 Task: Look for space in Green Bay, United States from 8th August, 2023 to 15th August, 2023 for 9 adults in price range Rs.10000 to Rs.14000. Place can be shared room with 5 bedrooms having 9 beds and 5 bathrooms. Property type can be house, flat, guest house. Amenities needed are: wifi, TV, free parkinig on premises, gym, breakfast. Booking option can be shelf check-in. Required host language is English.
Action: Mouse moved to (487, 104)
Screenshot: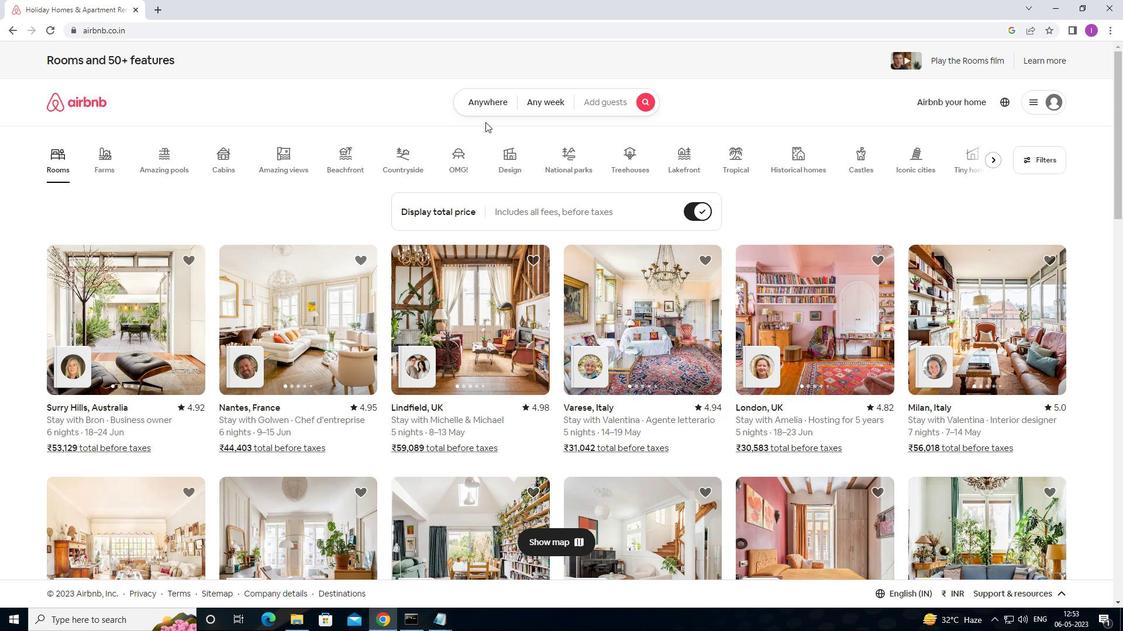 
Action: Mouse pressed left at (487, 104)
Screenshot: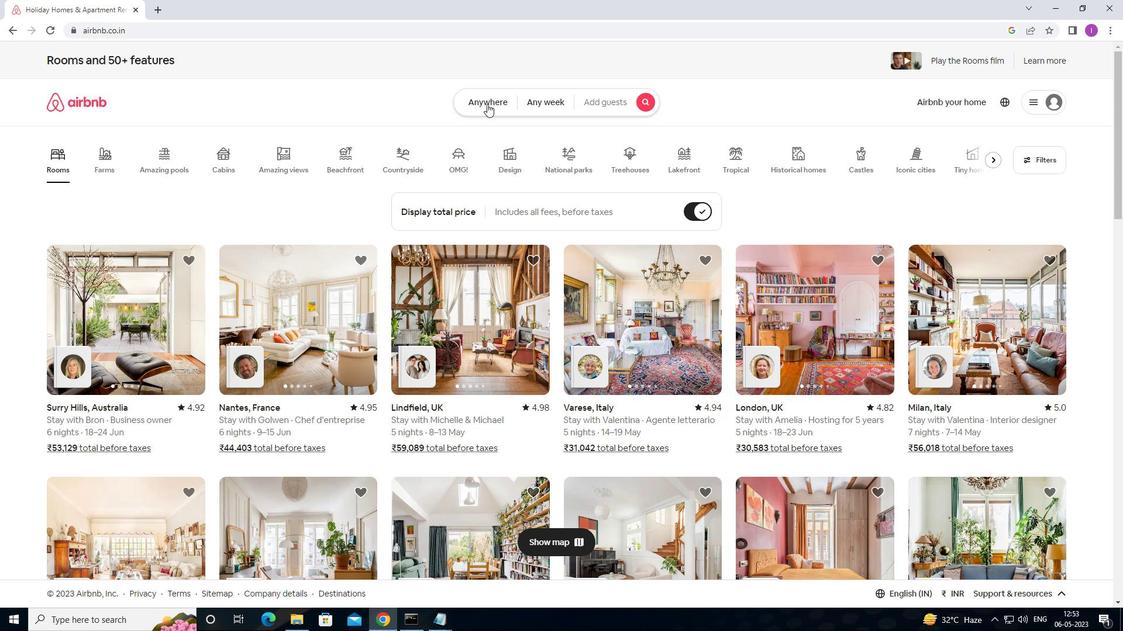 
Action: Mouse moved to (412, 153)
Screenshot: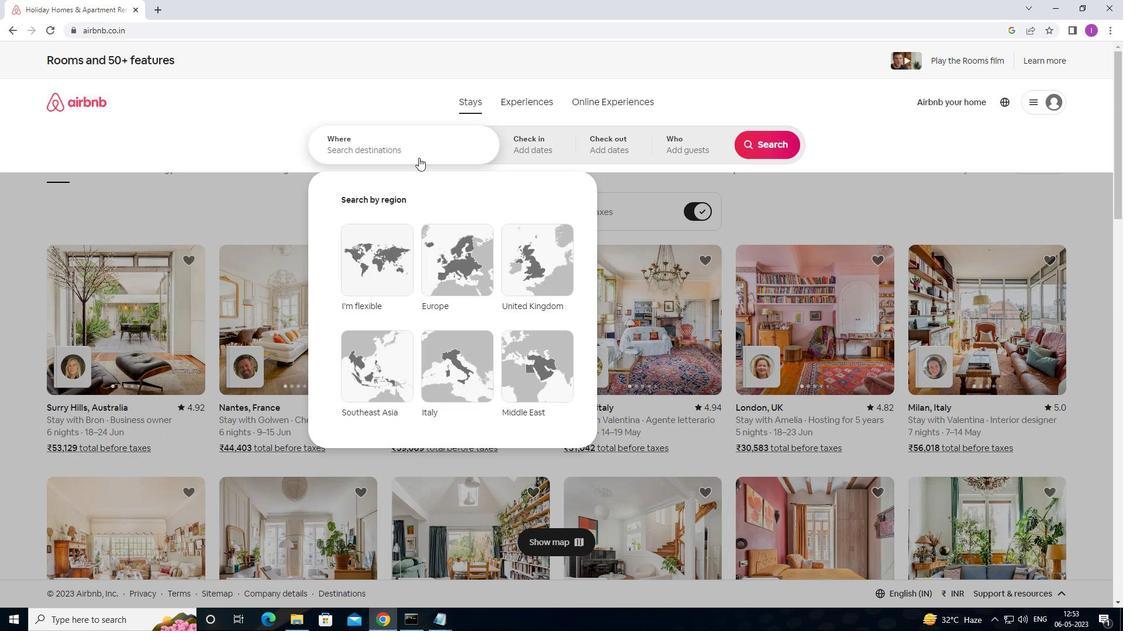 
Action: Mouse pressed left at (412, 153)
Screenshot: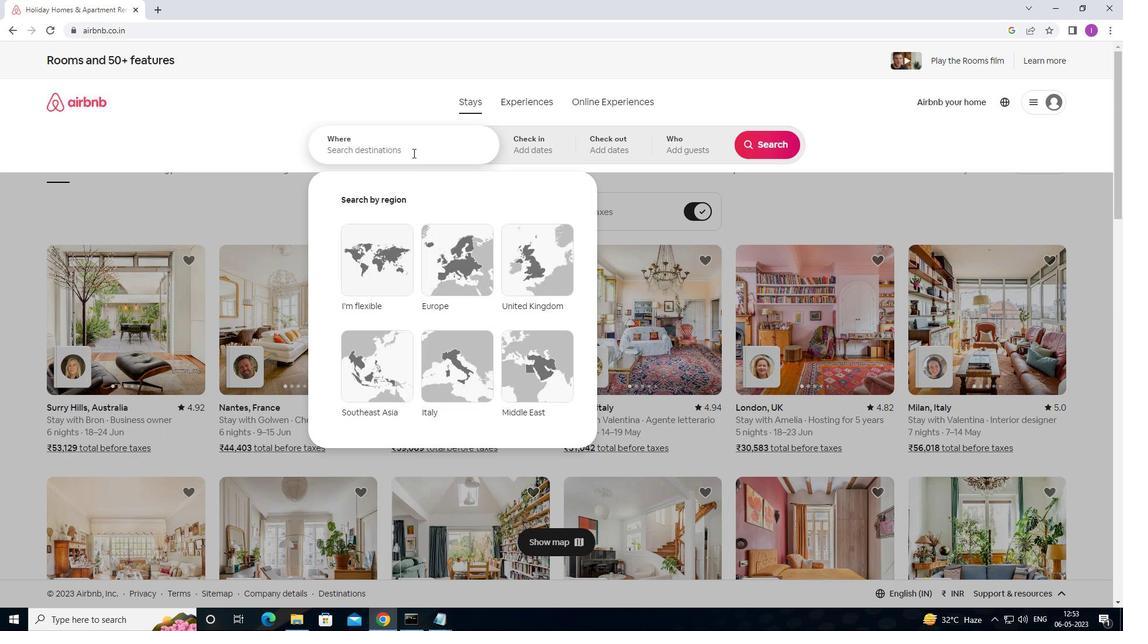 
Action: Key pressed <Key.shift><Key.shift><Key.shift><Key.shift><Key.shift><Key.shift><Key.shift><Key.shift><Key.shift><Key.shift><Key.shift><Key.shift><Key.shift>GREEN<Key.space><Key.shift>BAY,<Key.shift>UNITED<Key.space><Key.shift>STATES
Screenshot: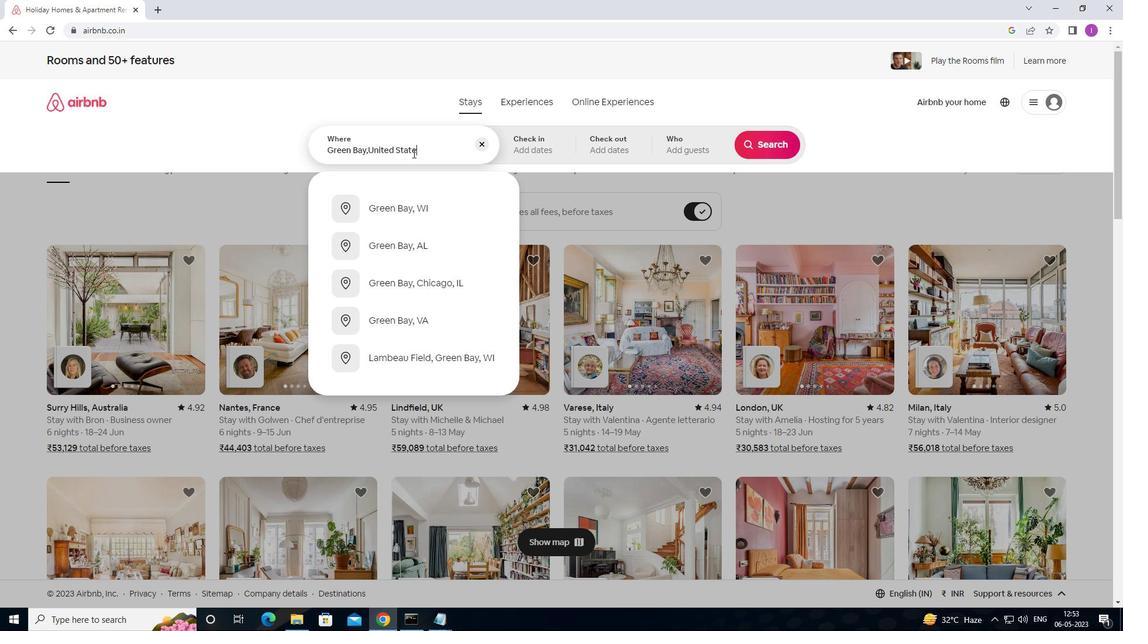 
Action: Mouse moved to (537, 141)
Screenshot: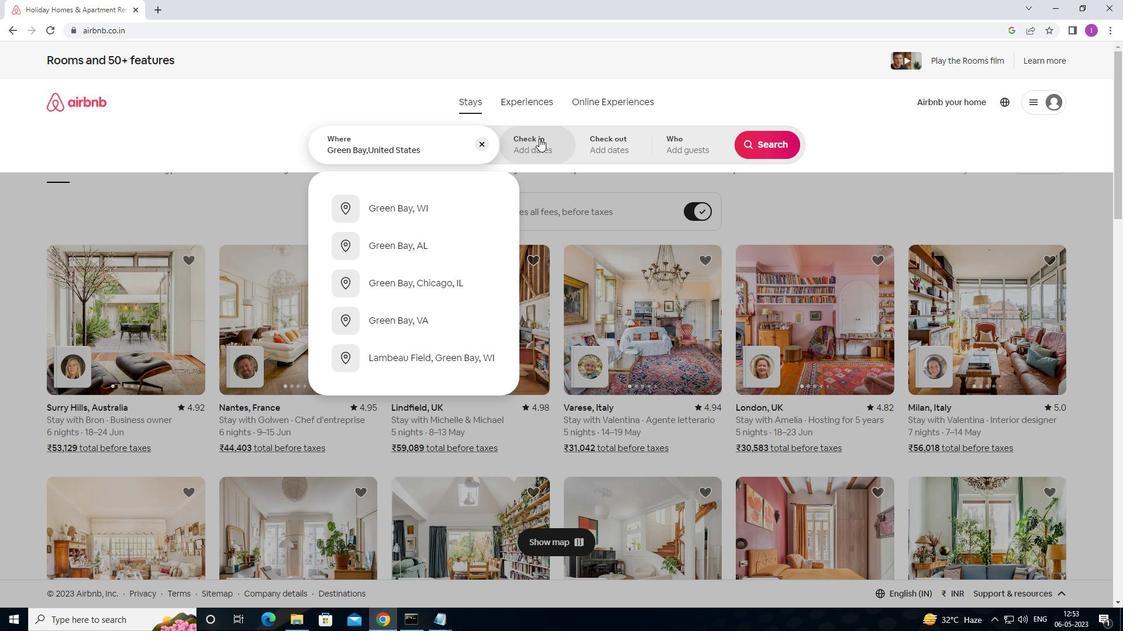
Action: Mouse pressed left at (537, 141)
Screenshot: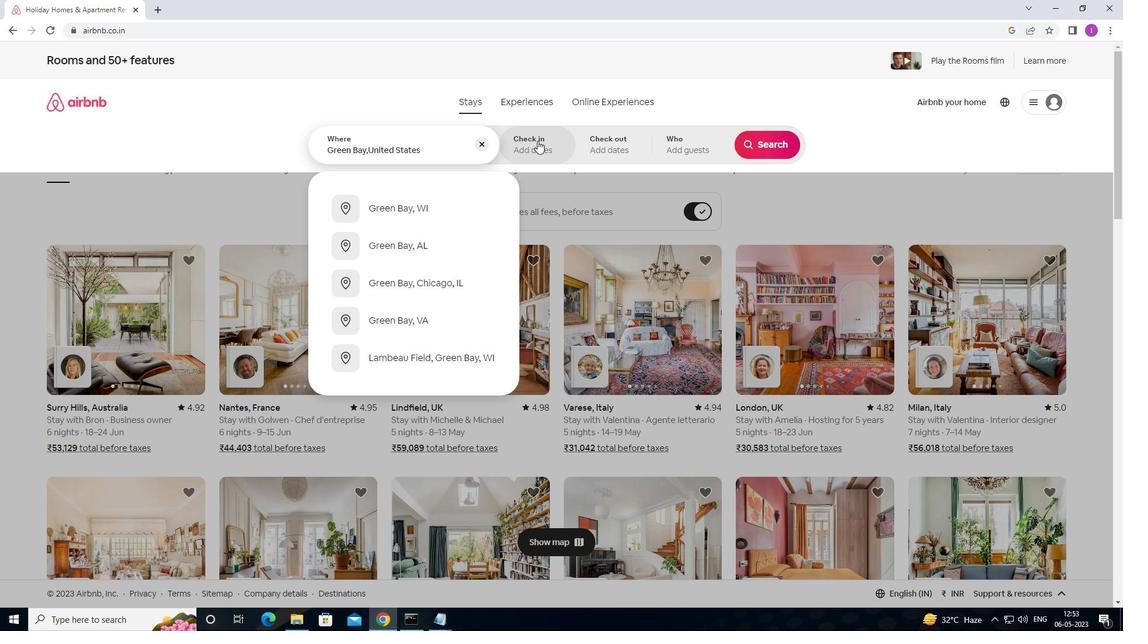 
Action: Mouse moved to (764, 238)
Screenshot: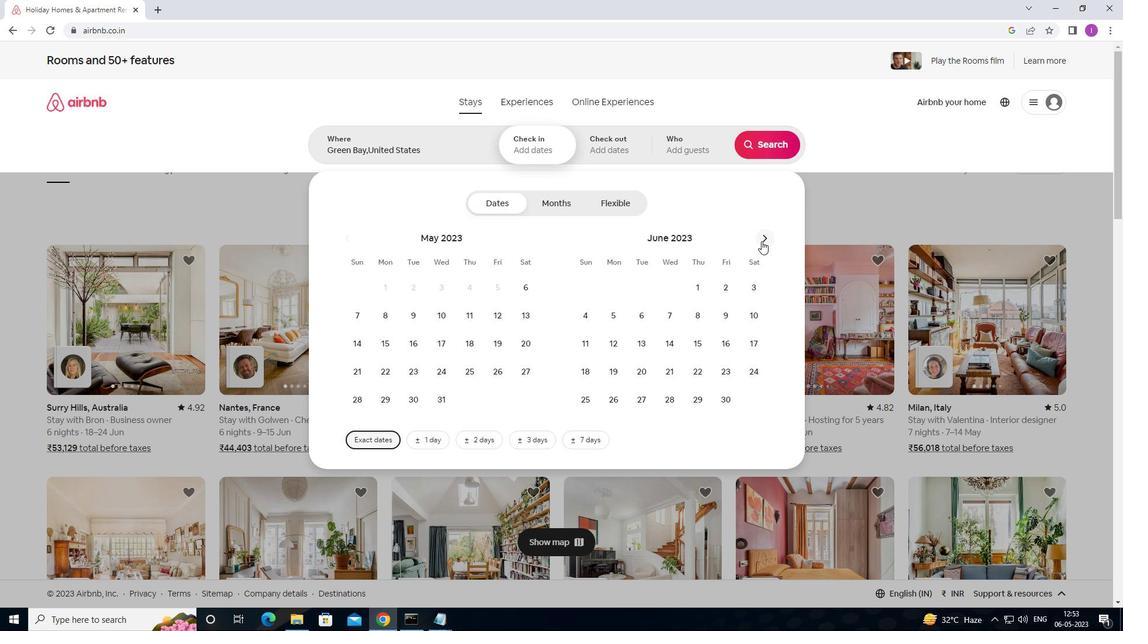 
Action: Mouse pressed left at (764, 238)
Screenshot: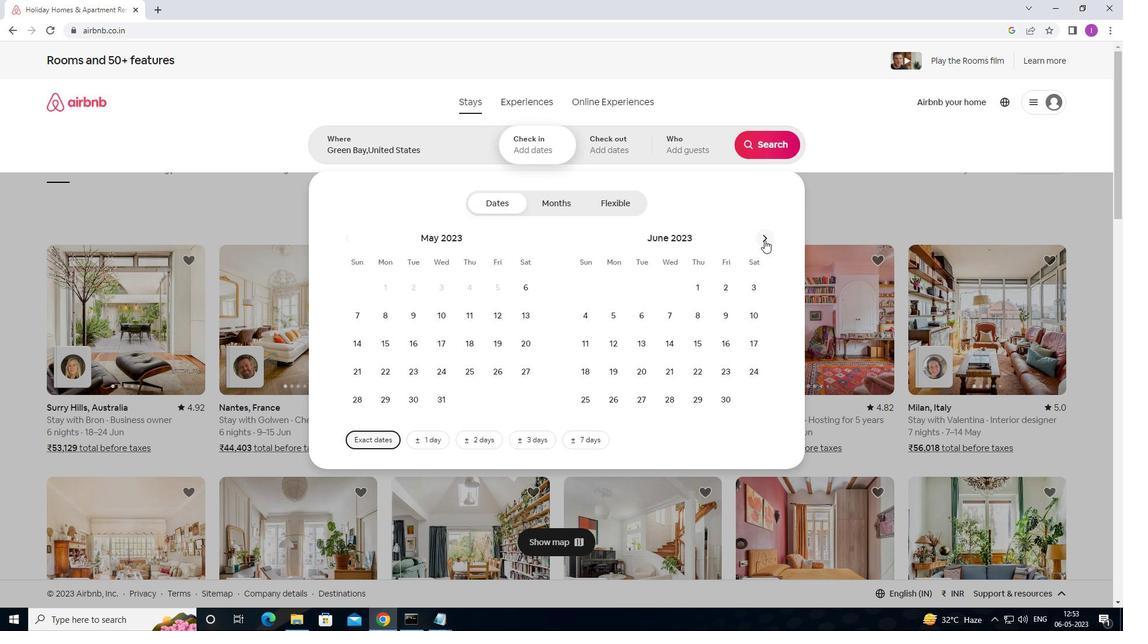 
Action: Mouse pressed left at (764, 238)
Screenshot: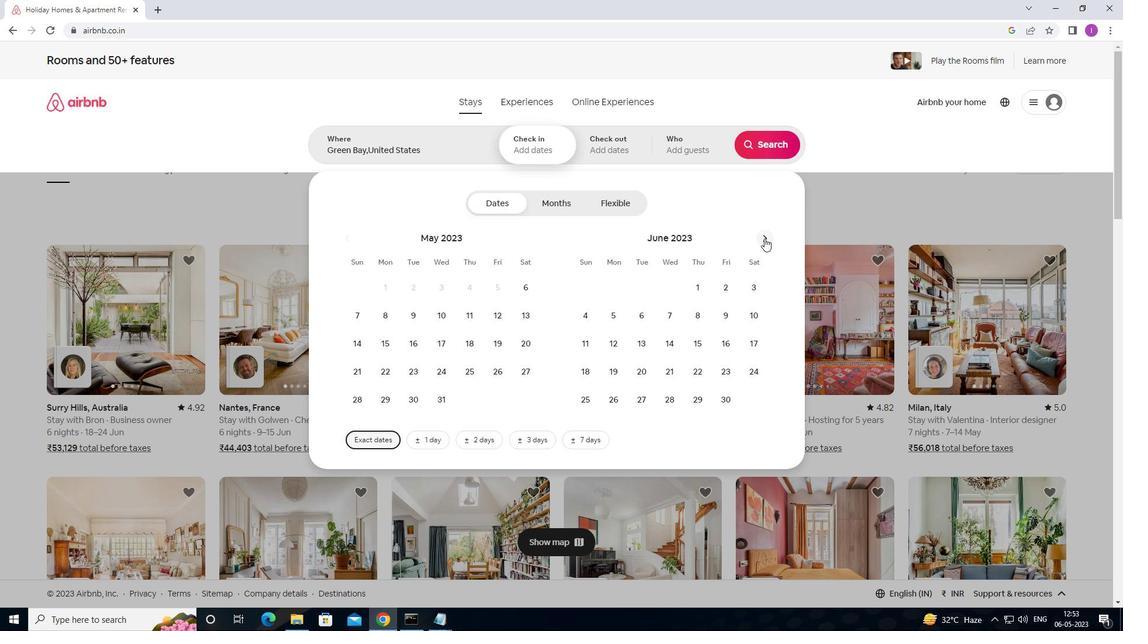 
Action: Mouse moved to (765, 238)
Screenshot: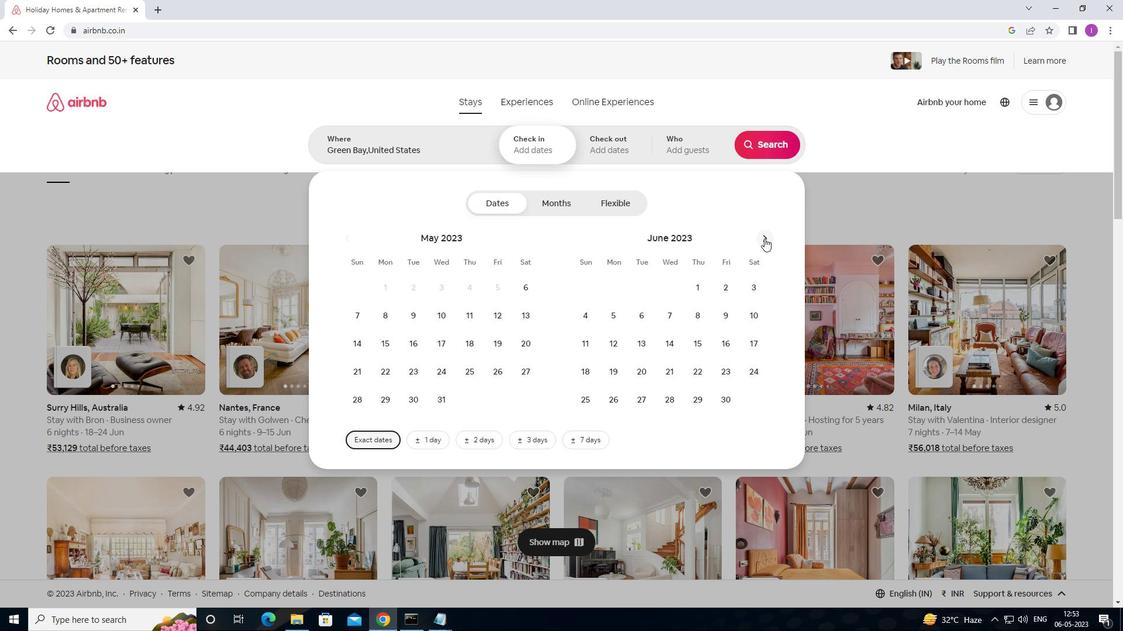 
Action: Mouse pressed left at (765, 238)
Screenshot: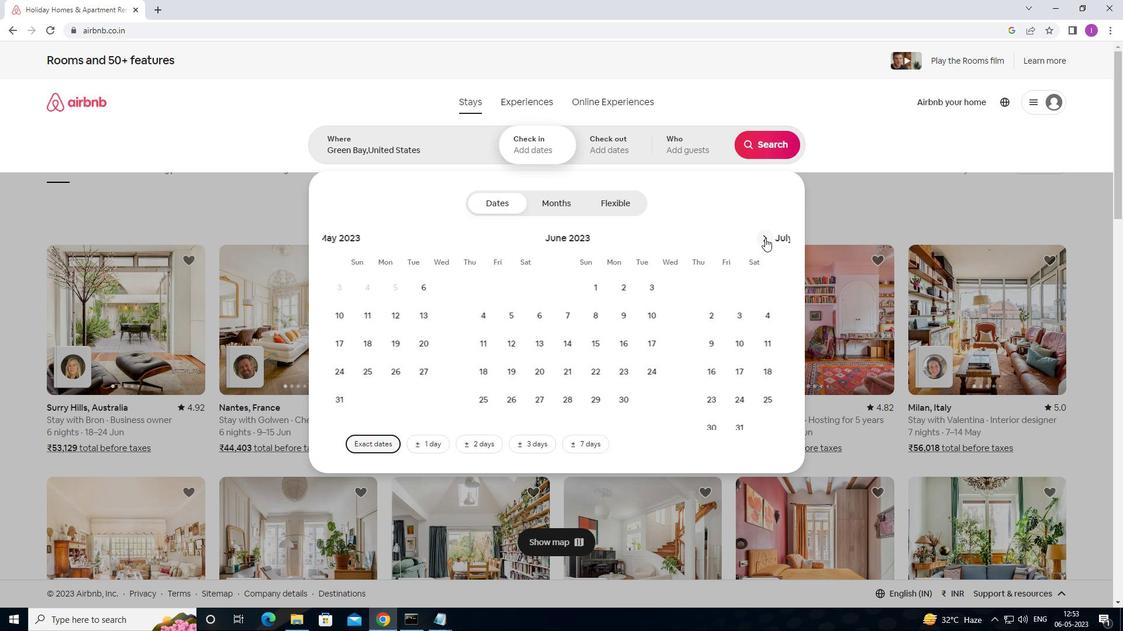 
Action: Mouse moved to (643, 315)
Screenshot: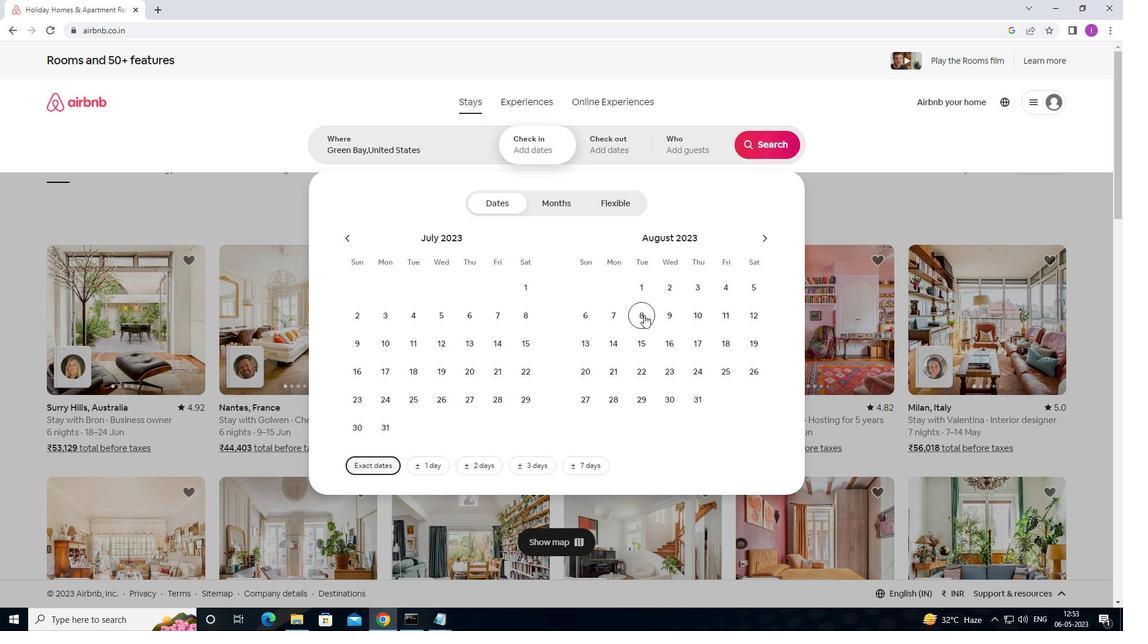 
Action: Mouse pressed left at (643, 315)
Screenshot: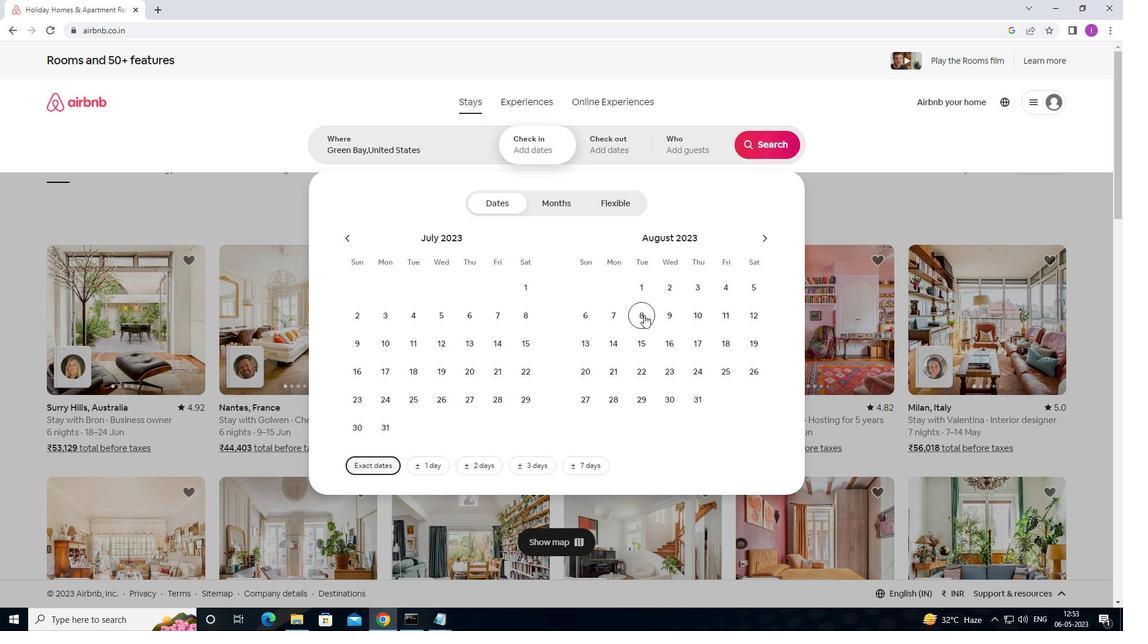 
Action: Mouse moved to (647, 343)
Screenshot: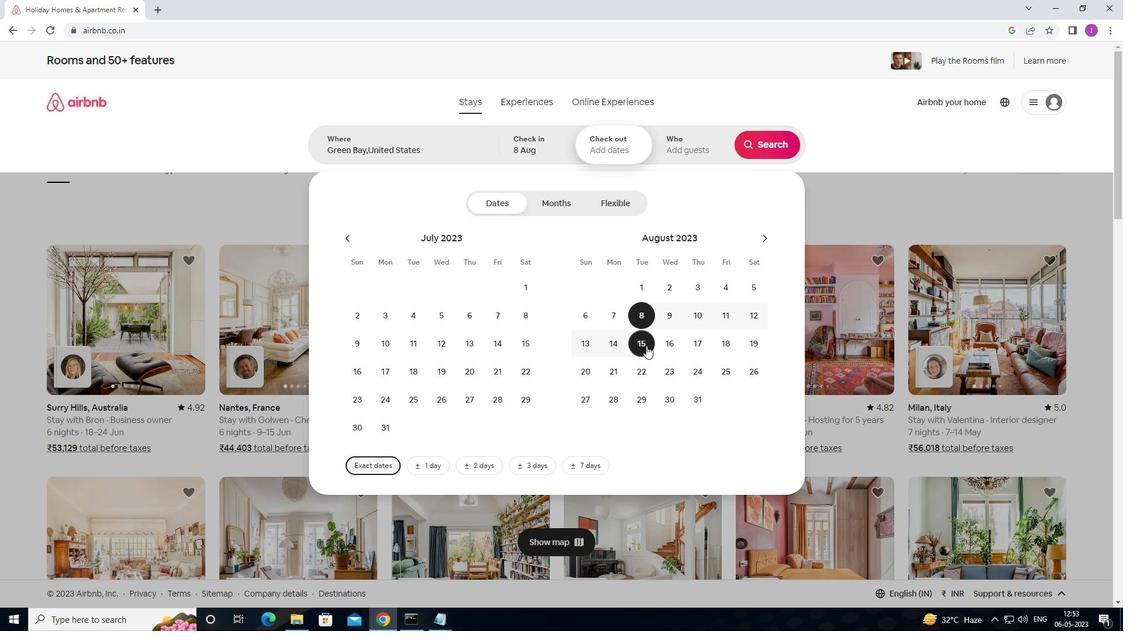 
Action: Mouse pressed left at (647, 343)
Screenshot: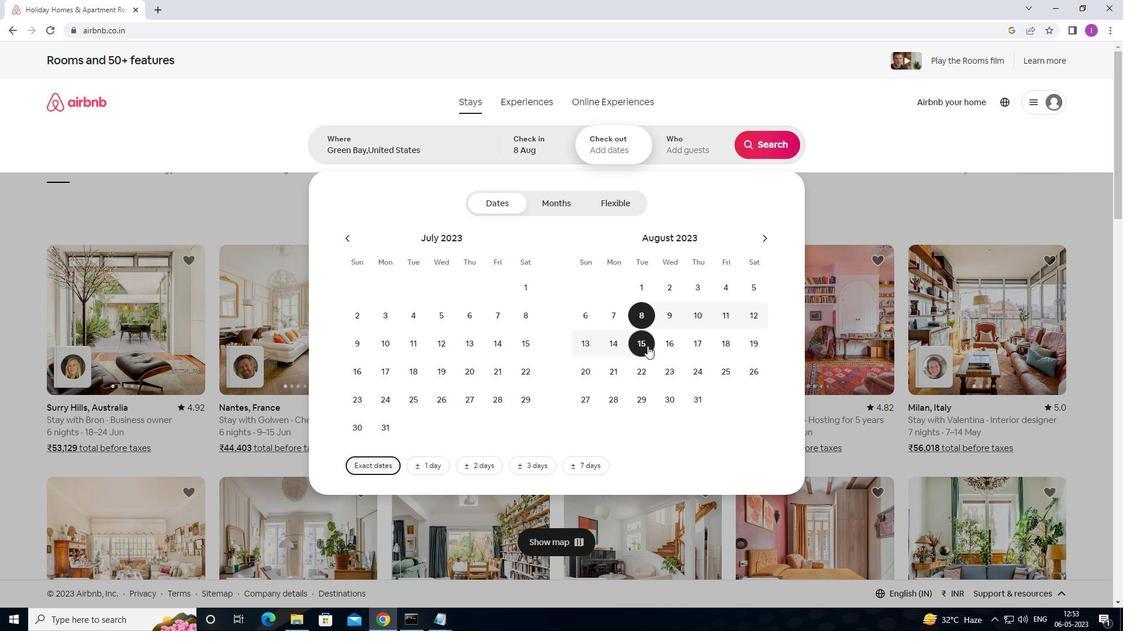 
Action: Mouse moved to (691, 139)
Screenshot: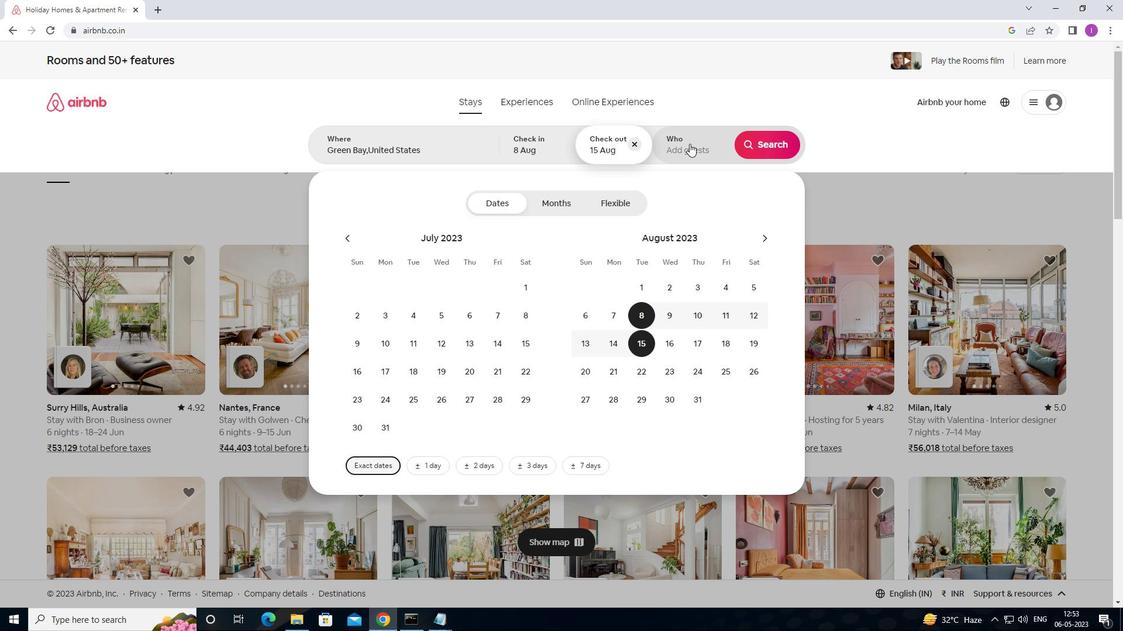 
Action: Mouse pressed left at (691, 139)
Screenshot: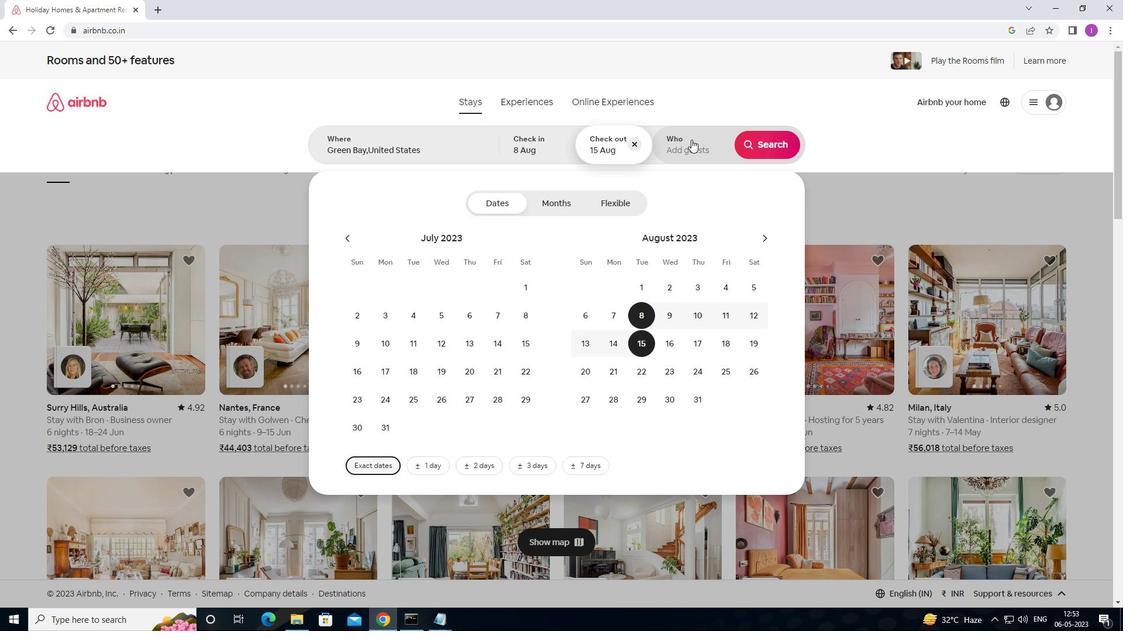 
Action: Mouse moved to (772, 205)
Screenshot: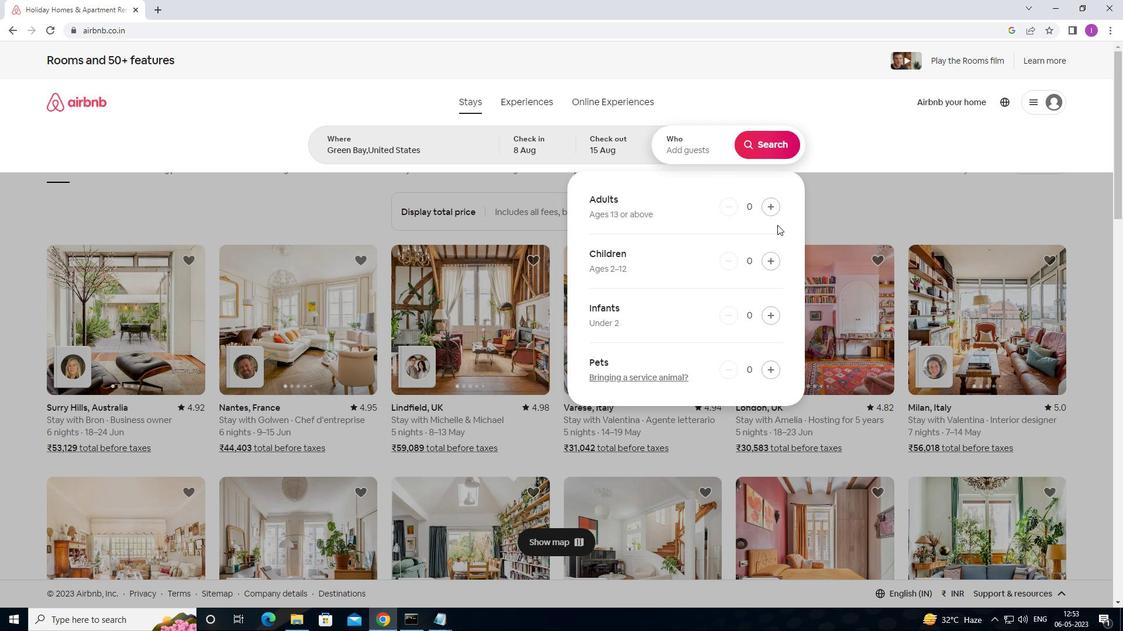 
Action: Mouse pressed left at (772, 205)
Screenshot: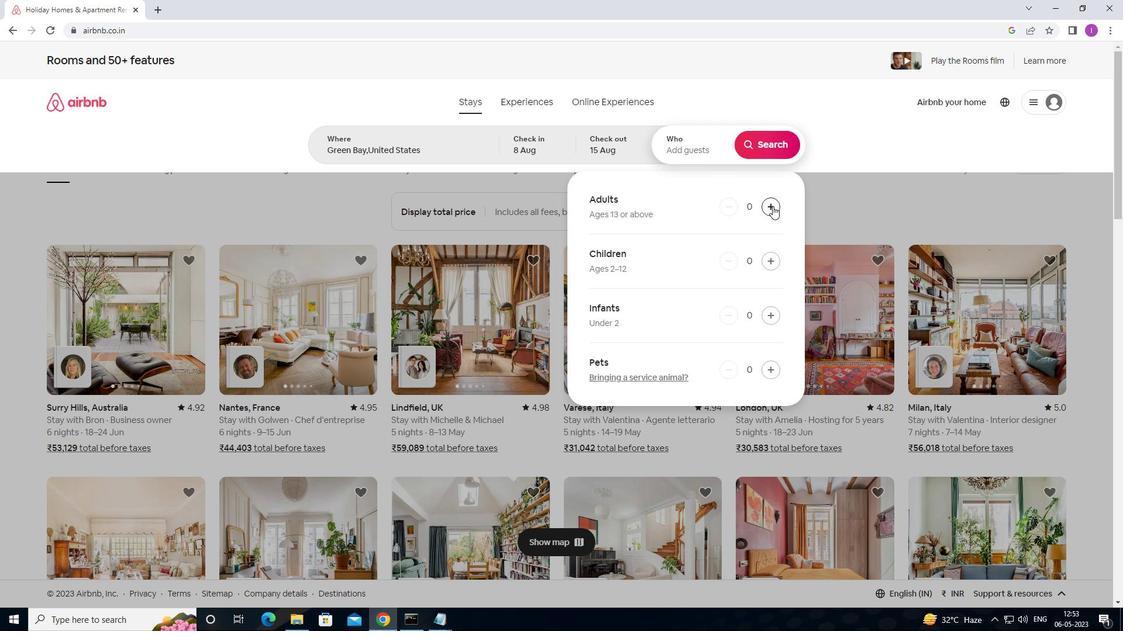 
Action: Mouse pressed left at (772, 205)
Screenshot: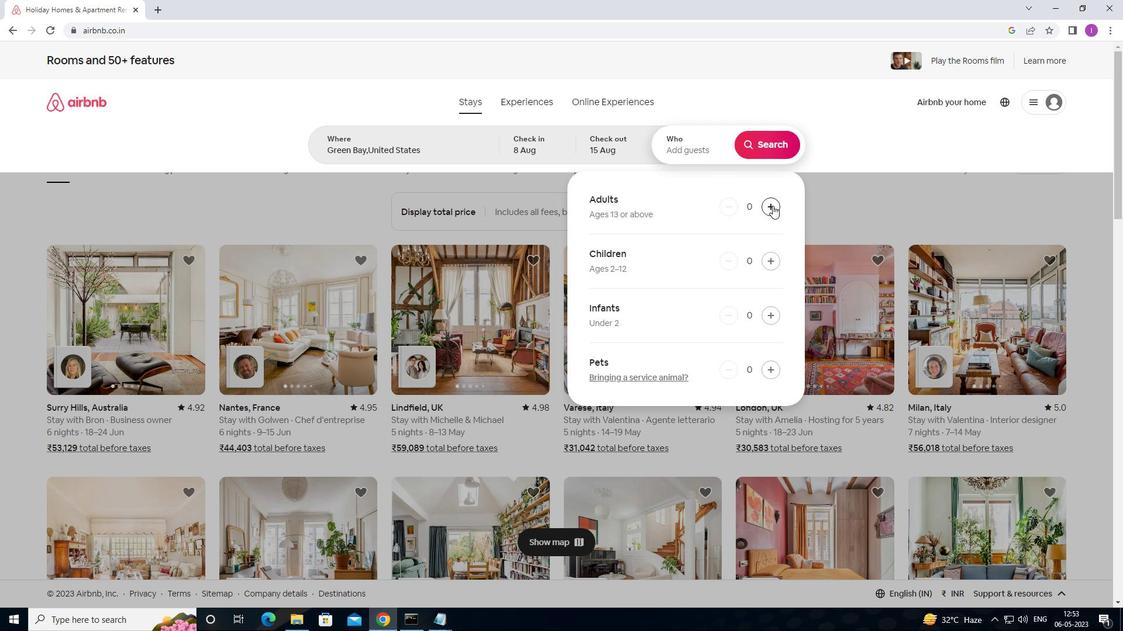 
Action: Mouse pressed left at (772, 205)
Screenshot: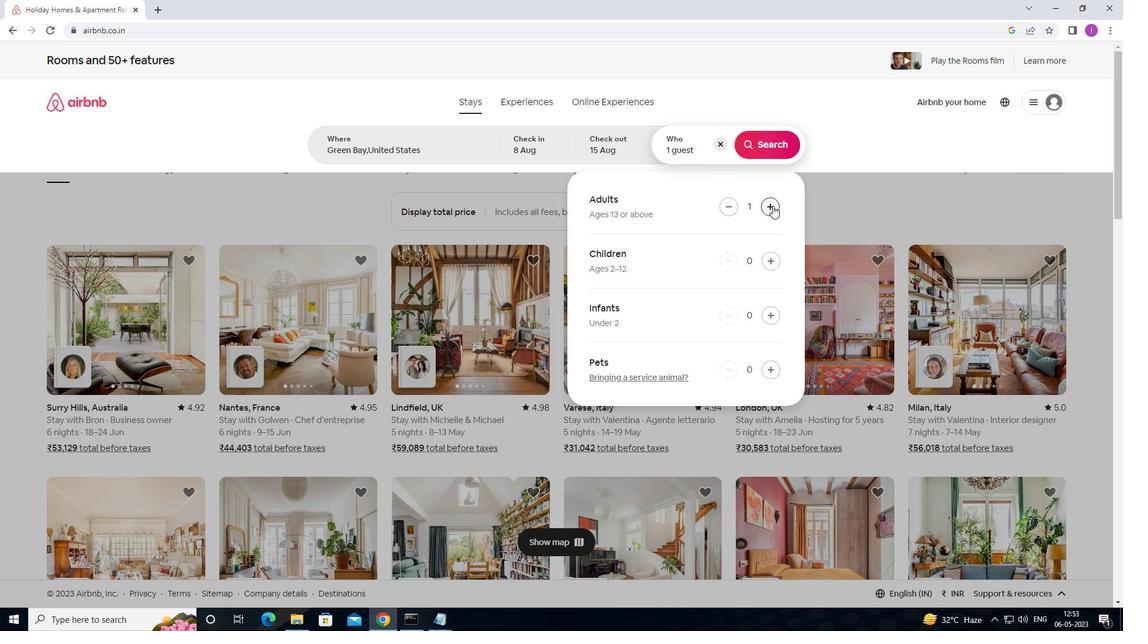 
Action: Mouse pressed left at (772, 205)
Screenshot: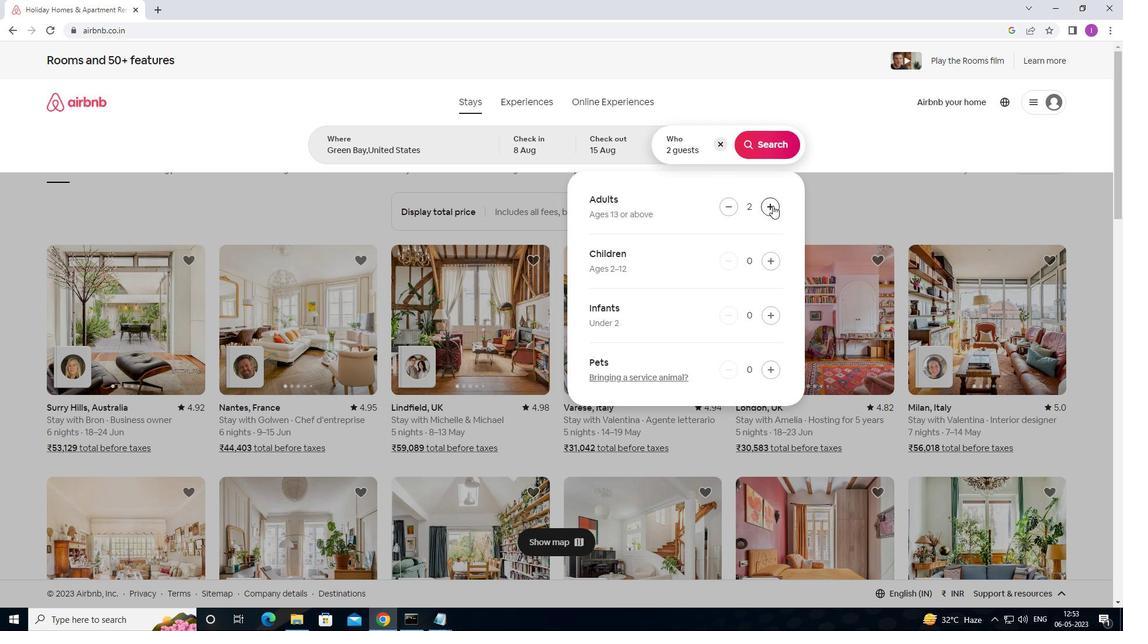 
Action: Mouse pressed left at (772, 205)
Screenshot: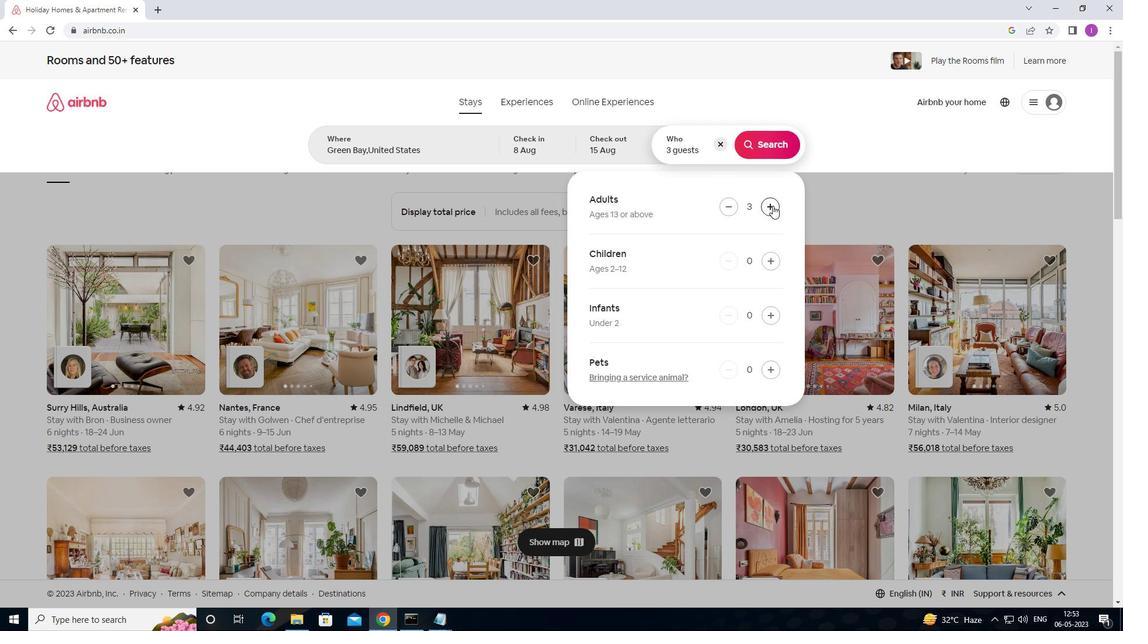 
Action: Mouse pressed left at (772, 205)
Screenshot: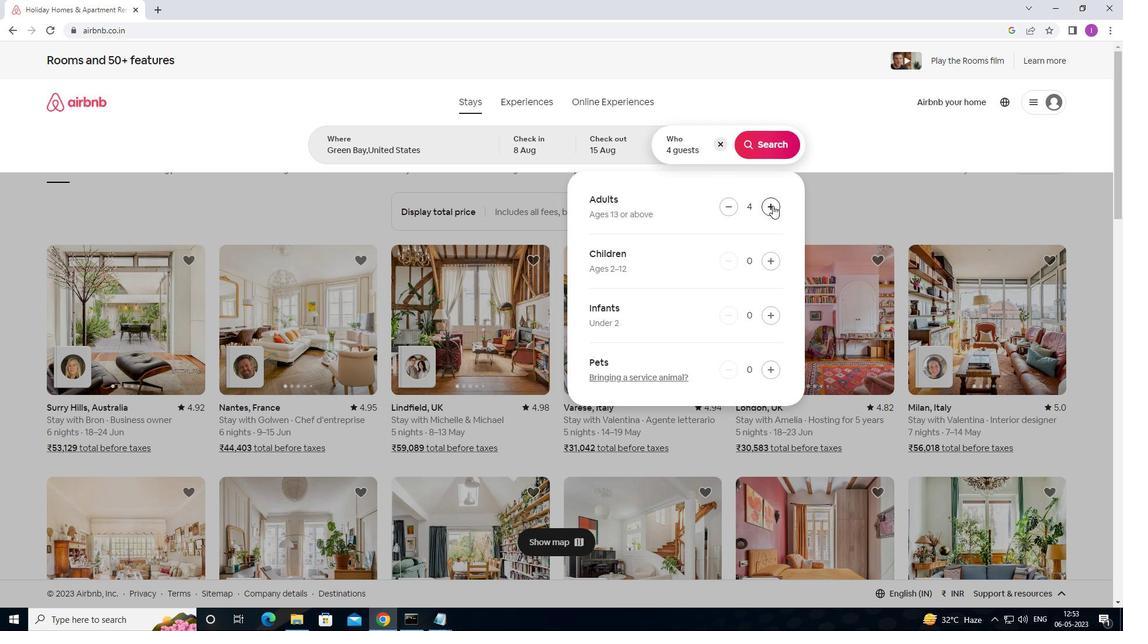 
Action: Mouse pressed left at (772, 205)
Screenshot: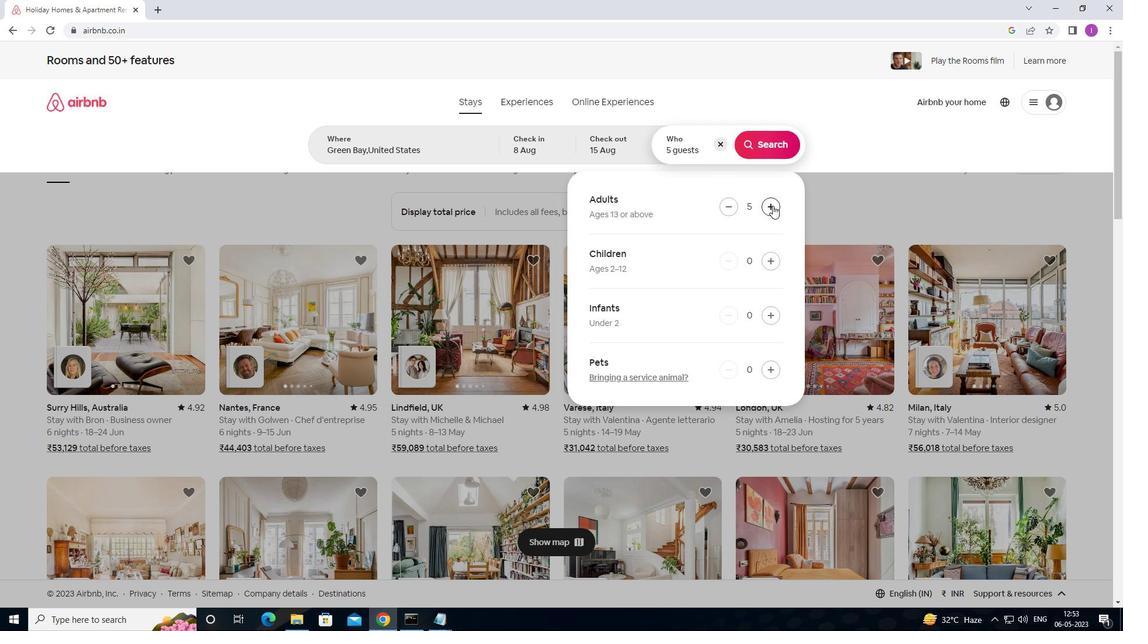 
Action: Mouse pressed left at (772, 205)
Screenshot: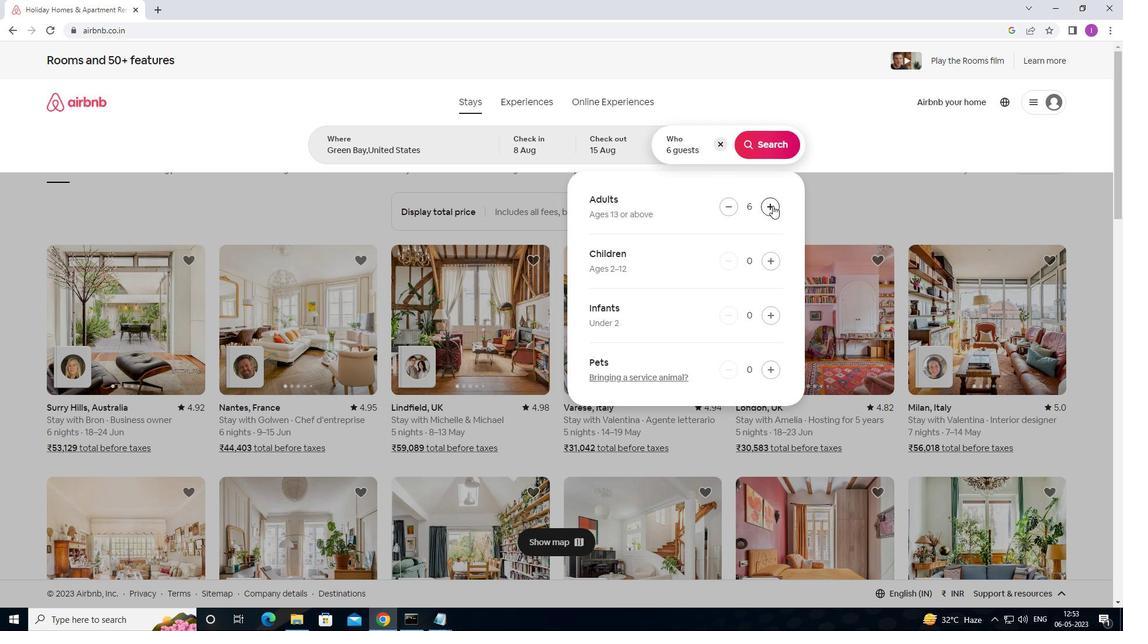
Action: Mouse pressed left at (772, 205)
Screenshot: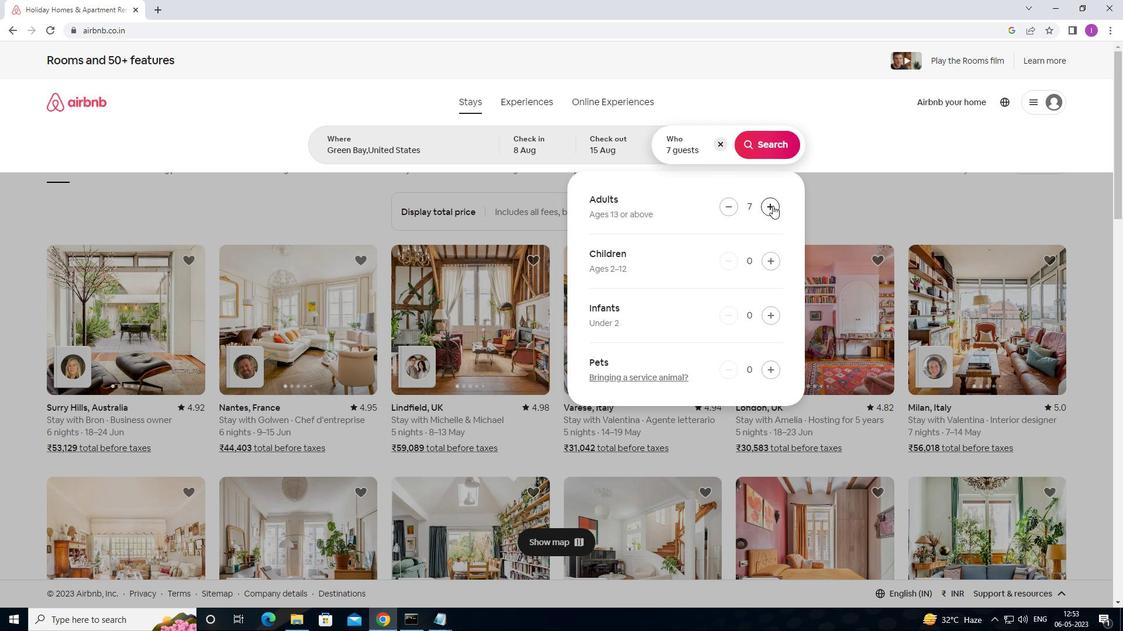 
Action: Mouse pressed left at (772, 205)
Screenshot: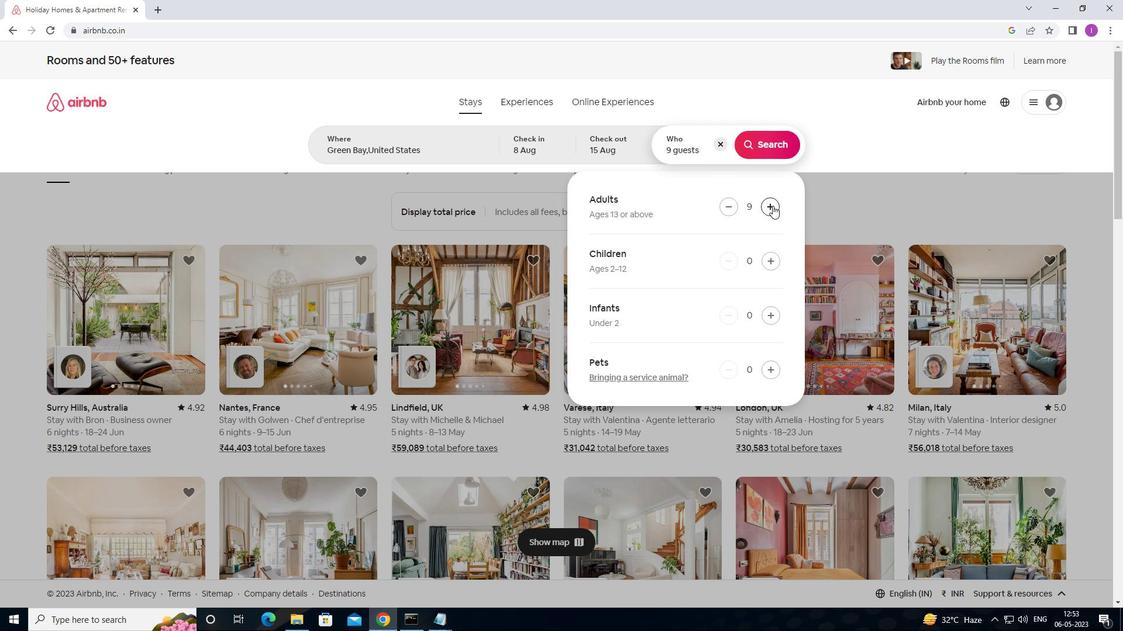 
Action: Mouse moved to (723, 209)
Screenshot: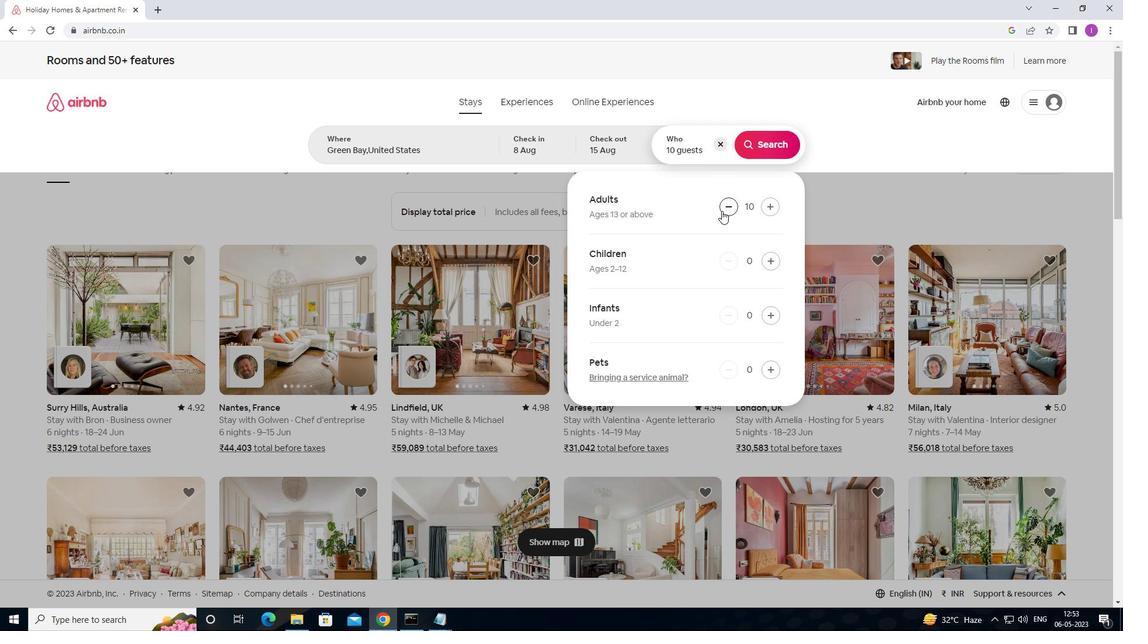 
Action: Mouse pressed left at (723, 209)
Screenshot: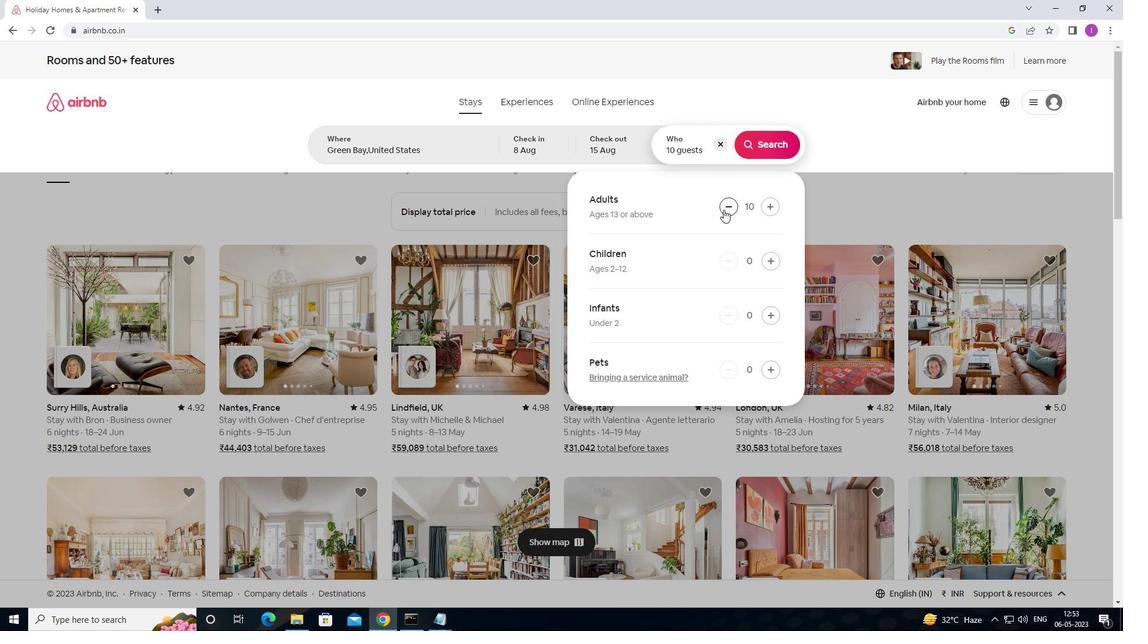 
Action: Mouse moved to (800, 145)
Screenshot: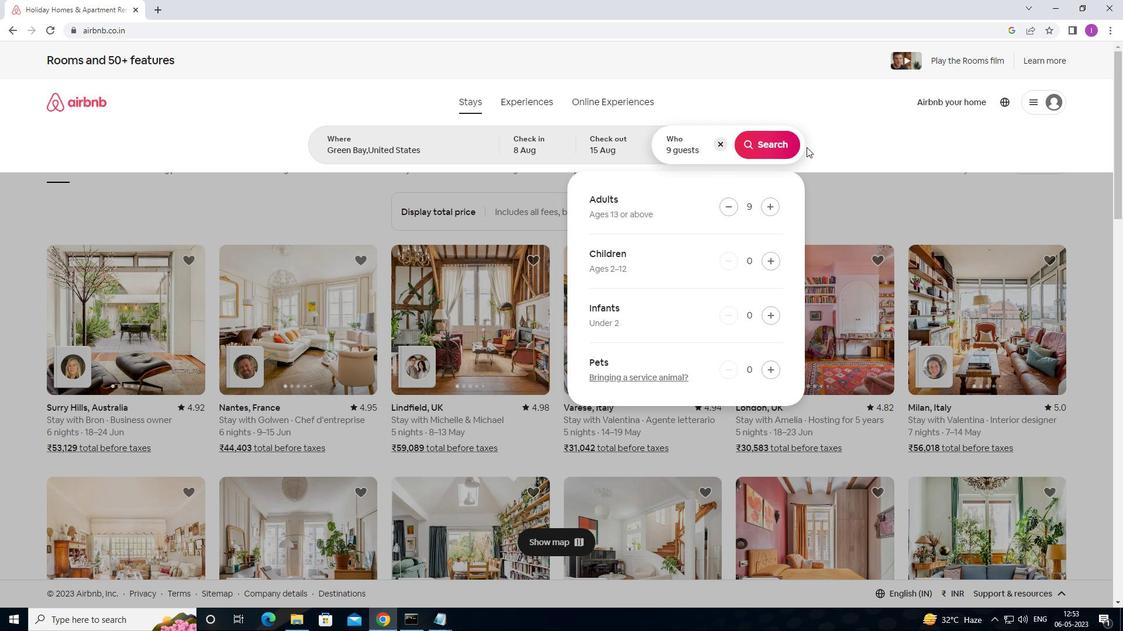 
Action: Mouse pressed left at (800, 145)
Screenshot: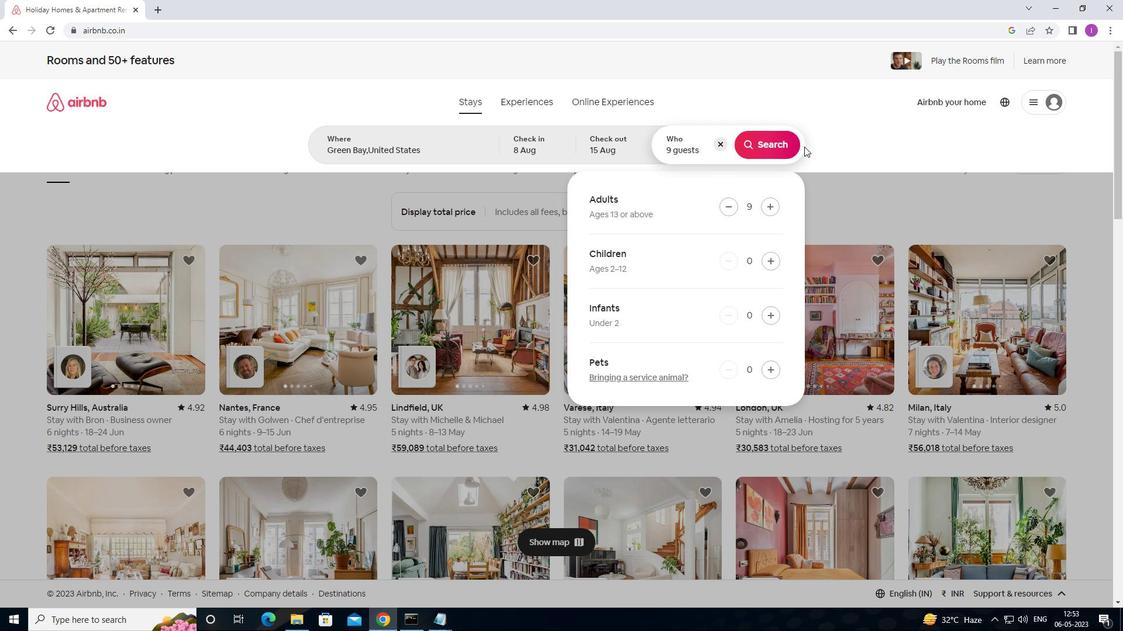 
Action: Mouse moved to (793, 145)
Screenshot: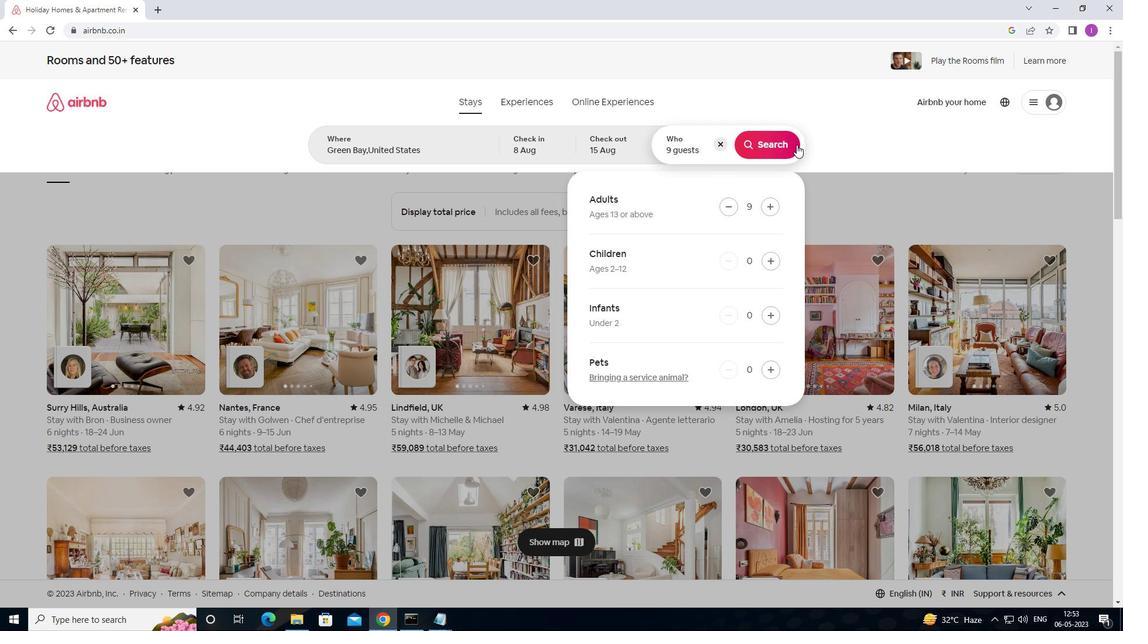 
Action: Mouse pressed left at (793, 145)
Screenshot: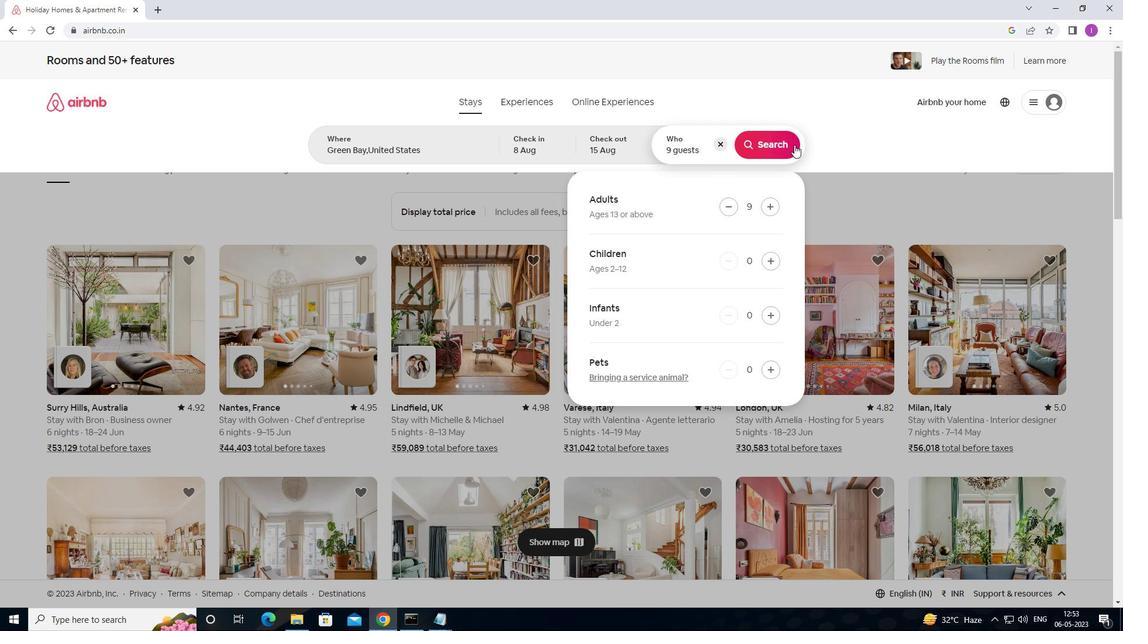 
Action: Mouse moved to (1062, 112)
Screenshot: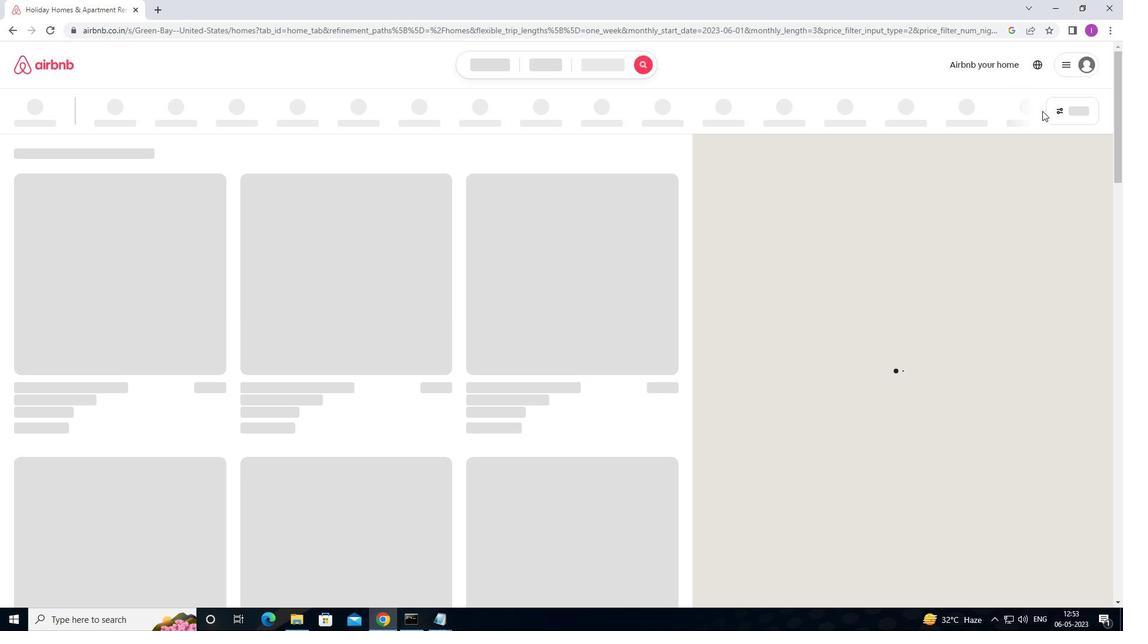 
Action: Mouse pressed left at (1062, 112)
Screenshot: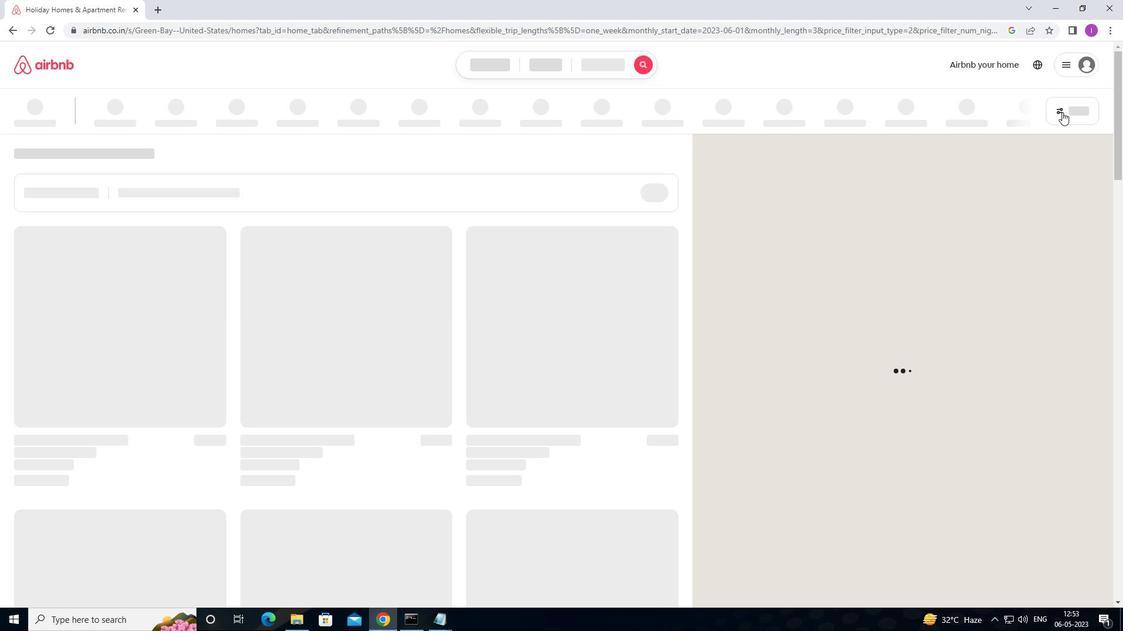 
Action: Mouse moved to (410, 398)
Screenshot: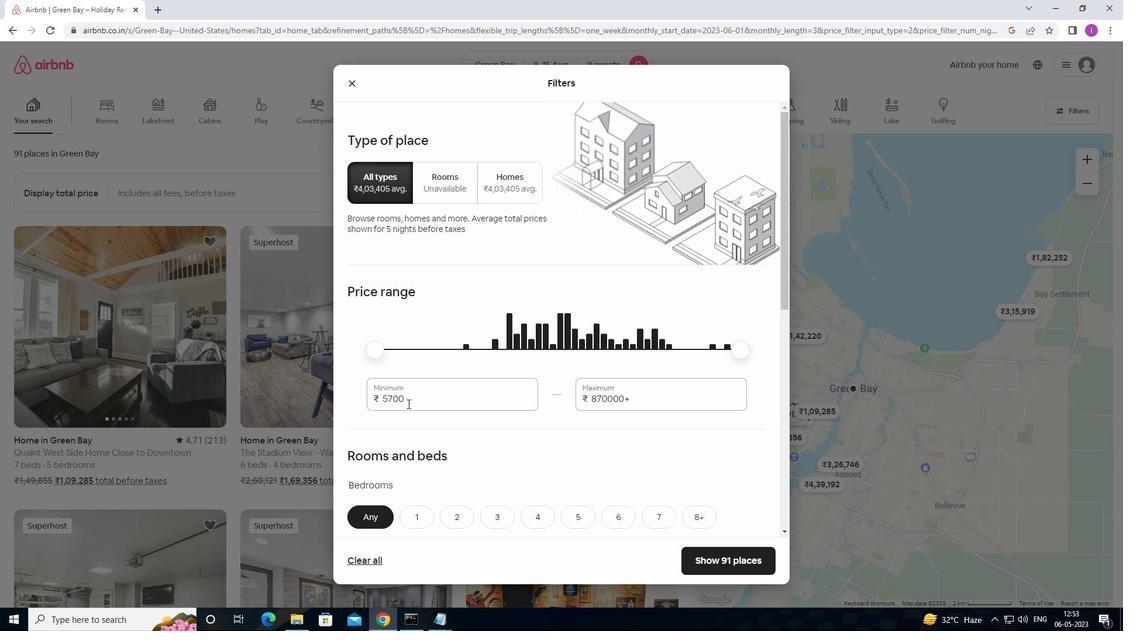 
Action: Mouse pressed left at (410, 398)
Screenshot: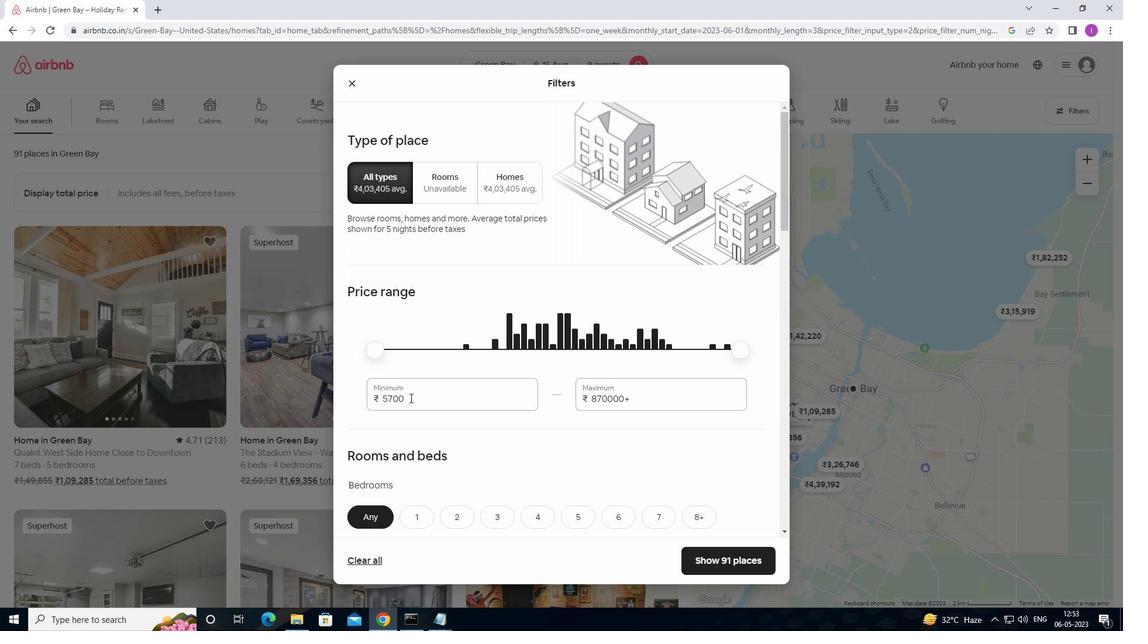 
Action: Mouse moved to (373, 398)
Screenshot: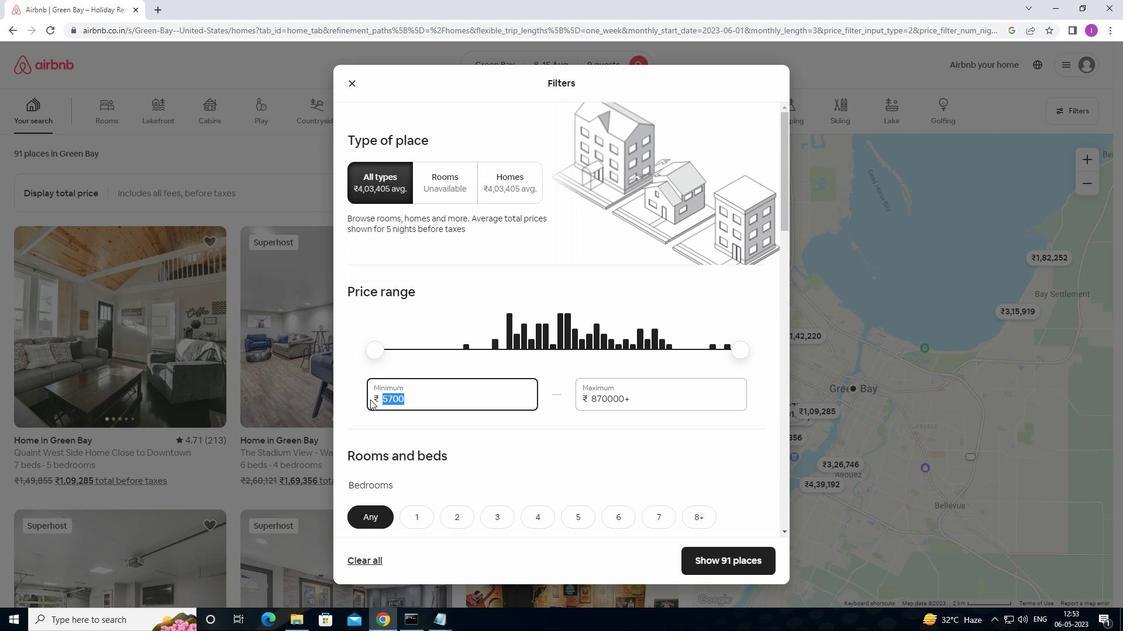 
Action: Key pressed 1
Screenshot: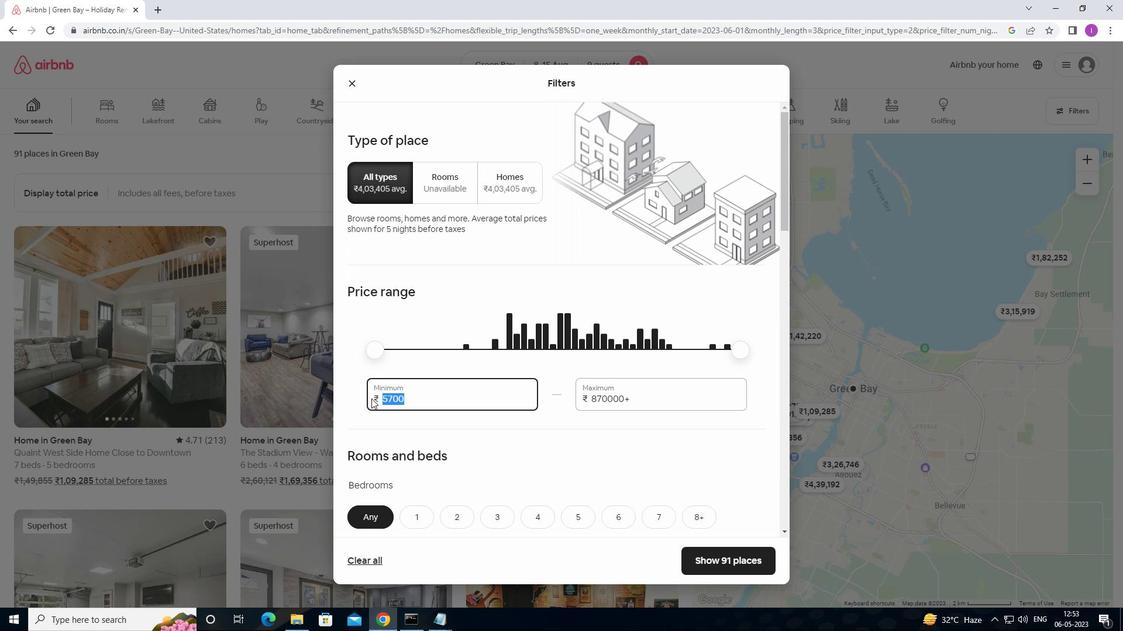 
Action: Mouse moved to (374, 398)
Screenshot: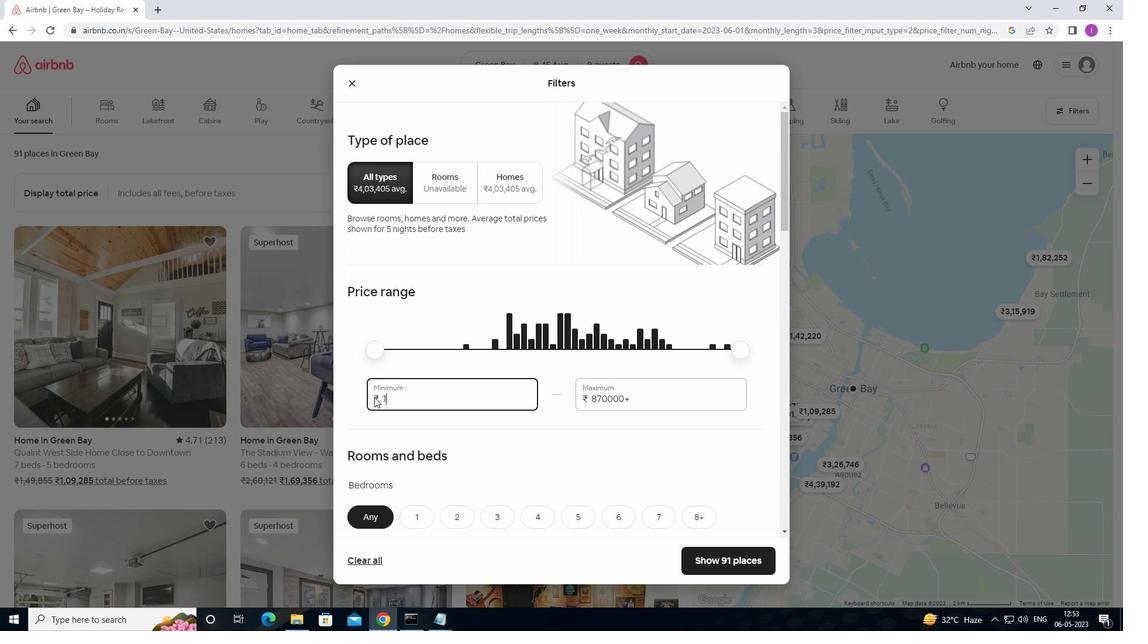 
Action: Key pressed 0
Screenshot: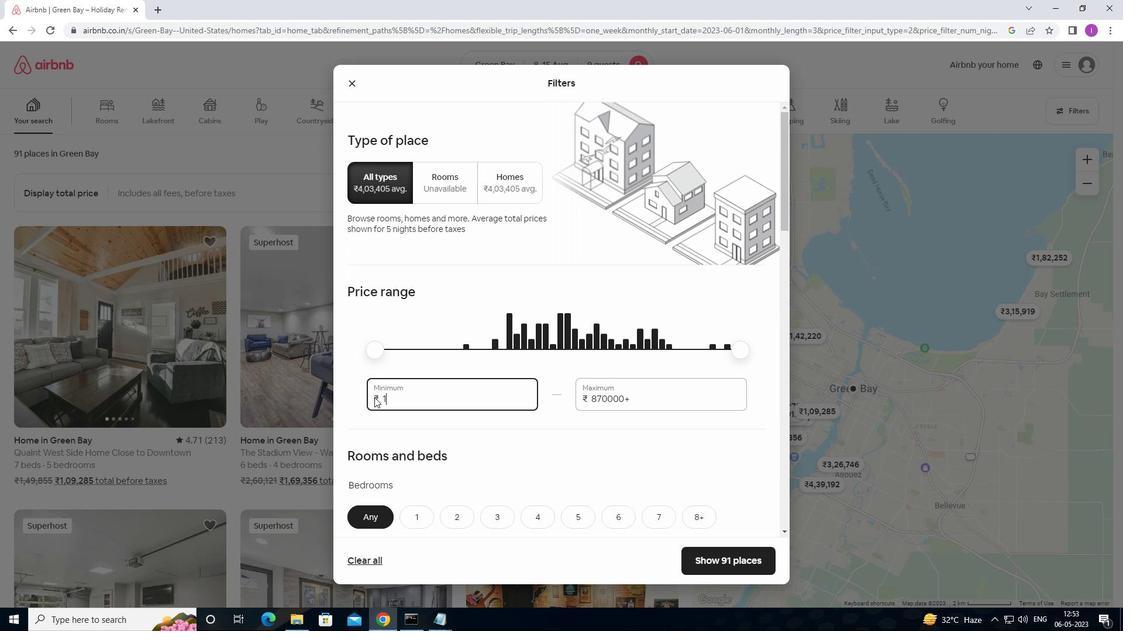 
Action: Mouse moved to (374, 397)
Screenshot: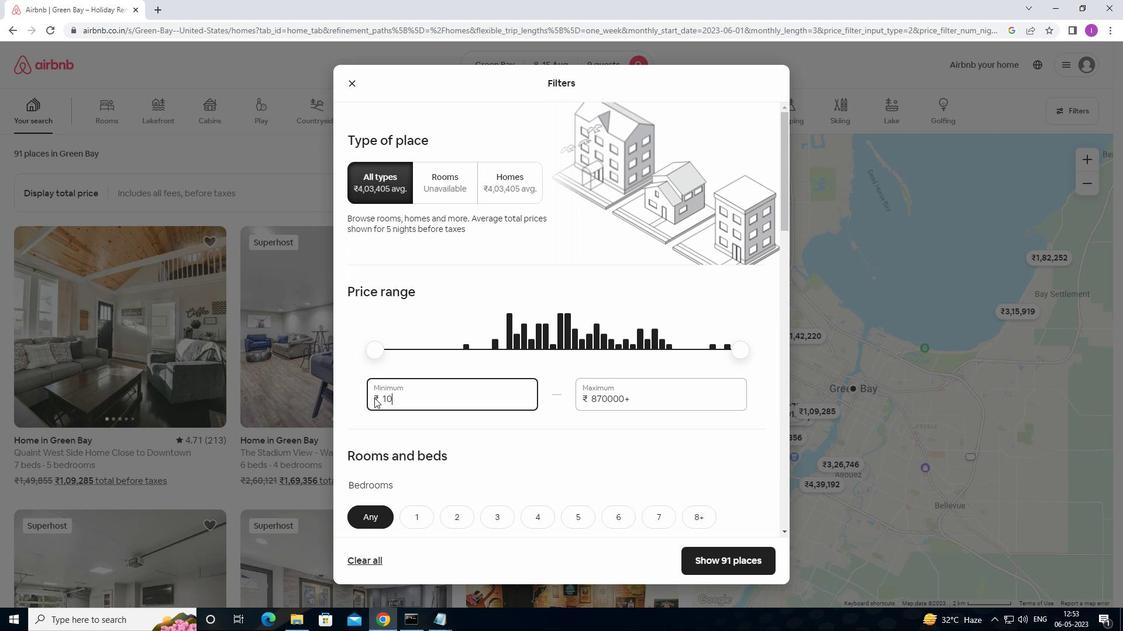 
Action: Key pressed 0
Screenshot: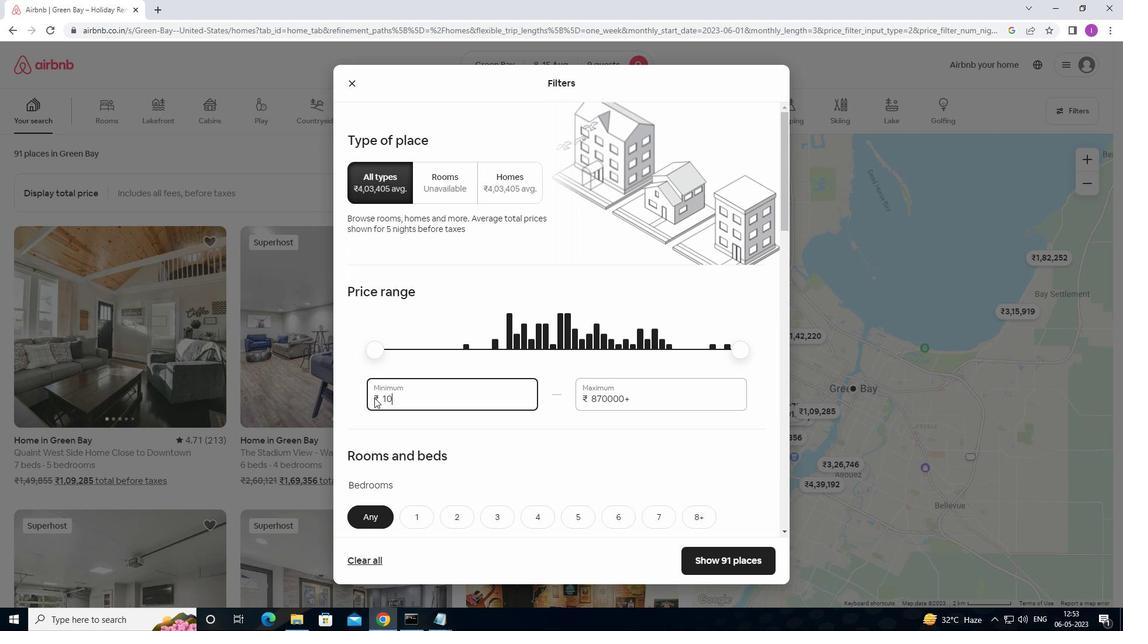 
Action: Mouse moved to (374, 397)
Screenshot: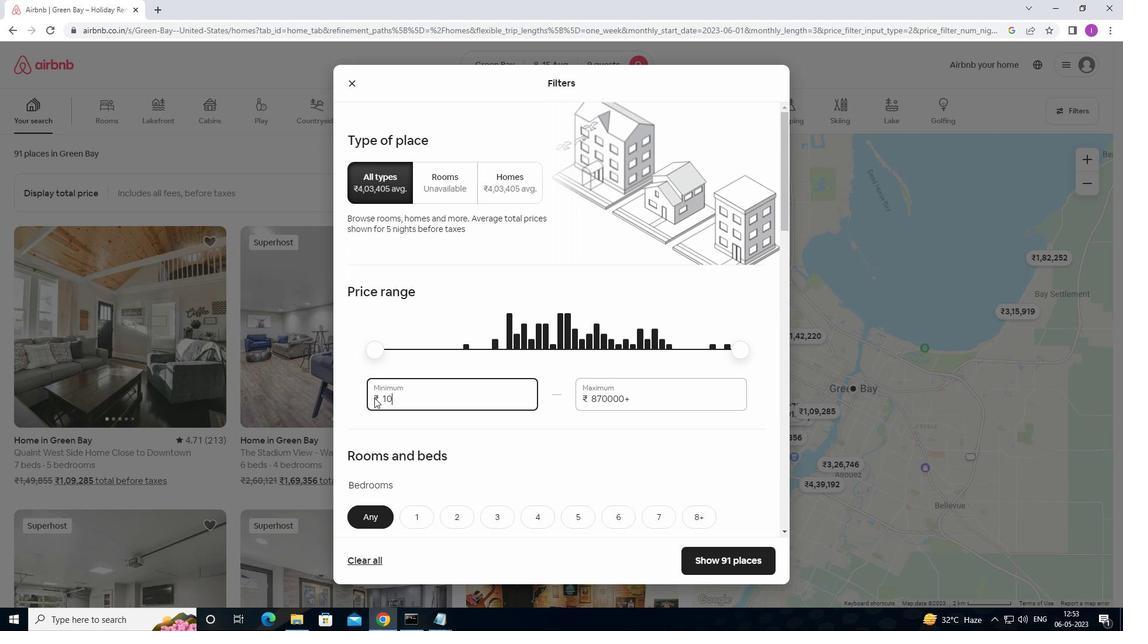 
Action: Key pressed 00
Screenshot: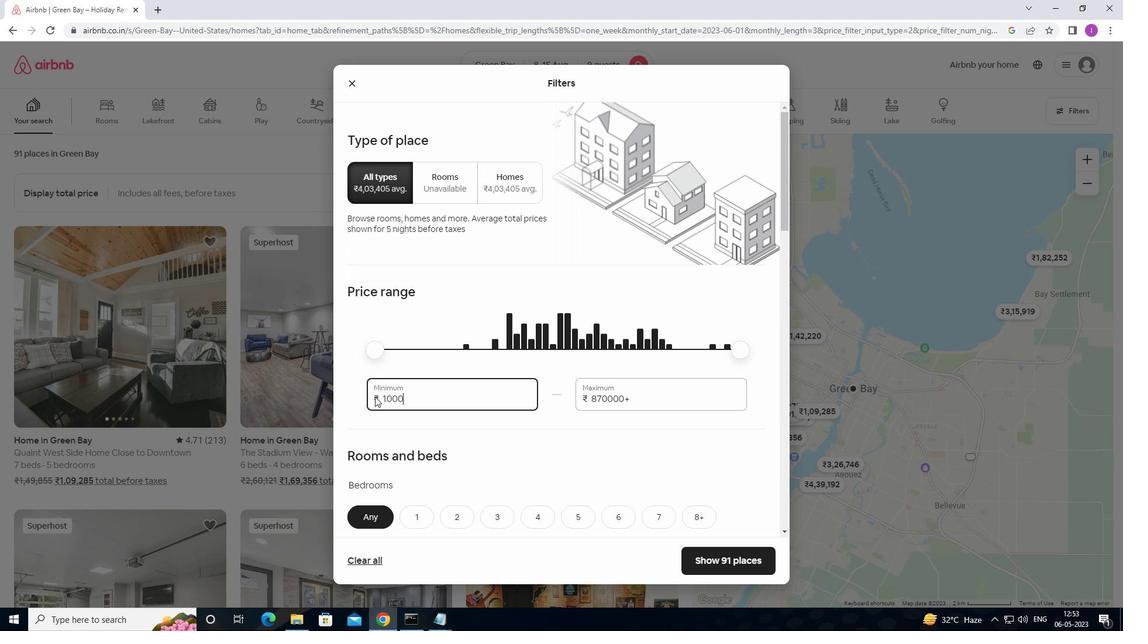 
Action: Mouse moved to (629, 397)
Screenshot: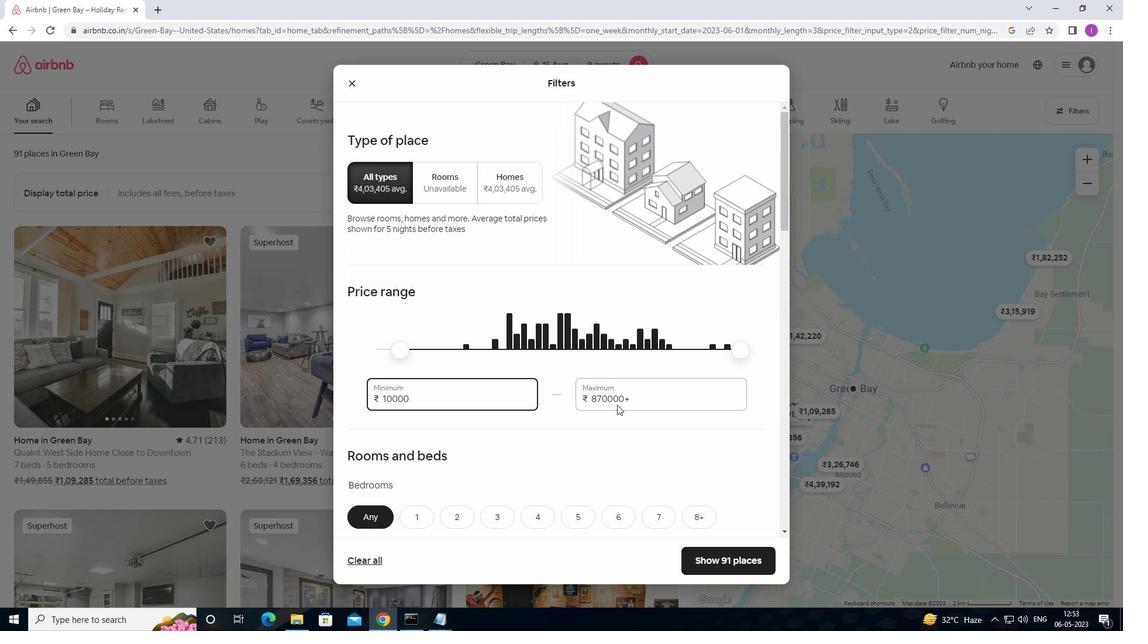 
Action: Mouse pressed left at (629, 397)
Screenshot: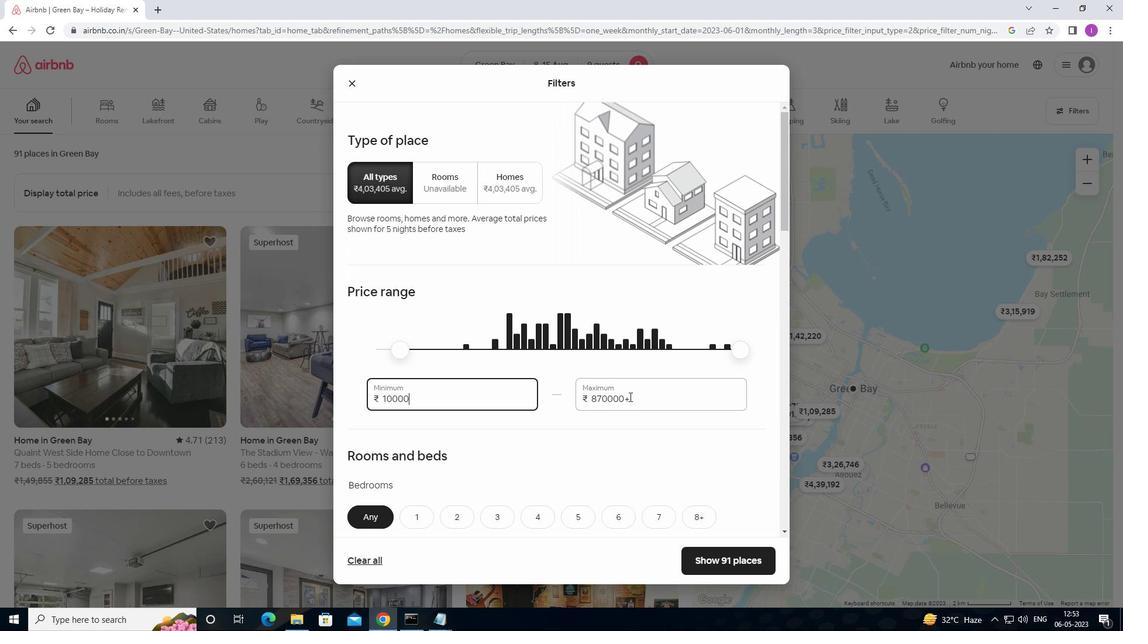 
Action: Mouse moved to (580, 401)
Screenshot: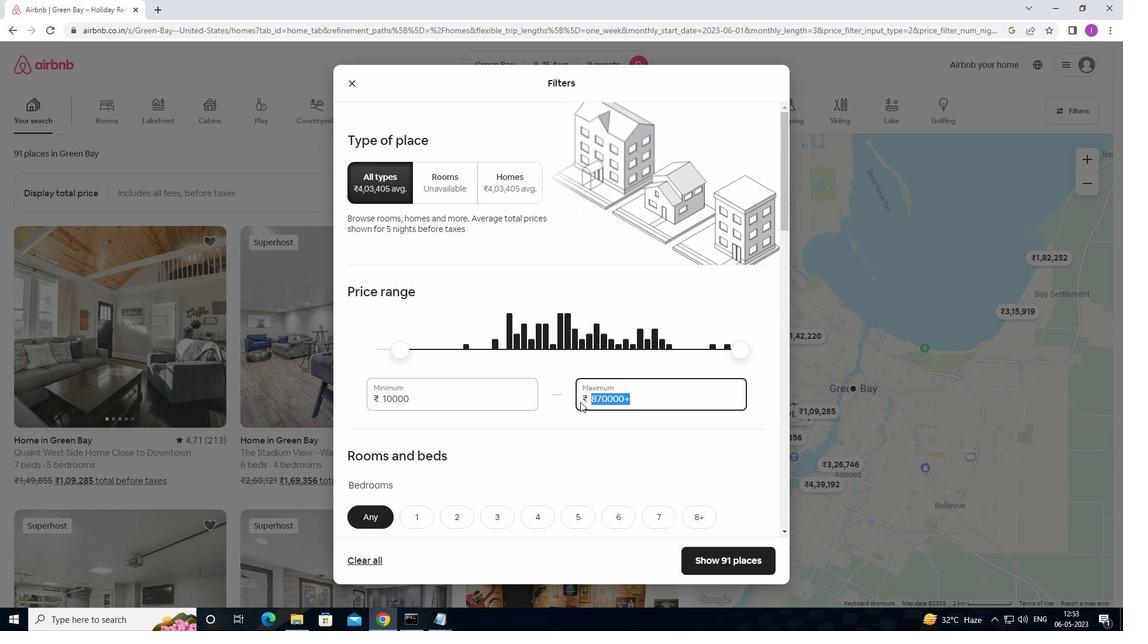 
Action: Key pressed 1490
Screenshot: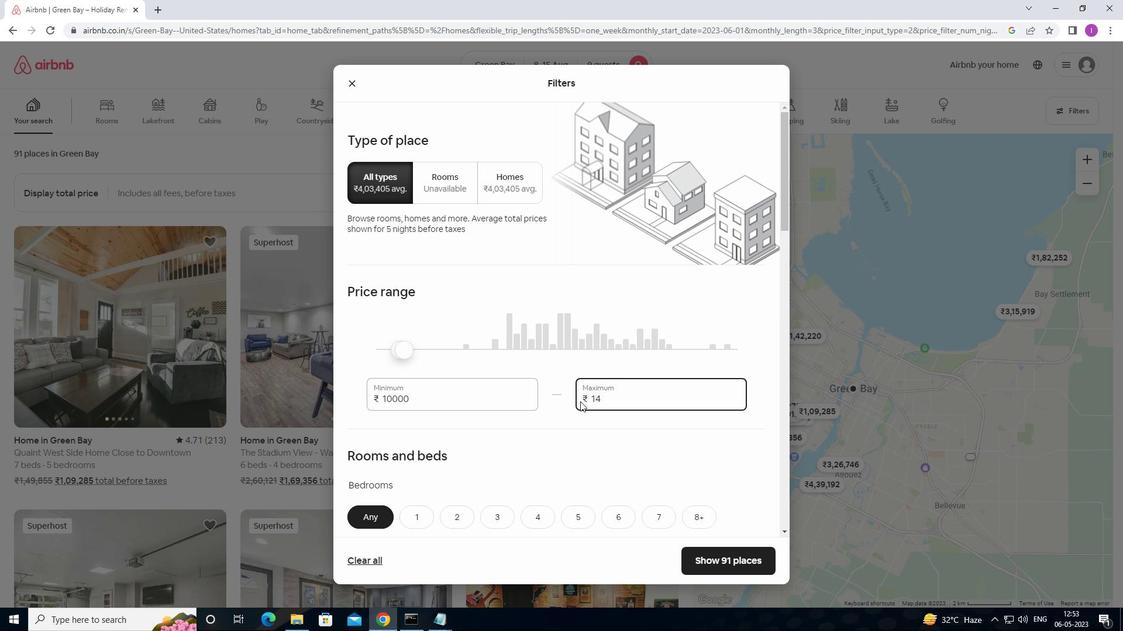 
Action: Mouse moved to (579, 401)
Screenshot: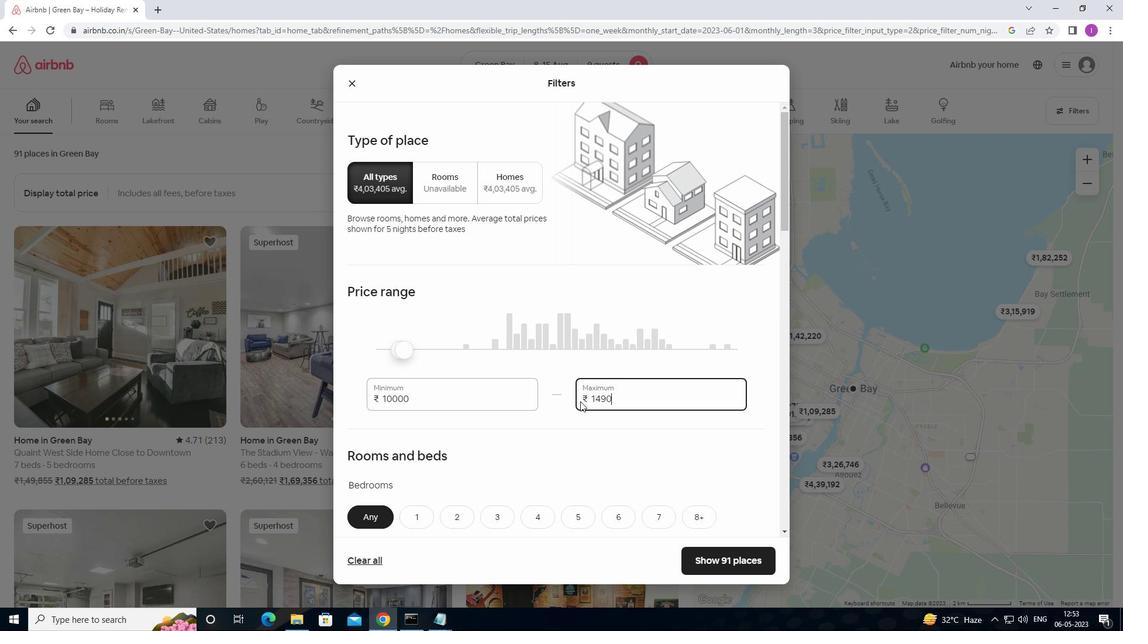 
Action: Key pressed 0
Screenshot: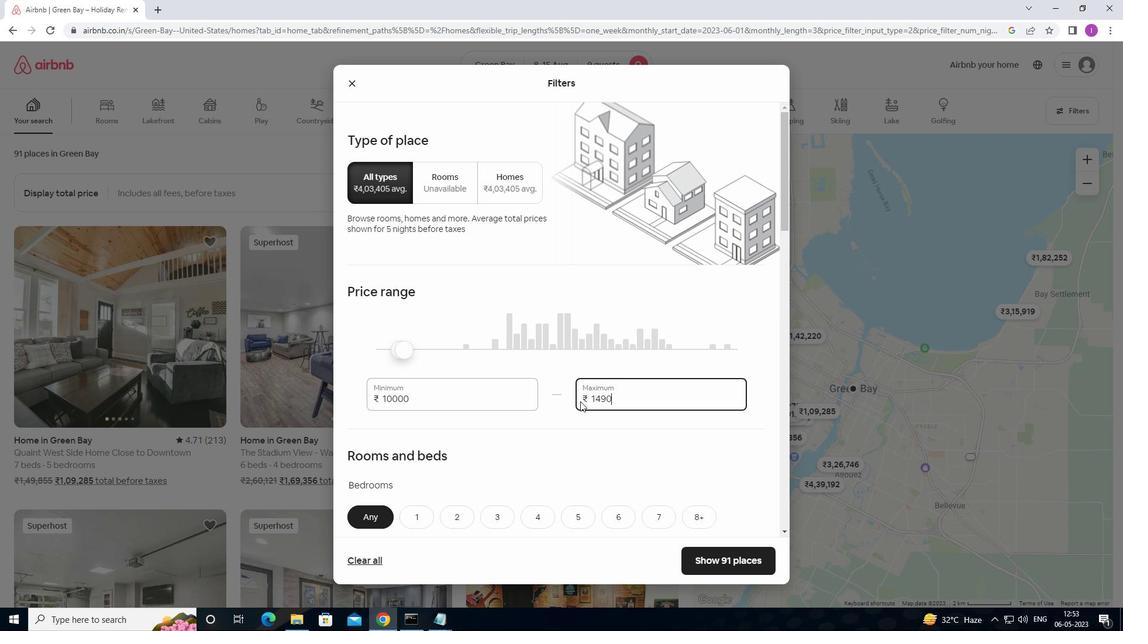
Action: Mouse moved to (579, 401)
Screenshot: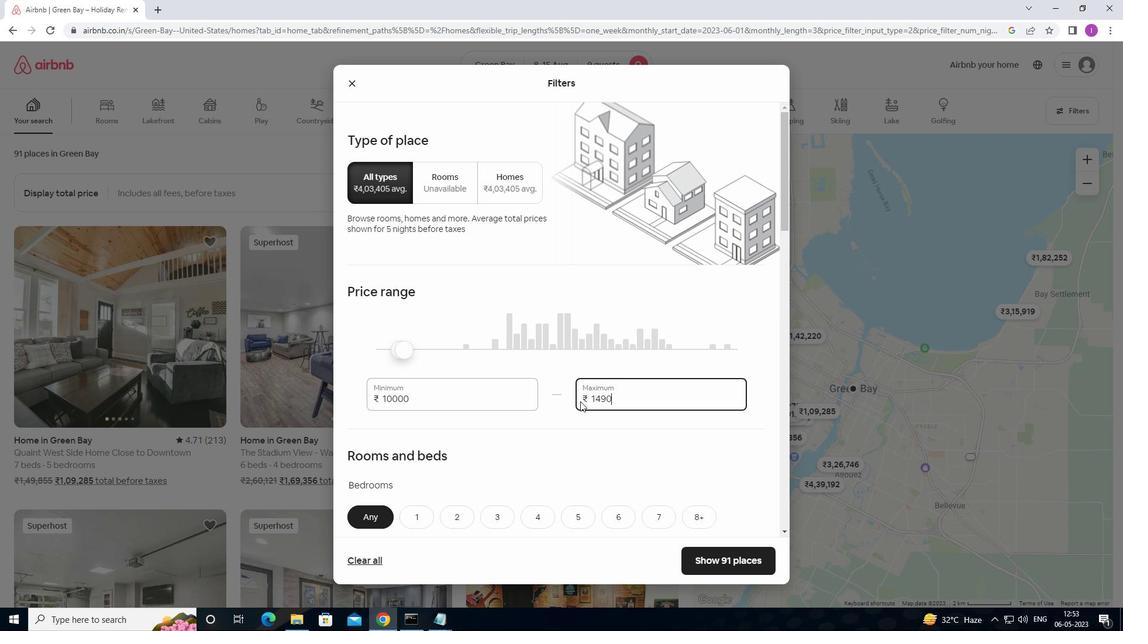 
Action: Key pressed 0
Screenshot: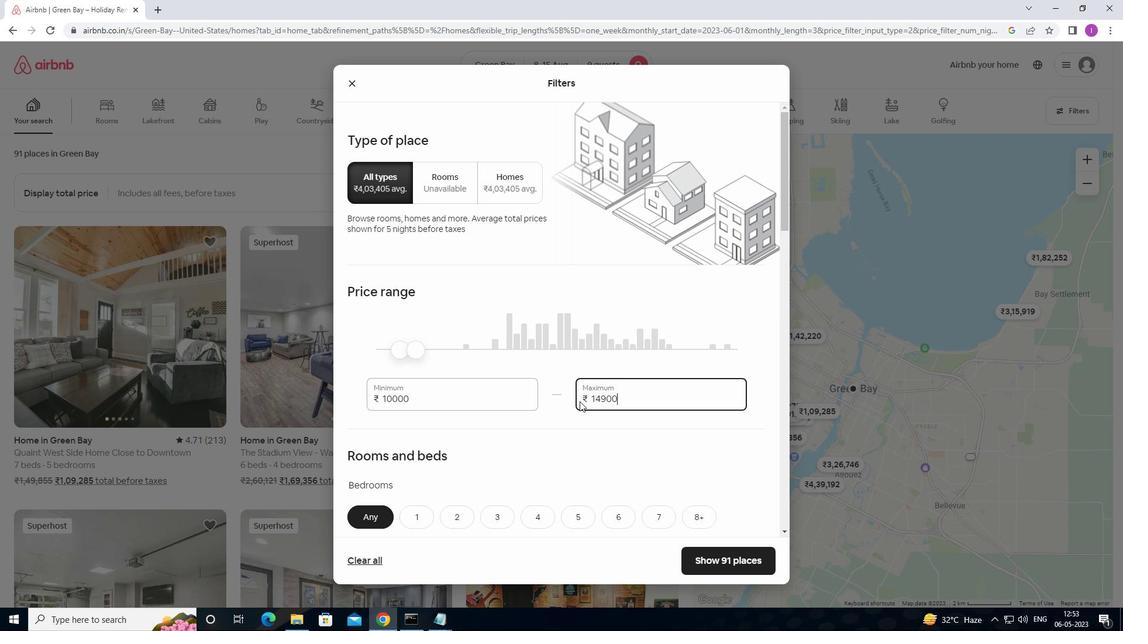 
Action: Mouse moved to (606, 397)
Screenshot: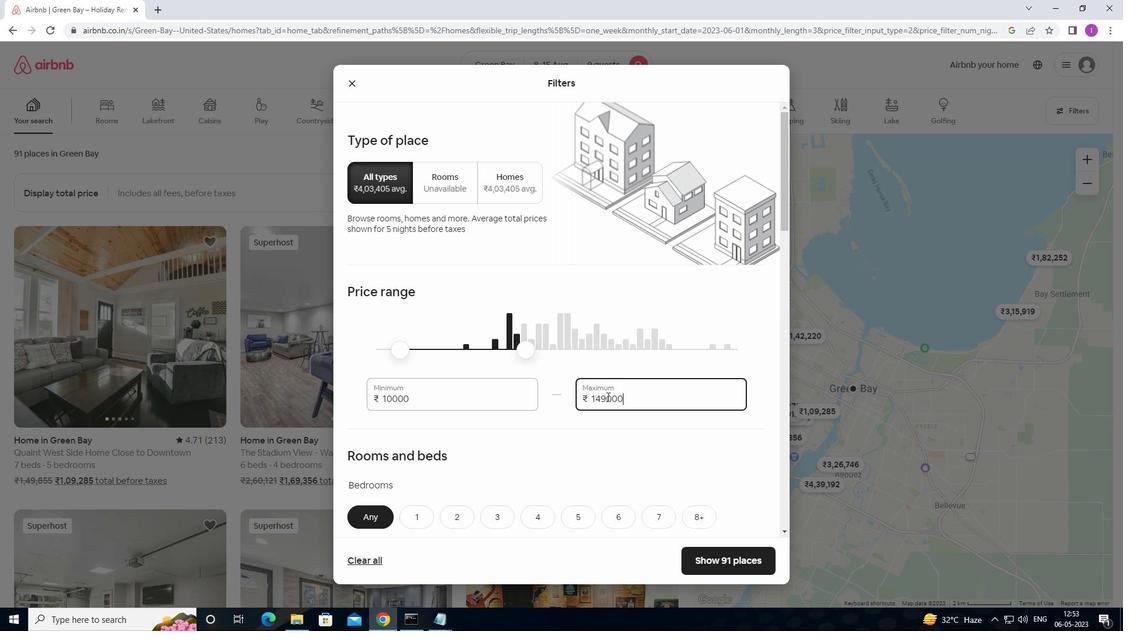 
Action: Mouse pressed left at (606, 397)
Screenshot: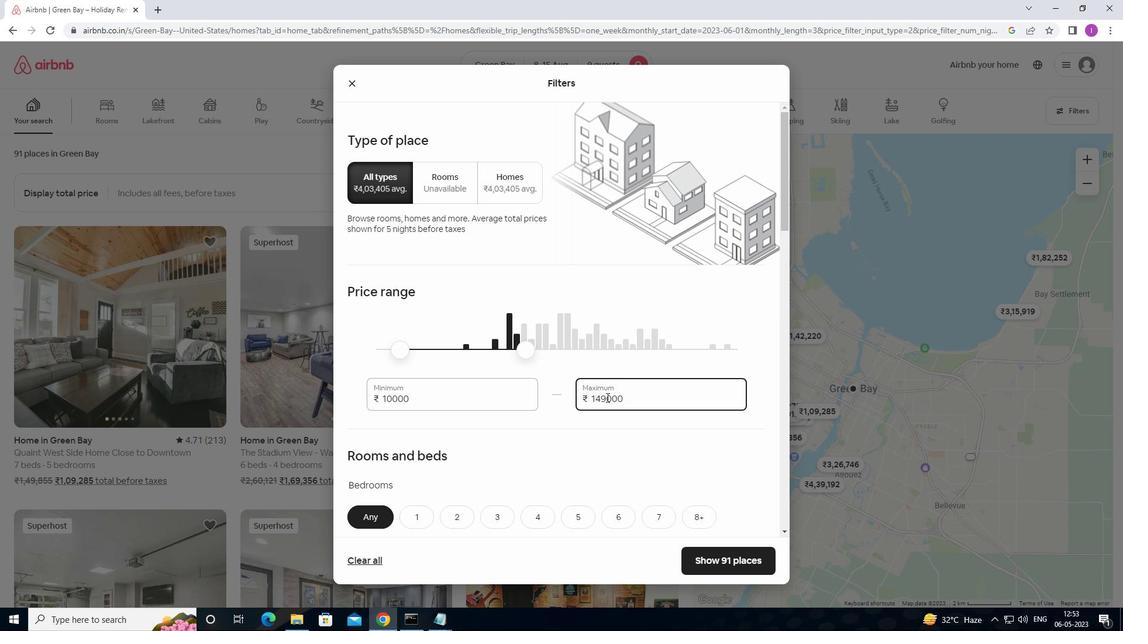 
Action: Mouse moved to (606, 397)
Screenshot: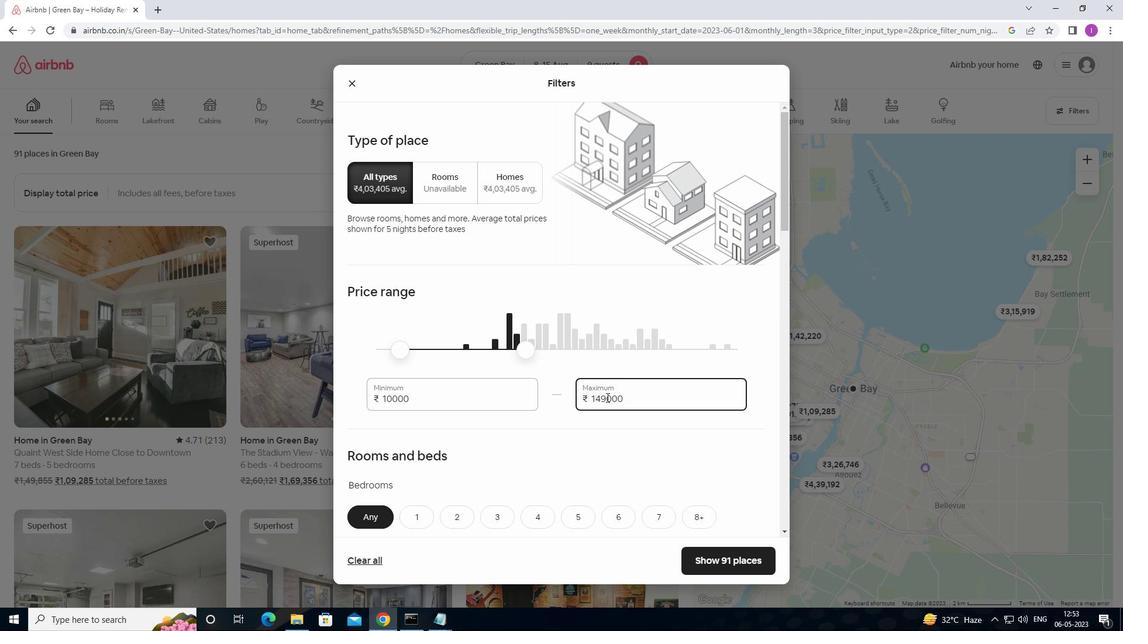 
Action: Key pressed <Key.backspace>
Screenshot: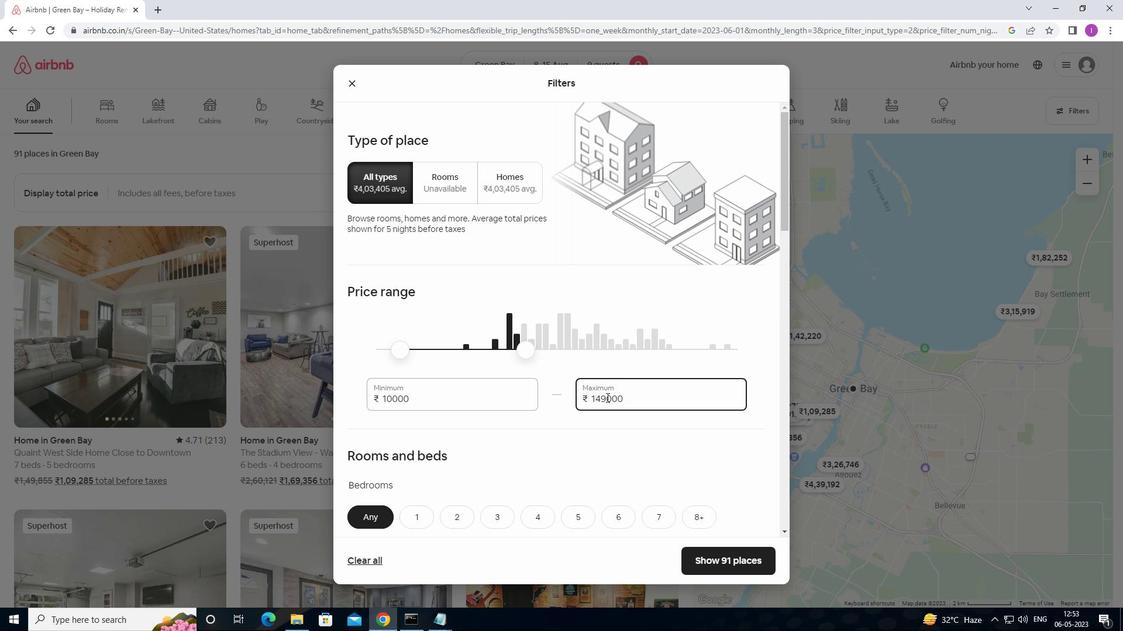 
Action: Mouse moved to (526, 477)
Screenshot: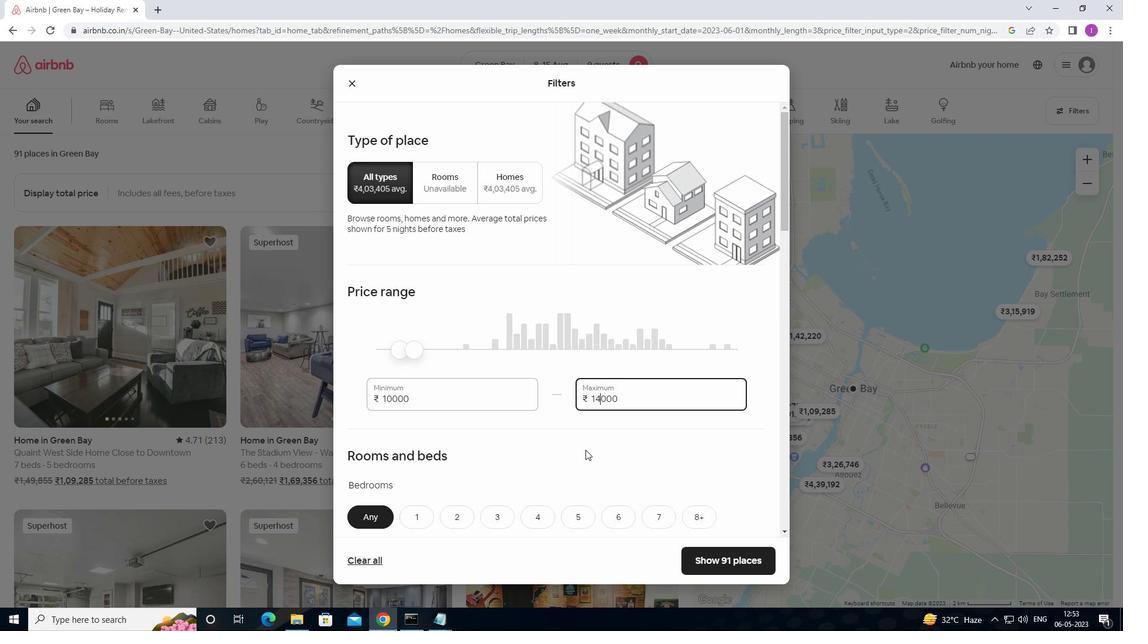 
Action: Mouse scrolled (526, 476) with delta (0, 0)
Screenshot: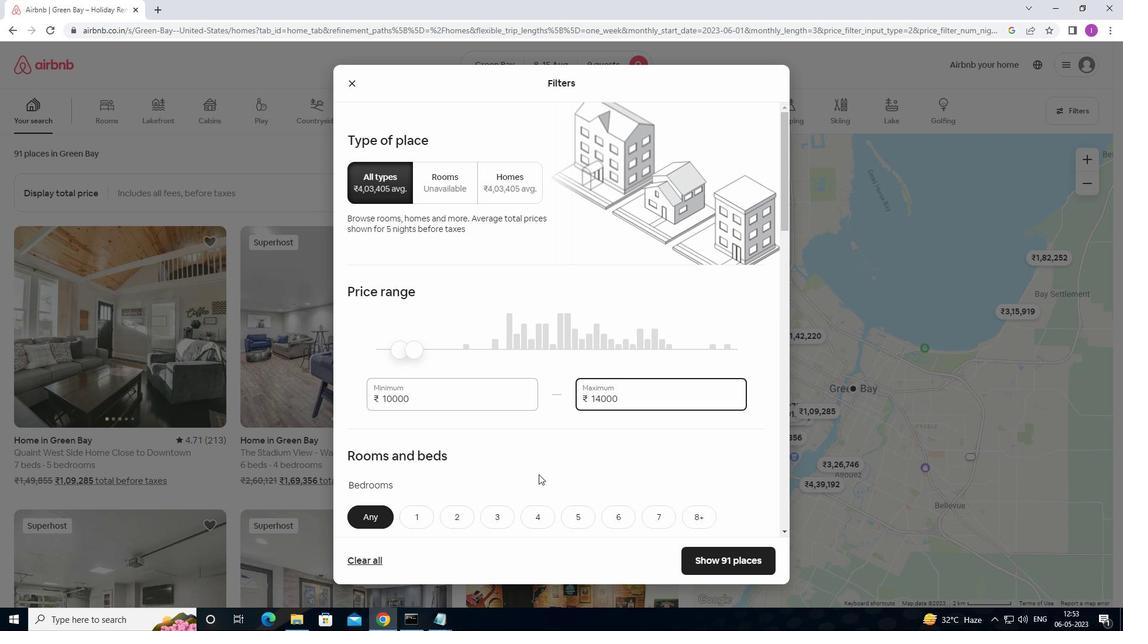 
Action: Mouse scrolled (526, 476) with delta (0, 0)
Screenshot: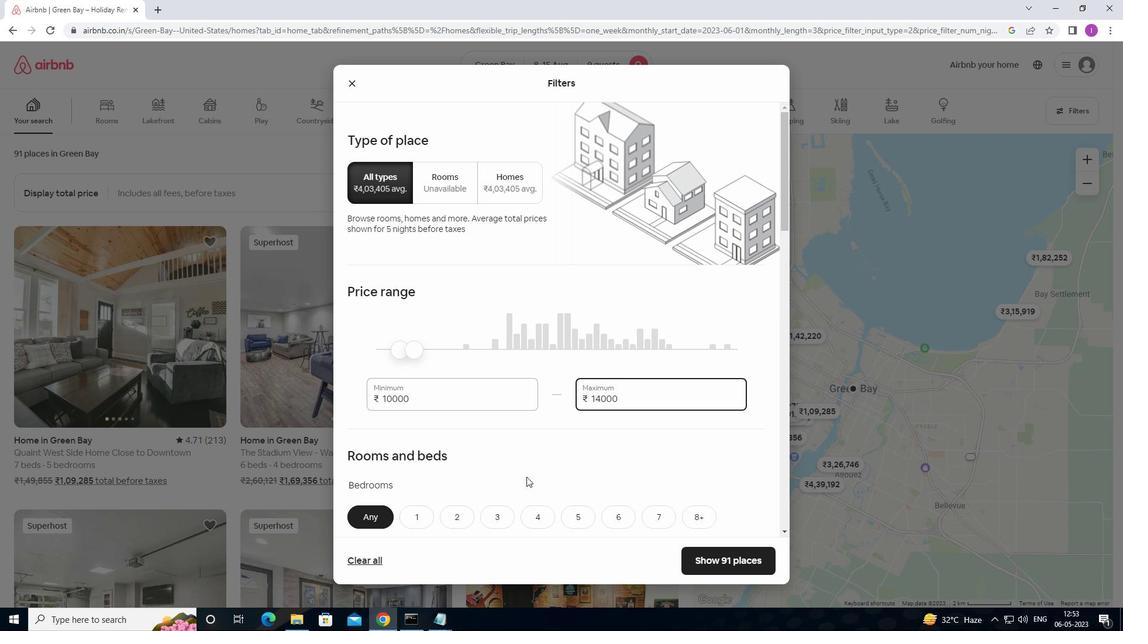 
Action: Mouse moved to (580, 401)
Screenshot: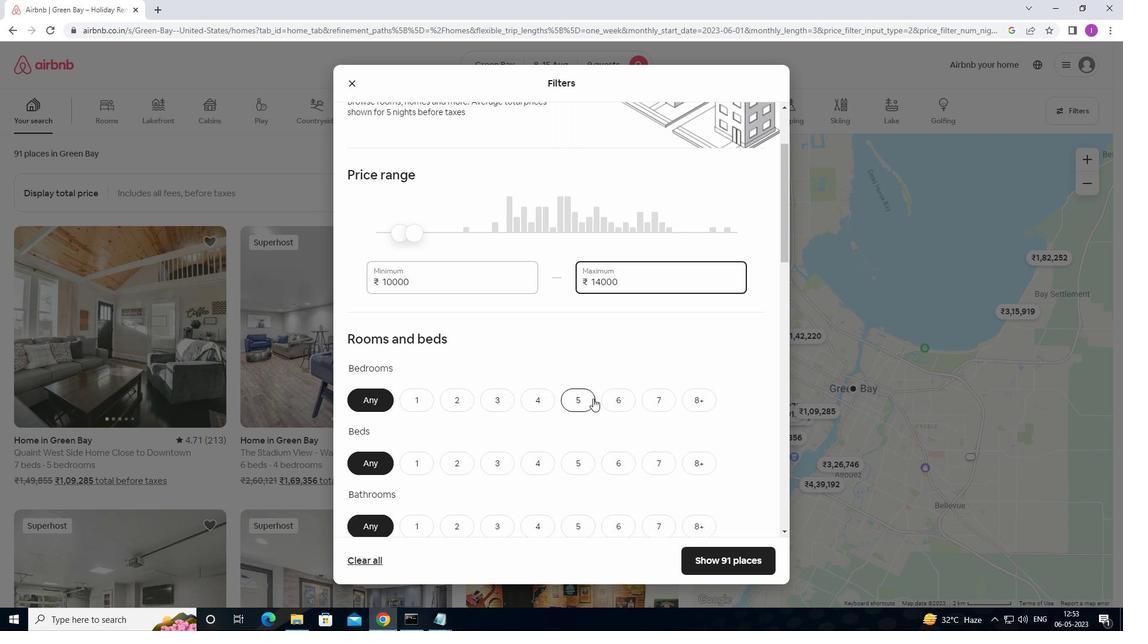 
Action: Mouse pressed left at (580, 401)
Screenshot: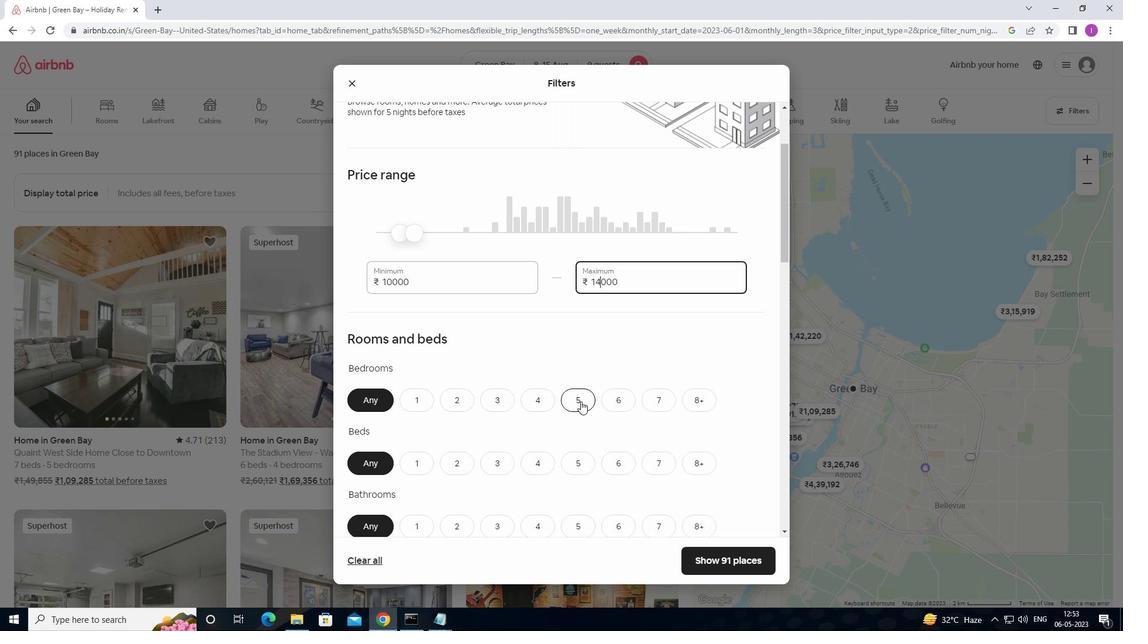 
Action: Mouse moved to (700, 462)
Screenshot: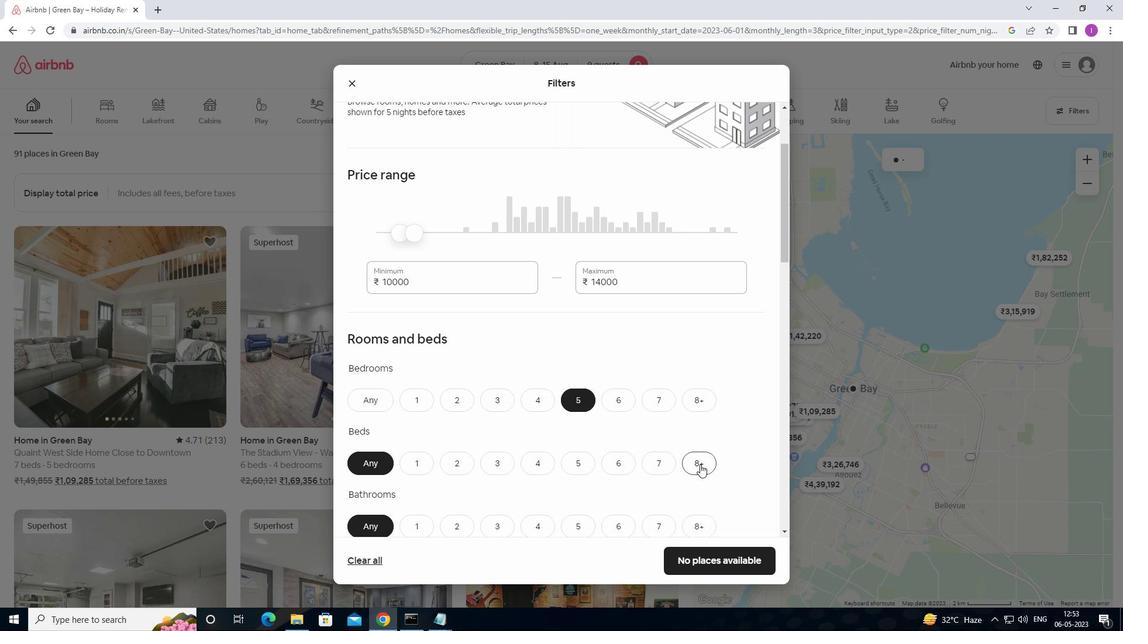 
Action: Mouse pressed left at (700, 462)
Screenshot: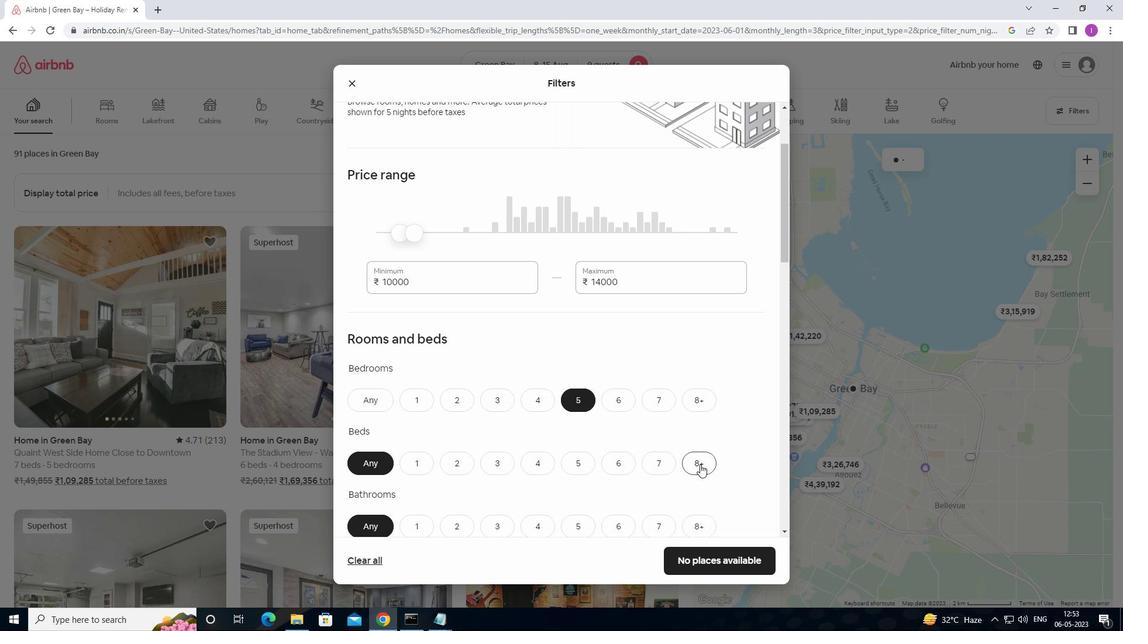 
Action: Mouse moved to (578, 524)
Screenshot: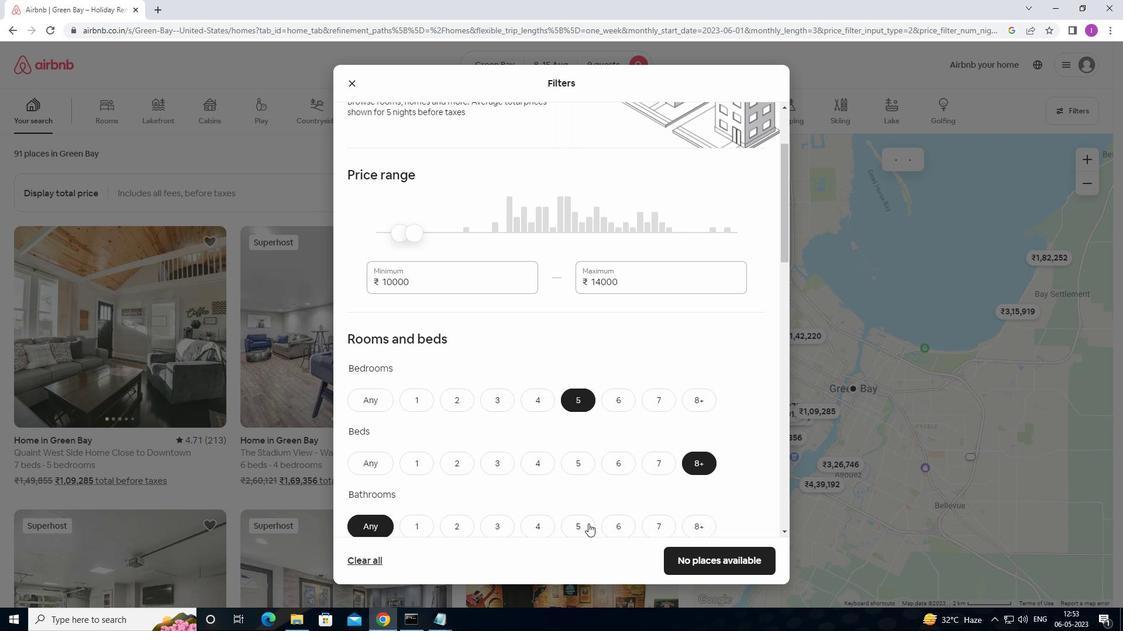 
Action: Mouse pressed left at (578, 524)
Screenshot: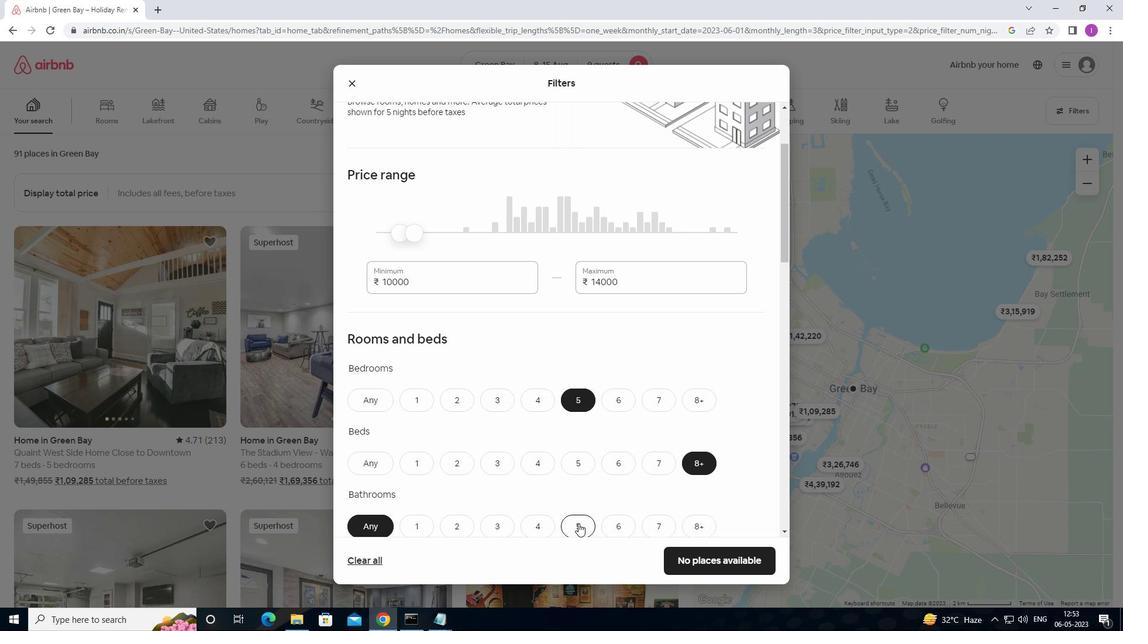 
Action: Mouse moved to (589, 472)
Screenshot: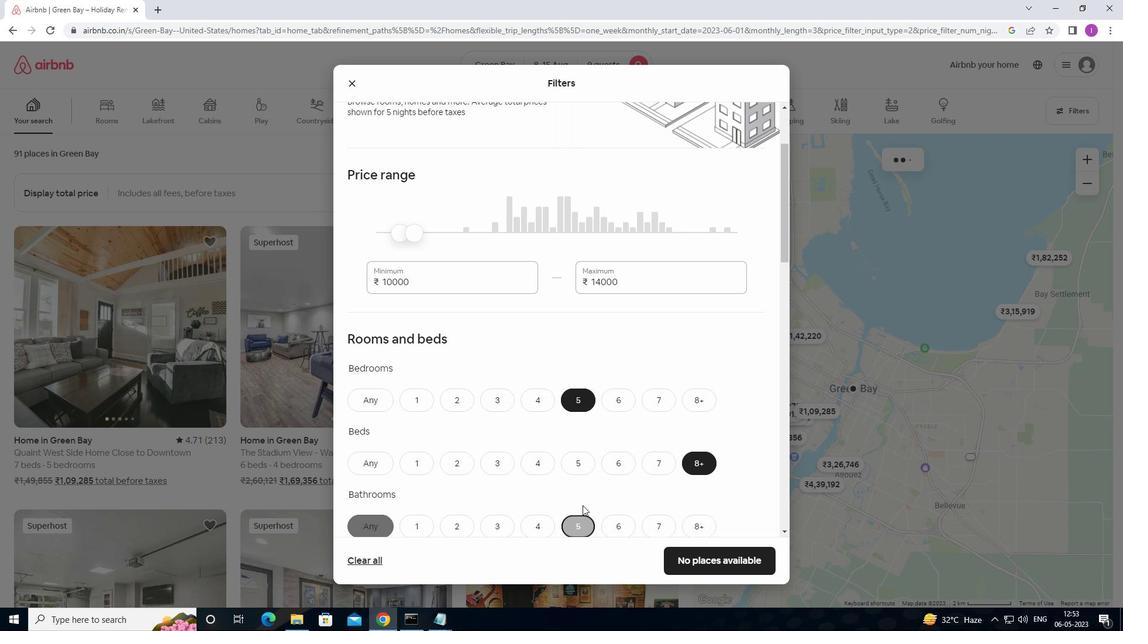 
Action: Mouse scrolled (589, 472) with delta (0, 0)
Screenshot: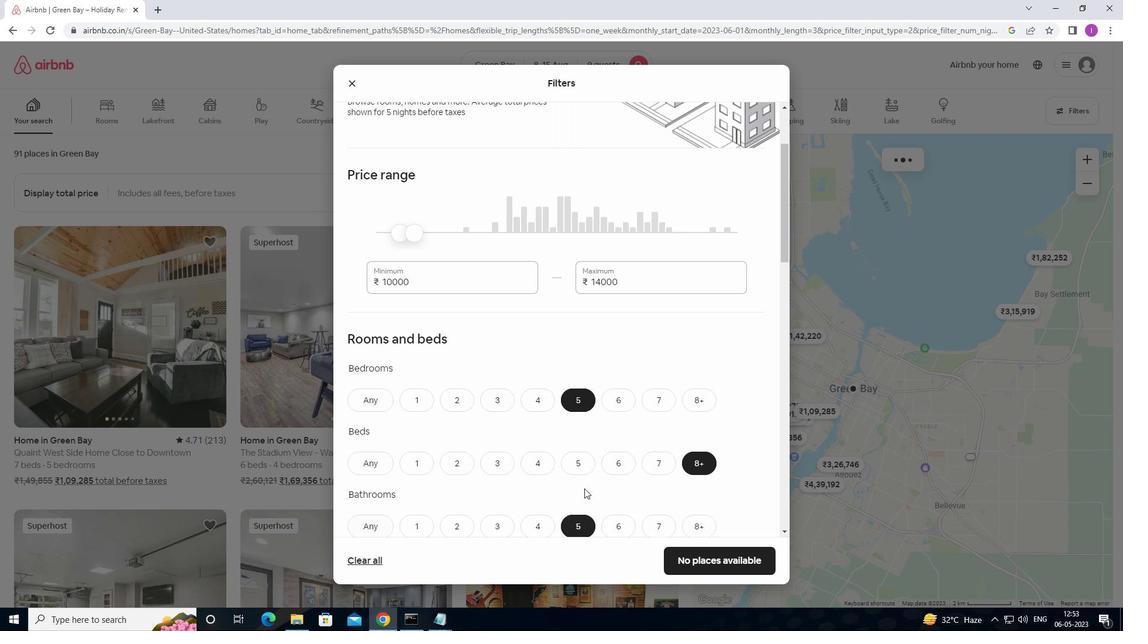 
Action: Mouse scrolled (589, 472) with delta (0, 0)
Screenshot: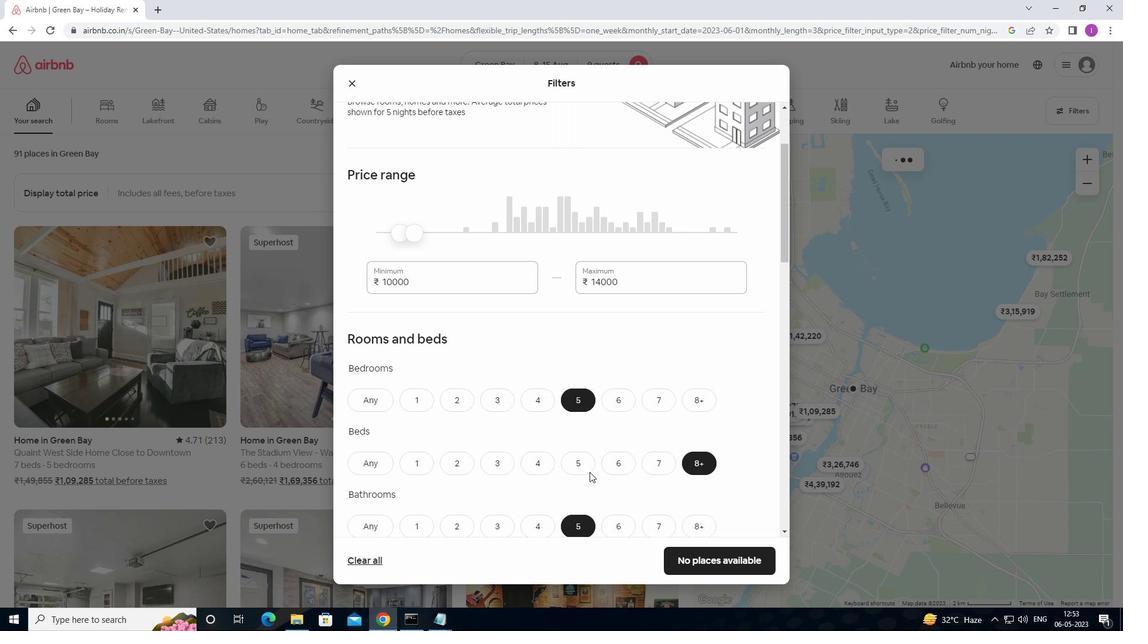 
Action: Mouse scrolled (589, 472) with delta (0, 0)
Screenshot: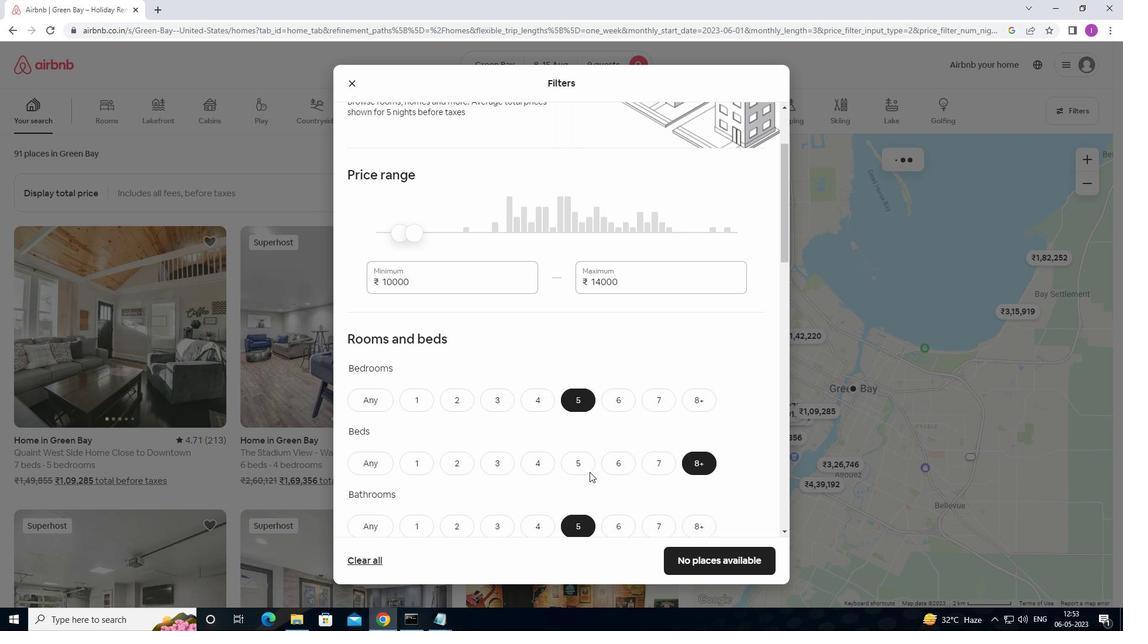 
Action: Mouse moved to (589, 470)
Screenshot: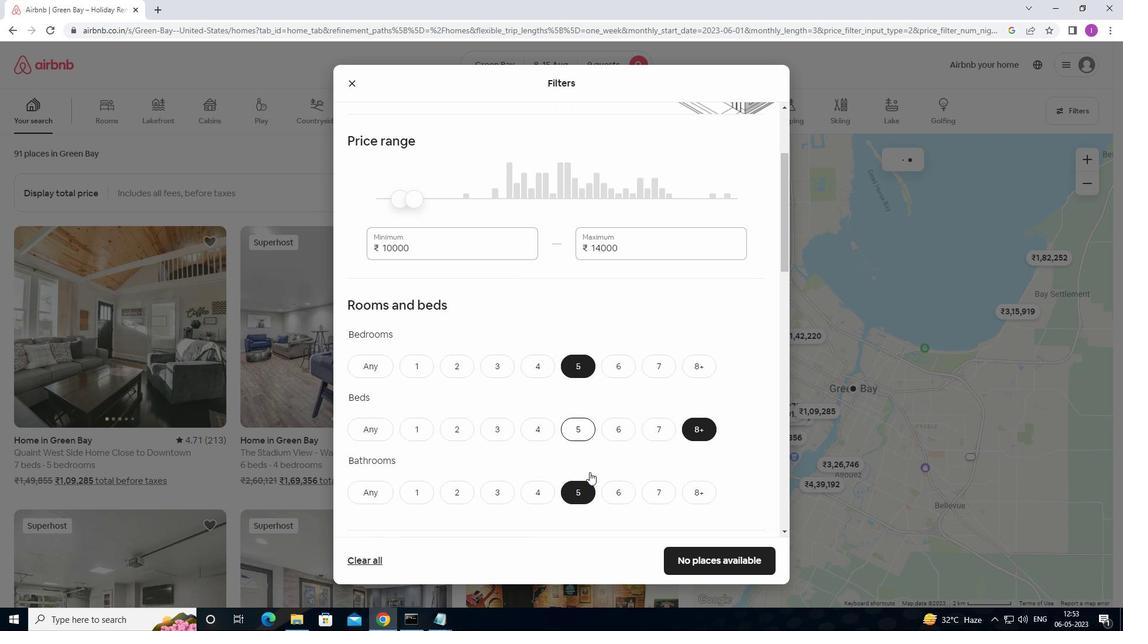 
Action: Mouse scrolled (589, 470) with delta (0, 0)
Screenshot: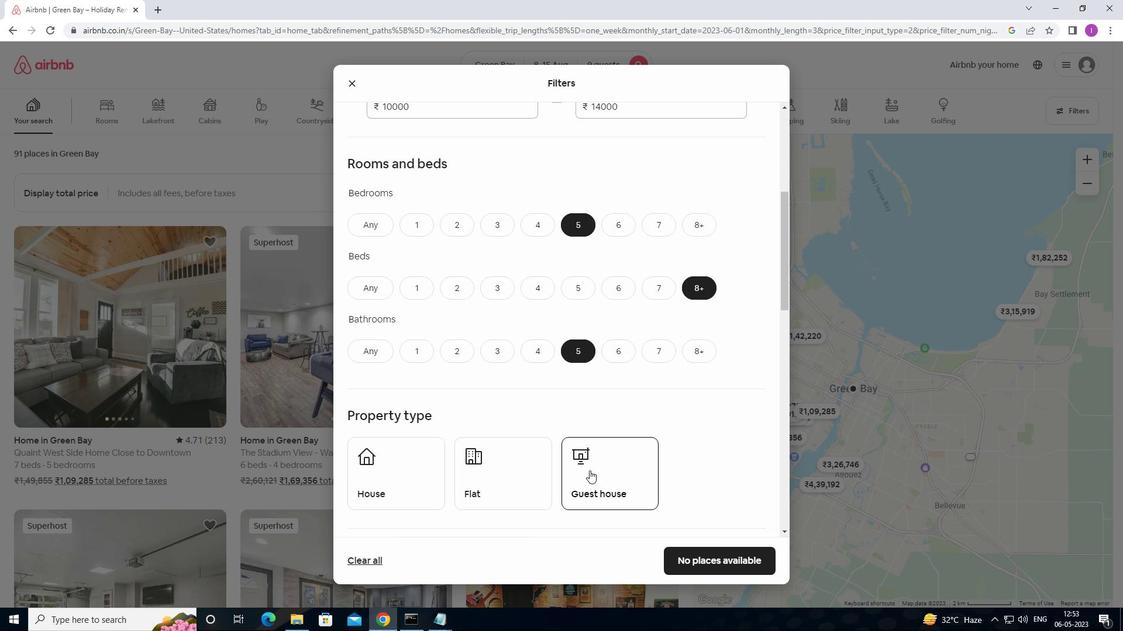 
Action: Mouse scrolled (589, 470) with delta (0, 0)
Screenshot: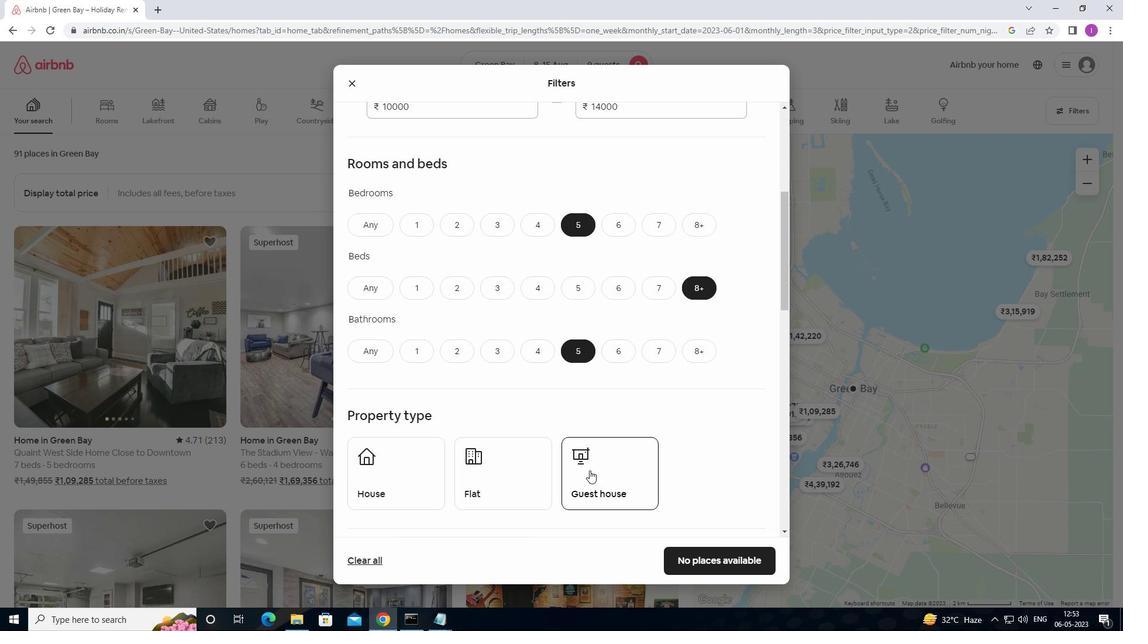 
Action: Mouse moved to (413, 387)
Screenshot: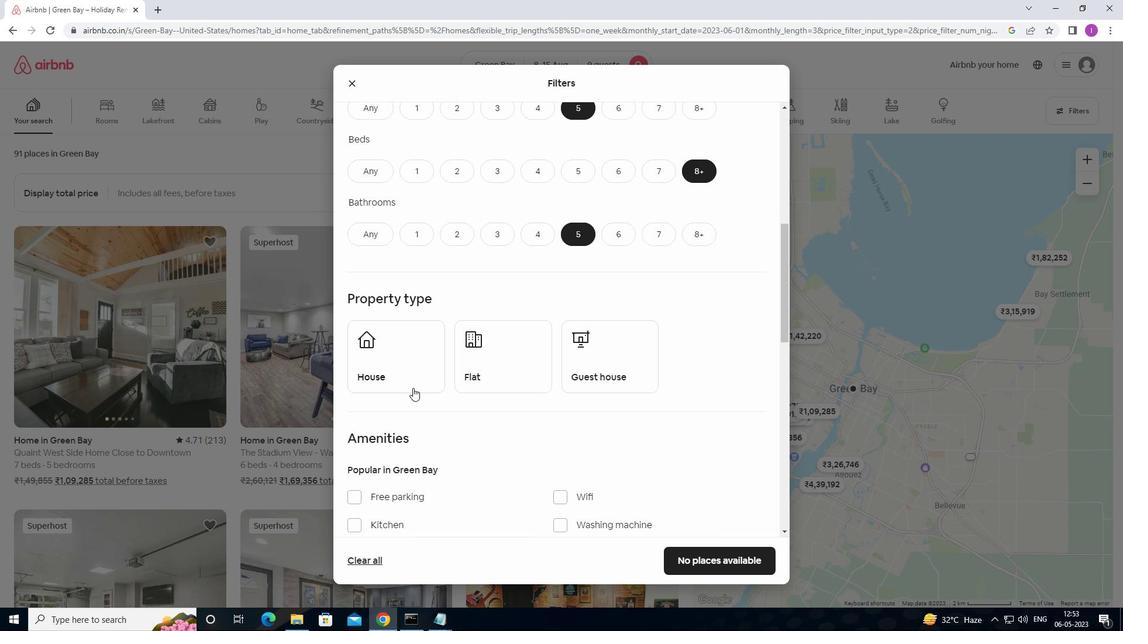 
Action: Mouse pressed left at (413, 387)
Screenshot: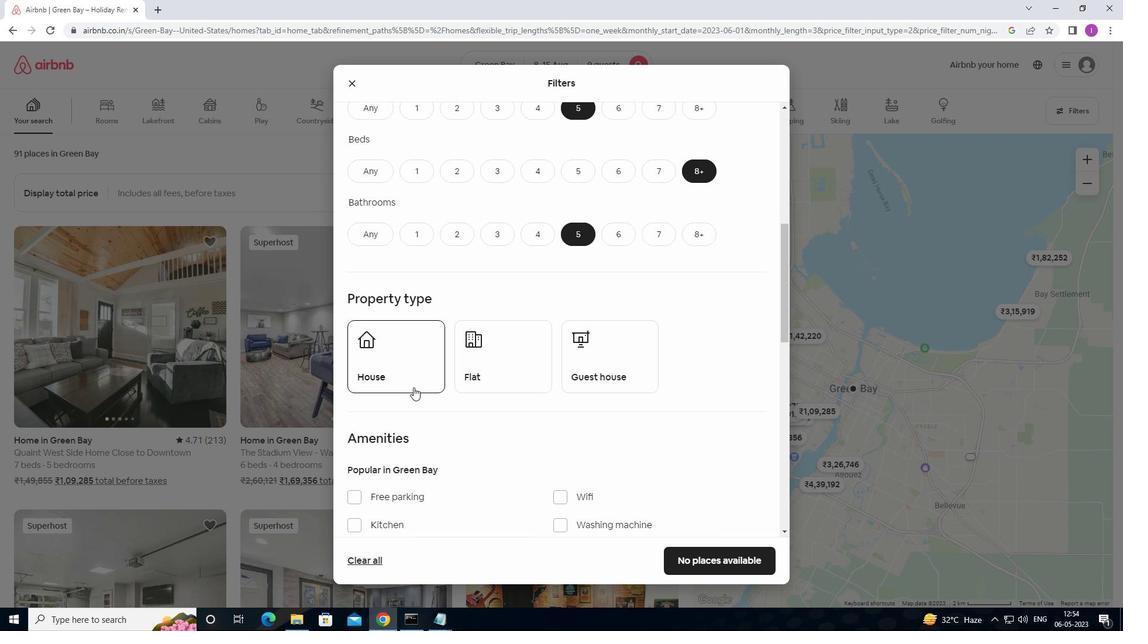 
Action: Mouse moved to (494, 380)
Screenshot: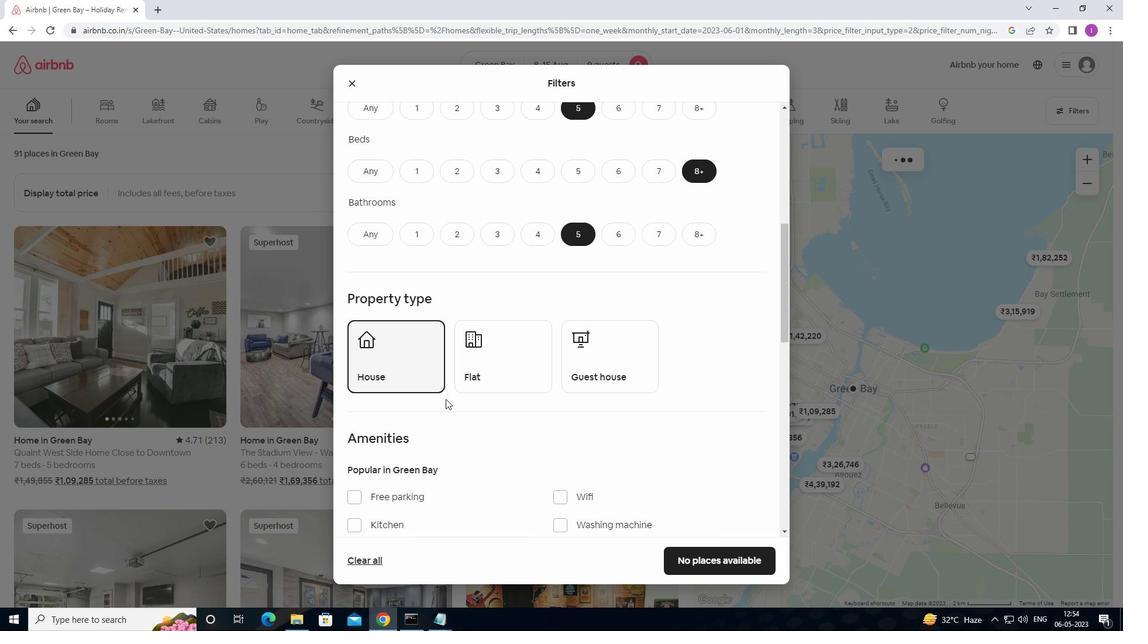 
Action: Mouse pressed left at (494, 380)
Screenshot: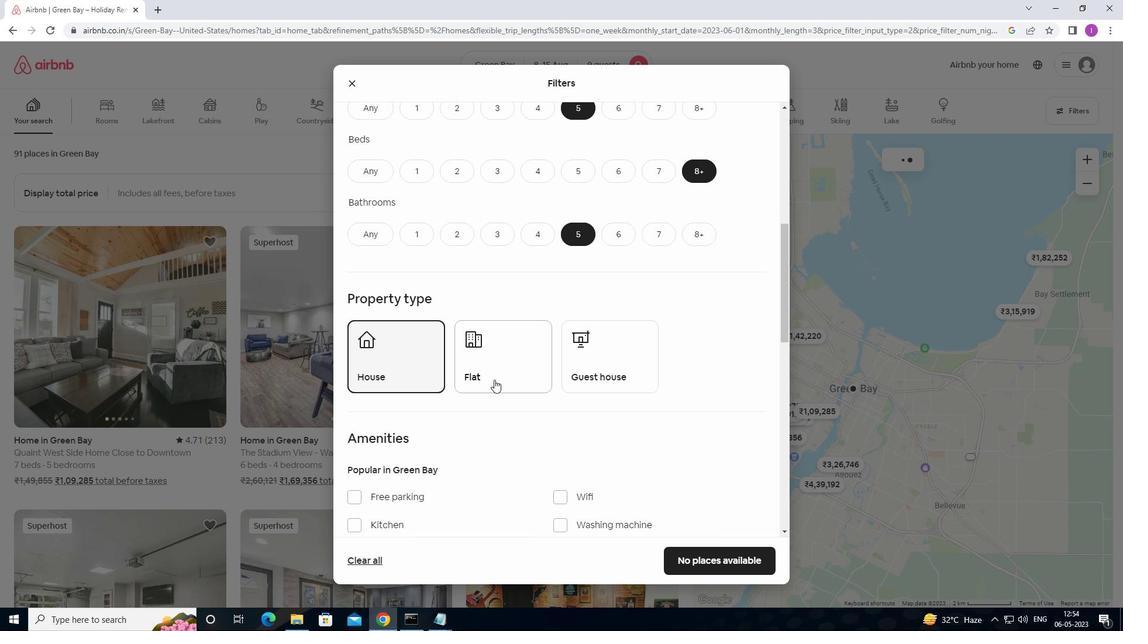 
Action: Mouse moved to (623, 383)
Screenshot: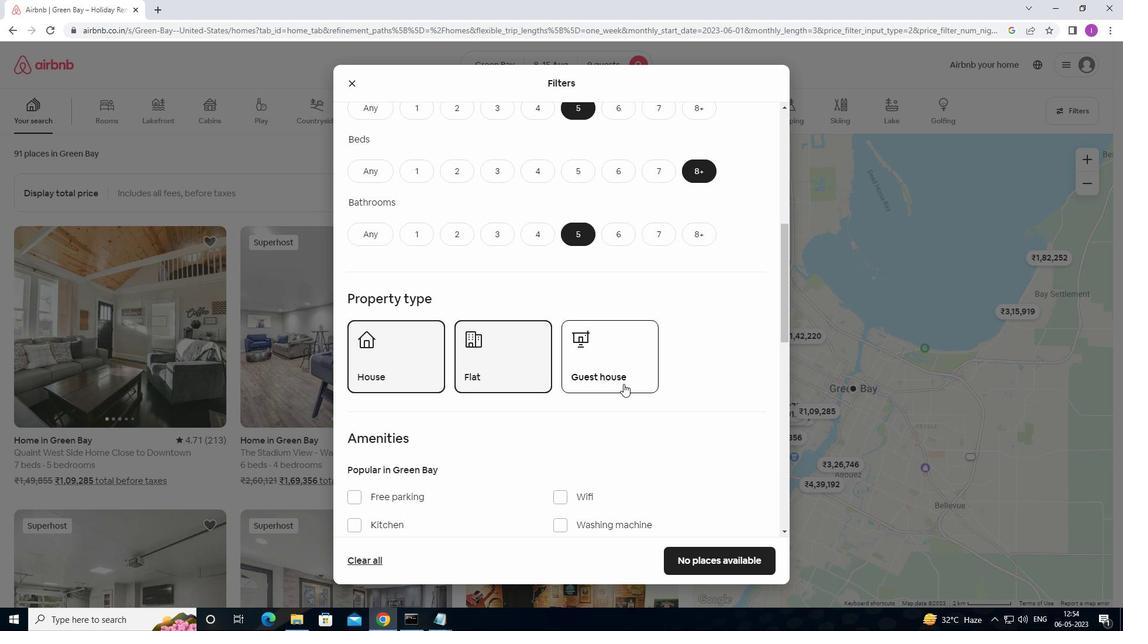 
Action: Mouse pressed left at (623, 383)
Screenshot: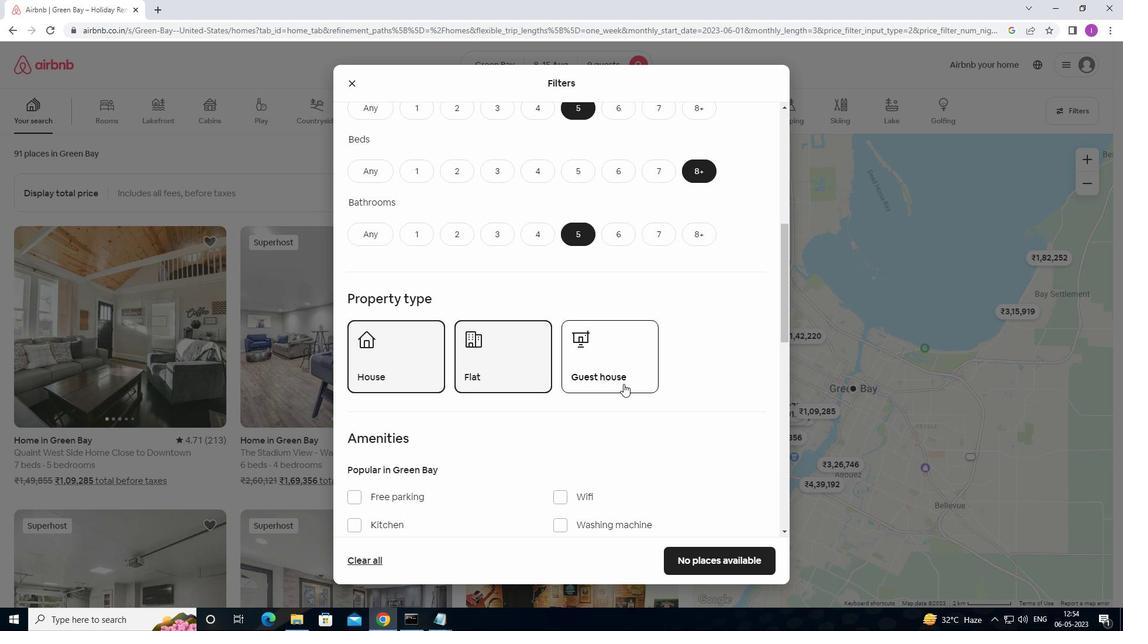 
Action: Mouse moved to (563, 390)
Screenshot: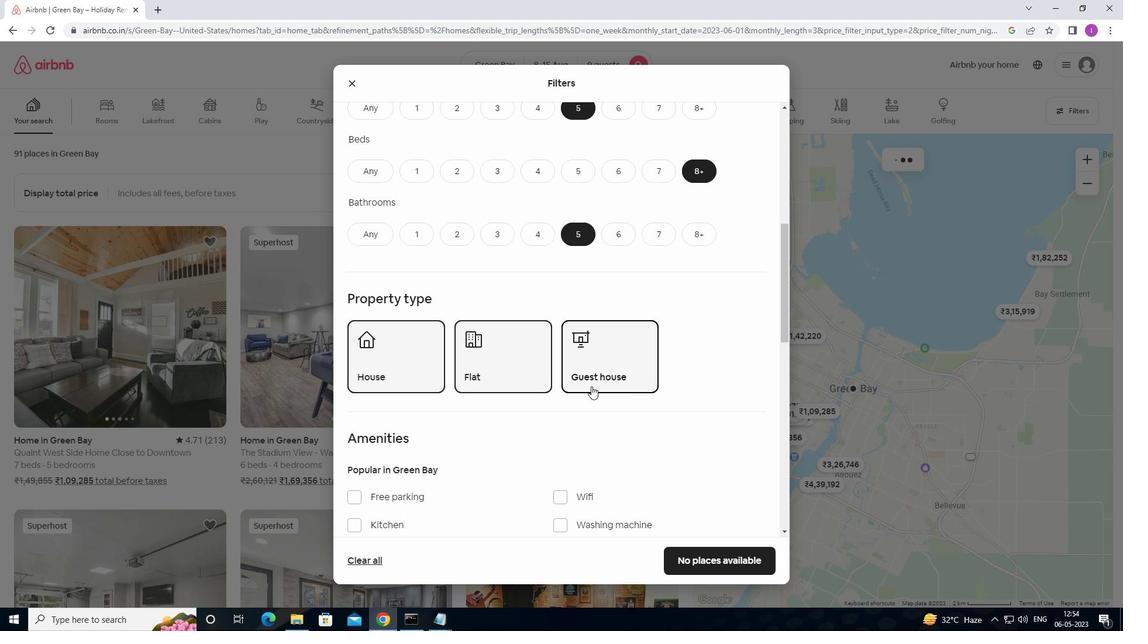 
Action: Mouse scrolled (563, 389) with delta (0, 0)
Screenshot: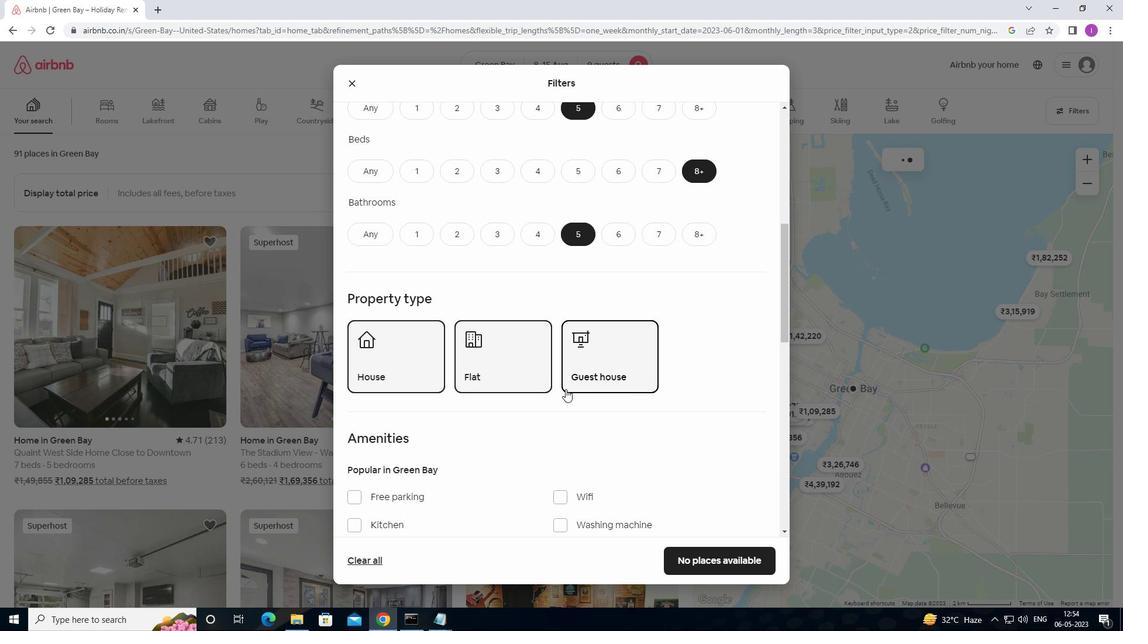 
Action: Mouse scrolled (563, 389) with delta (0, 0)
Screenshot: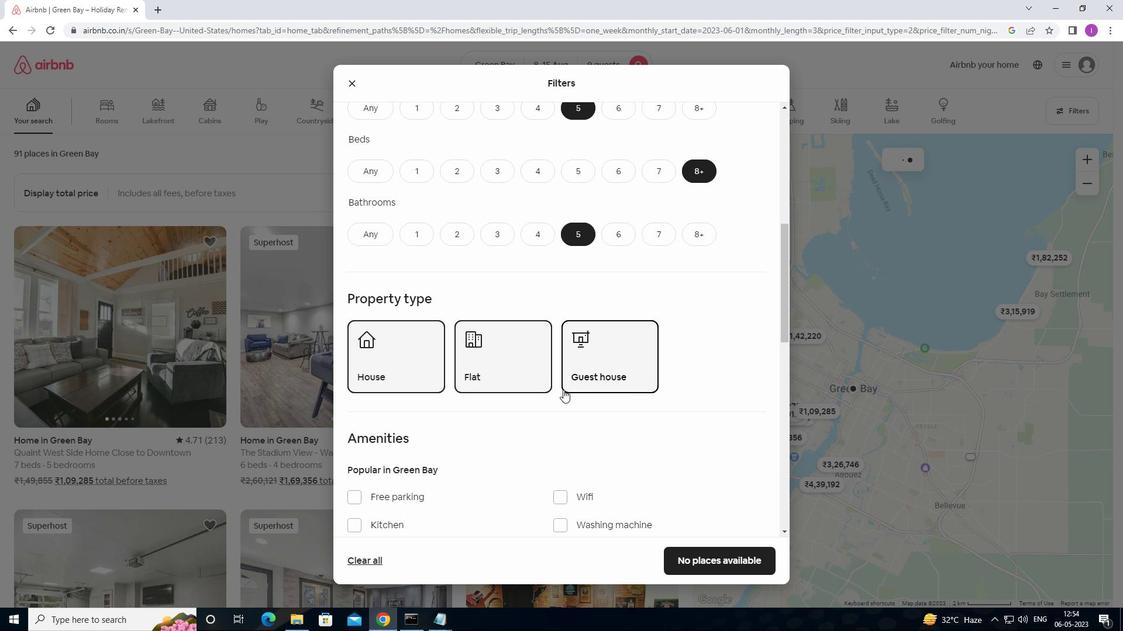 
Action: Mouse scrolled (563, 389) with delta (0, 0)
Screenshot: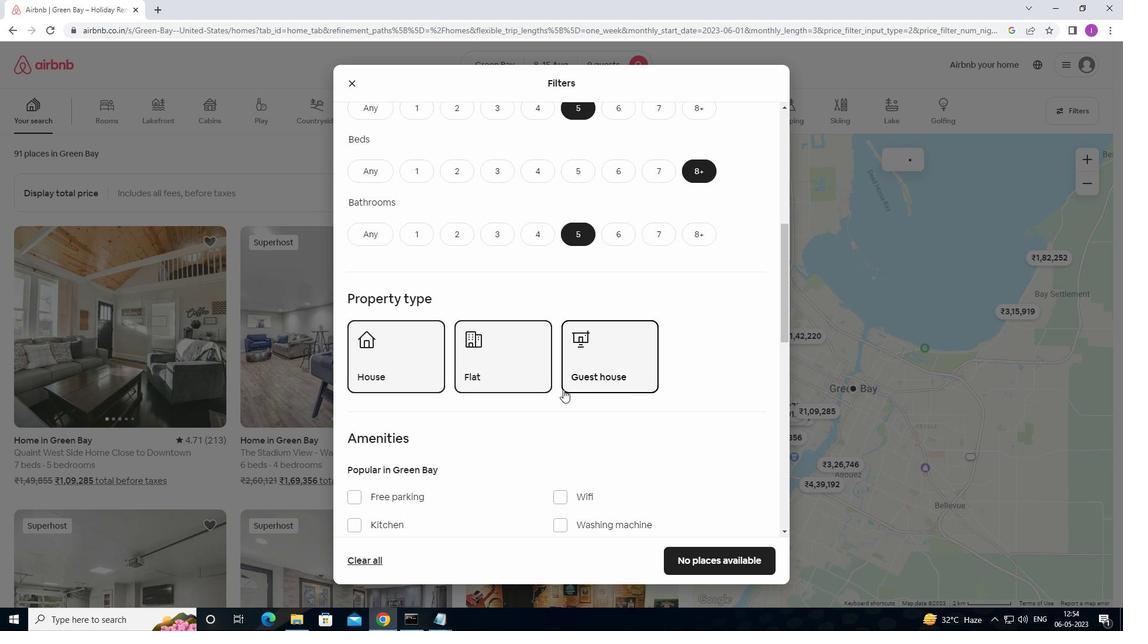 
Action: Mouse scrolled (563, 389) with delta (0, 0)
Screenshot: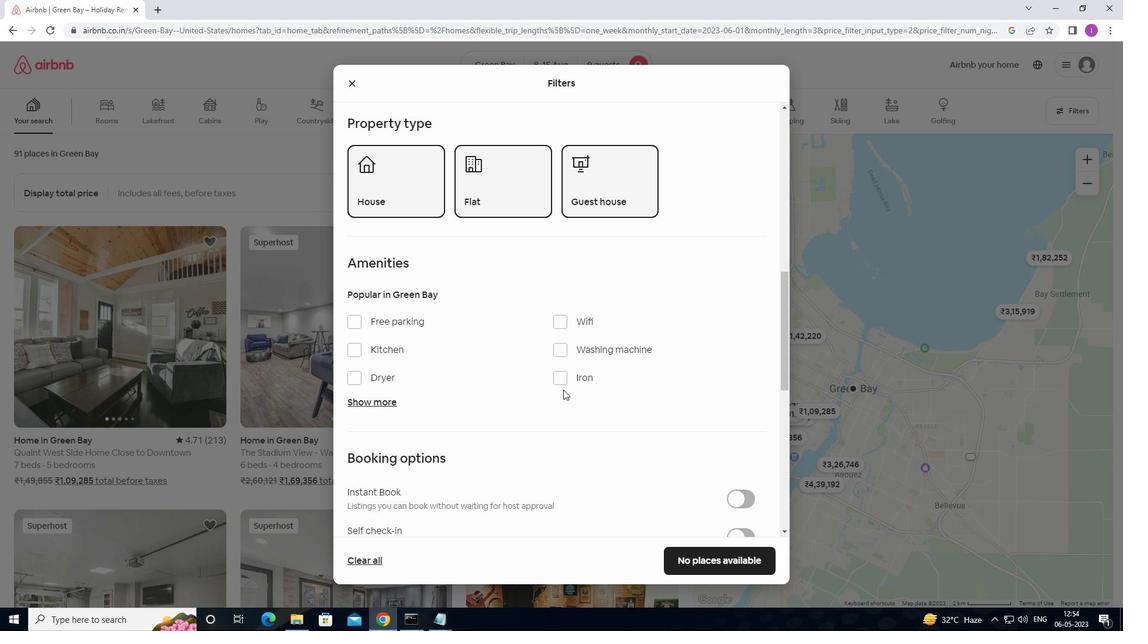 
Action: Mouse scrolled (563, 389) with delta (0, 0)
Screenshot: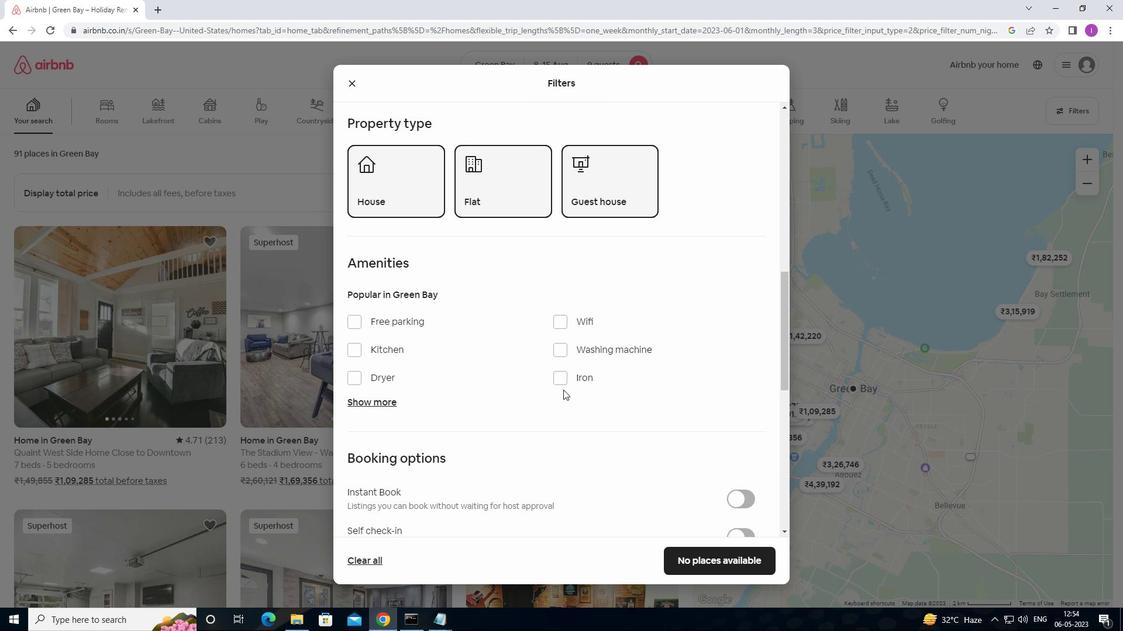
Action: Mouse scrolled (563, 389) with delta (0, 0)
Screenshot: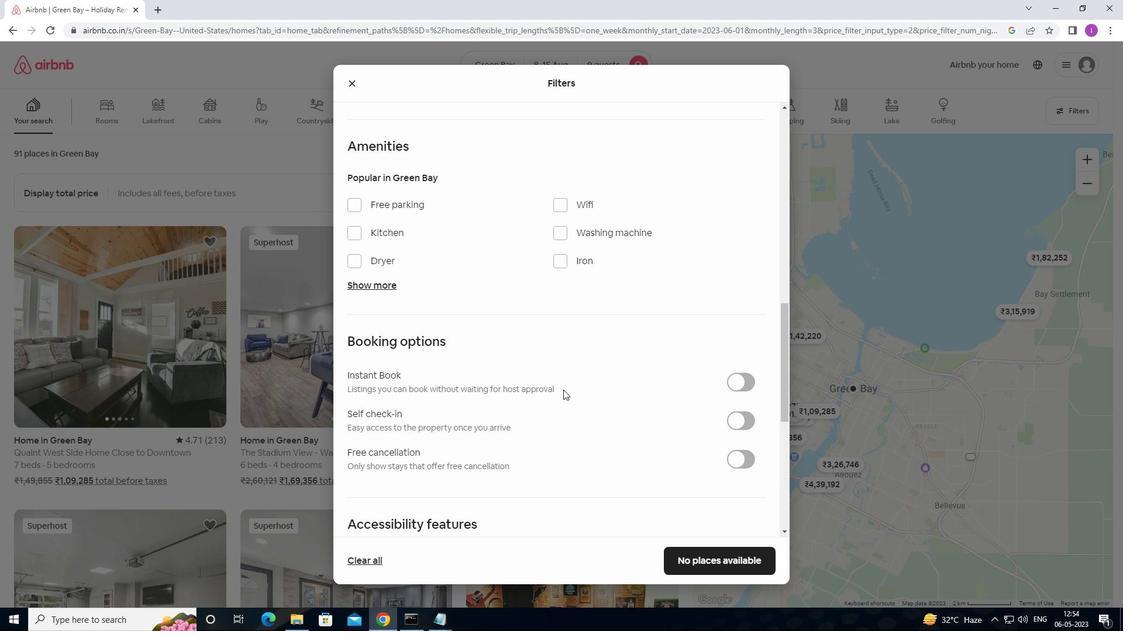 
Action: Mouse scrolled (563, 389) with delta (0, 0)
Screenshot: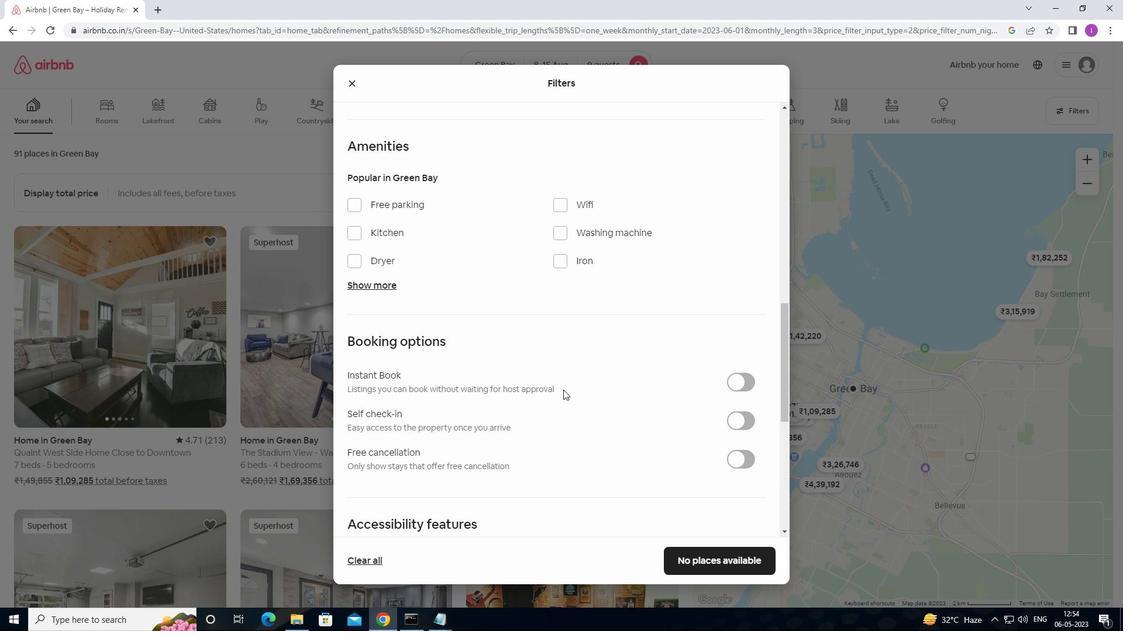 
Action: Mouse moved to (624, 267)
Screenshot: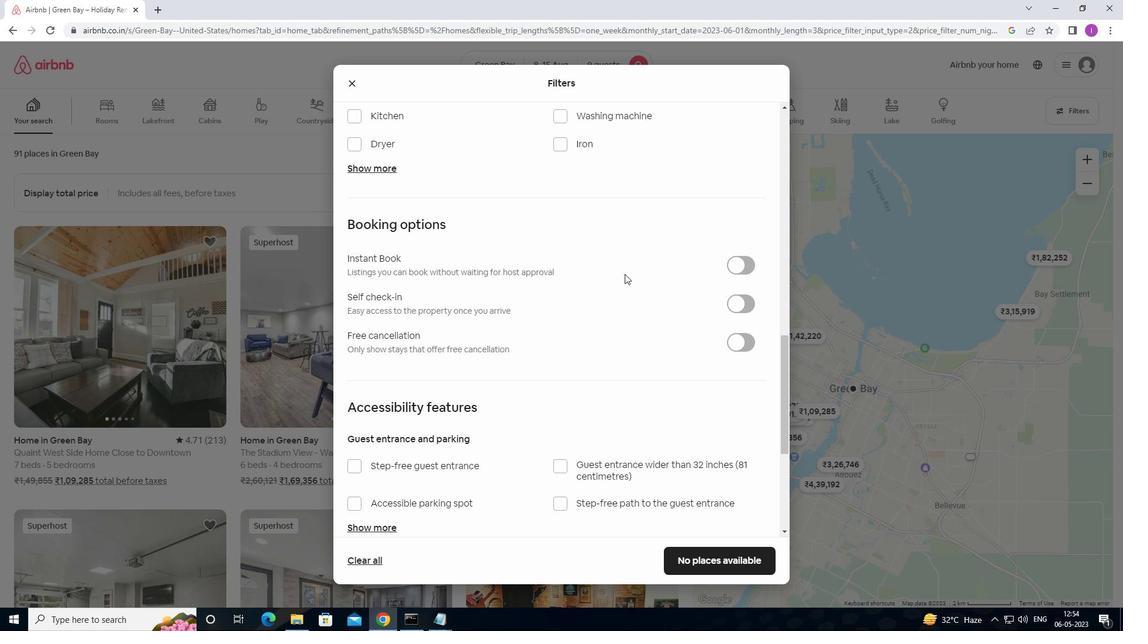 
Action: Mouse scrolled (624, 267) with delta (0, 0)
Screenshot: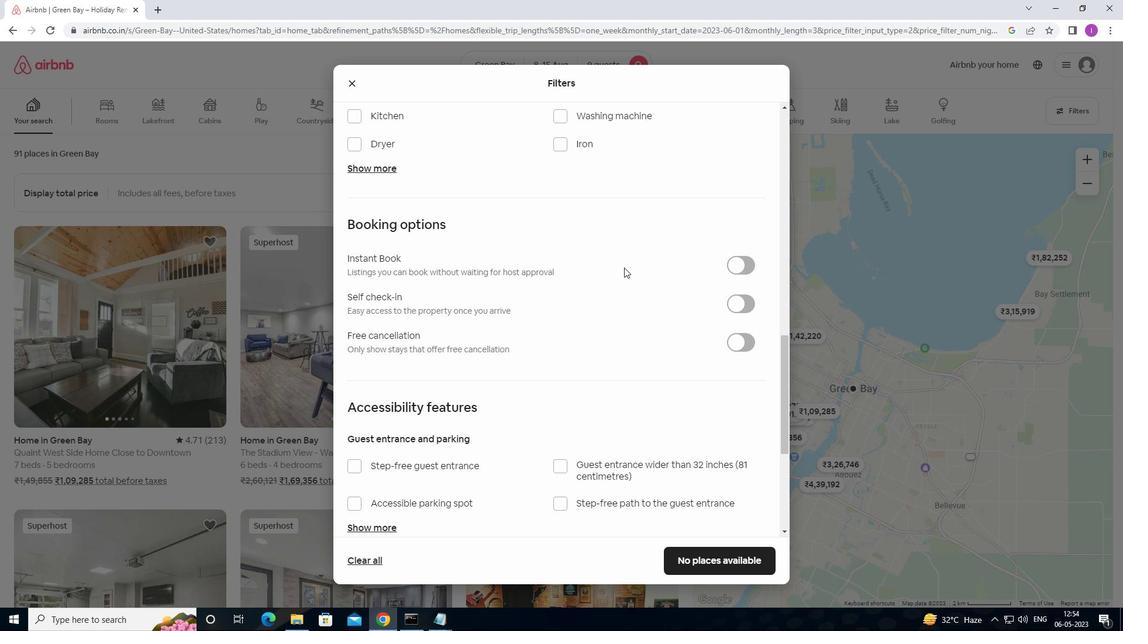 
Action: Mouse scrolled (624, 267) with delta (0, 0)
Screenshot: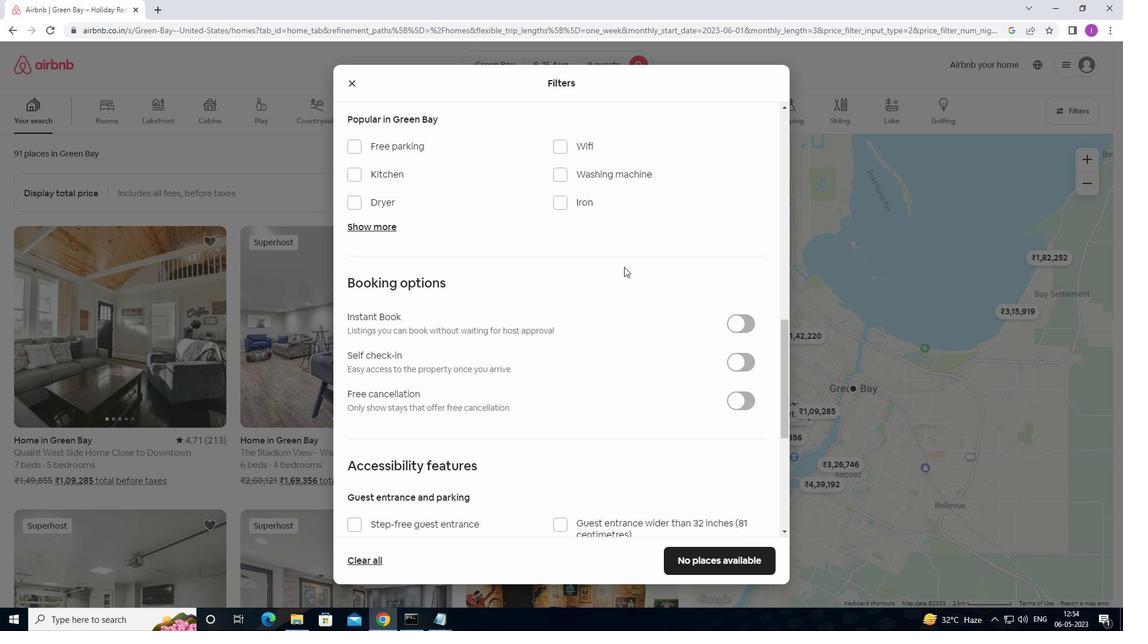
Action: Mouse moved to (556, 208)
Screenshot: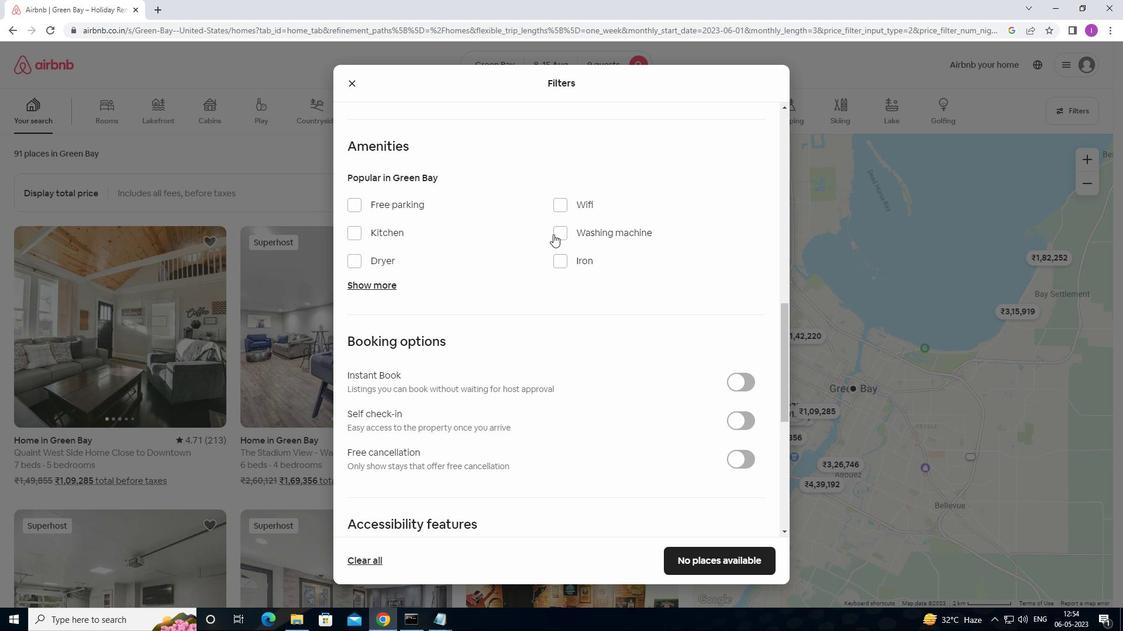 
Action: Mouse pressed left at (556, 208)
Screenshot: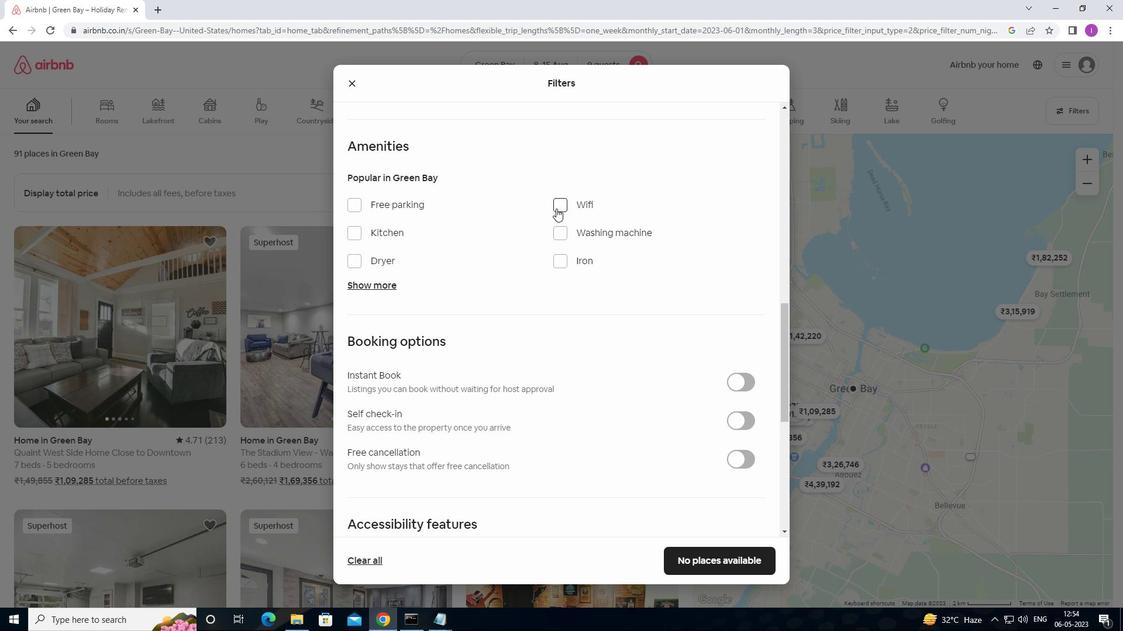 
Action: Mouse moved to (355, 208)
Screenshot: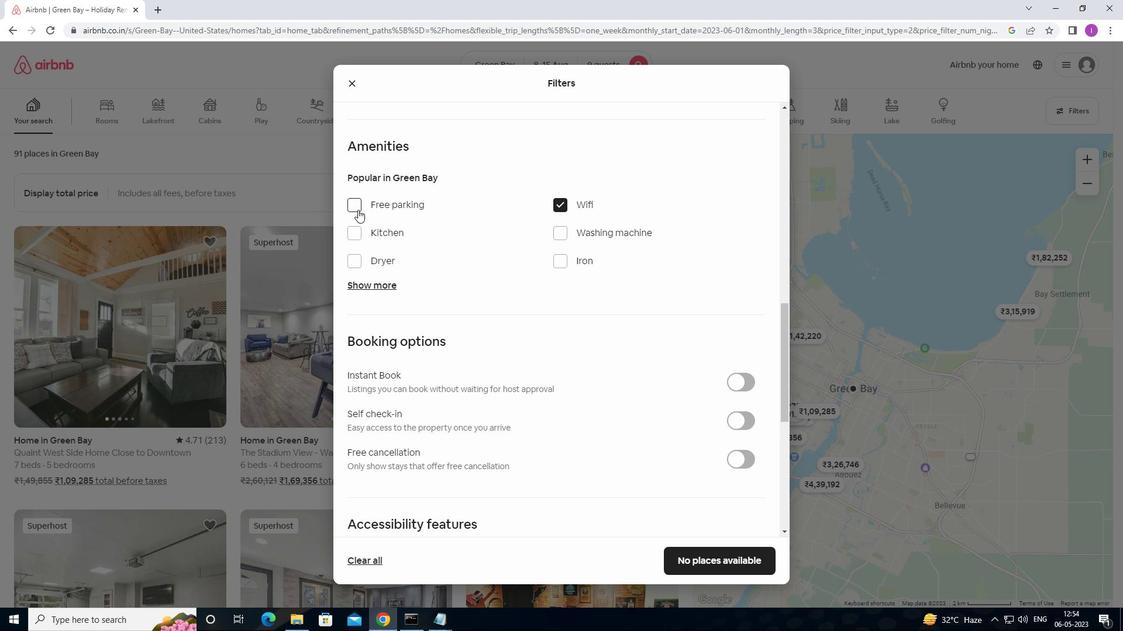 
Action: Mouse pressed left at (355, 208)
Screenshot: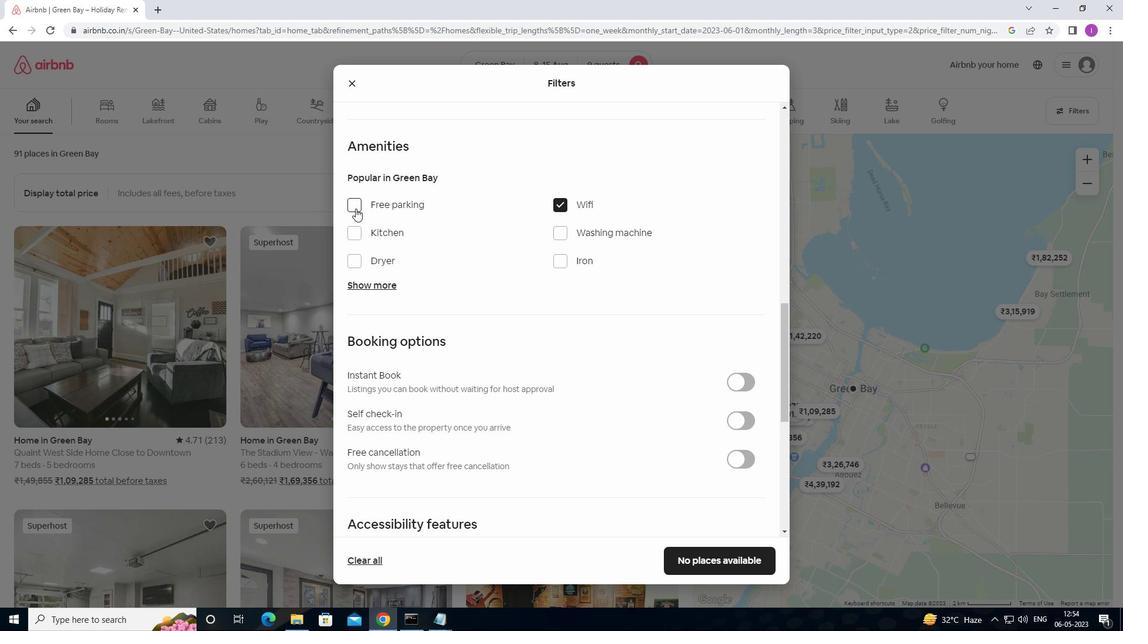 
Action: Mouse moved to (366, 285)
Screenshot: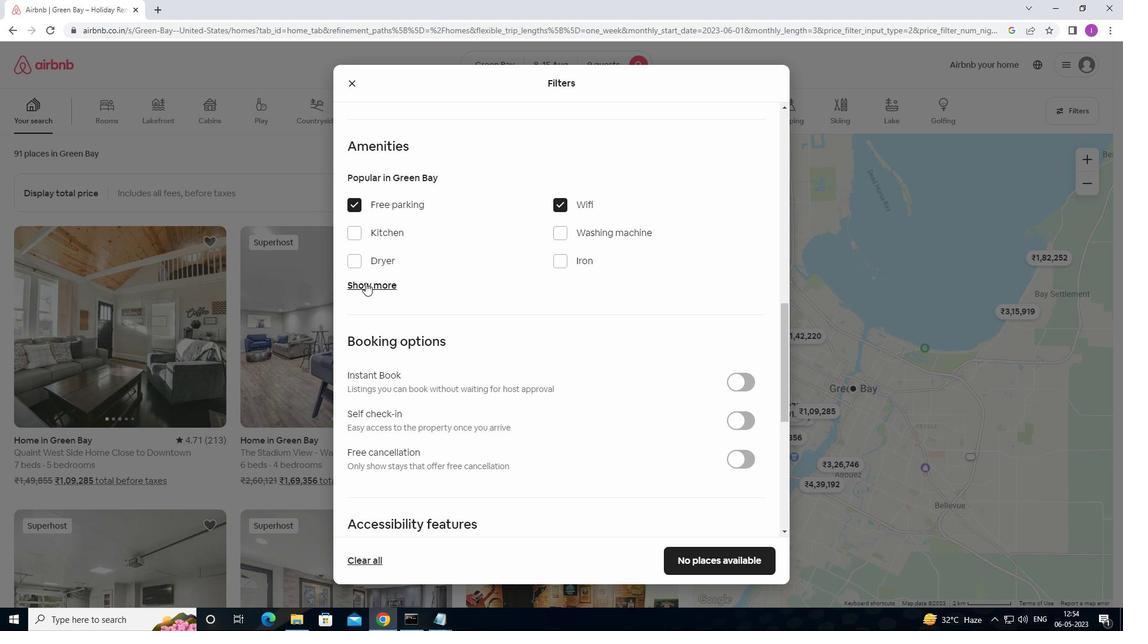 
Action: Mouse pressed left at (366, 285)
Screenshot: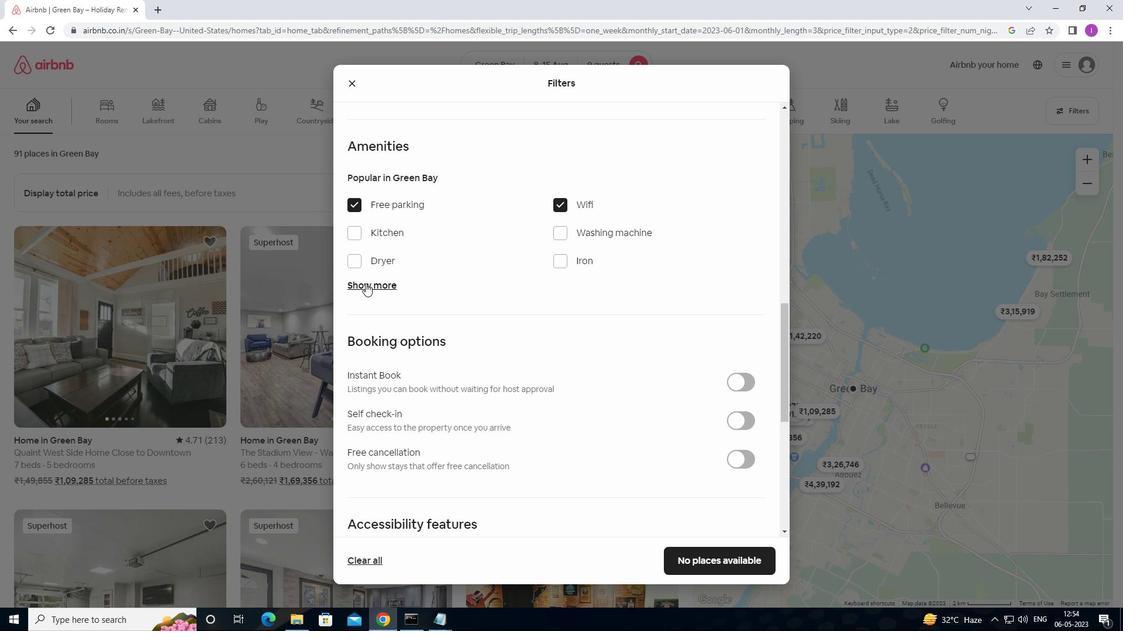 
Action: Mouse moved to (559, 356)
Screenshot: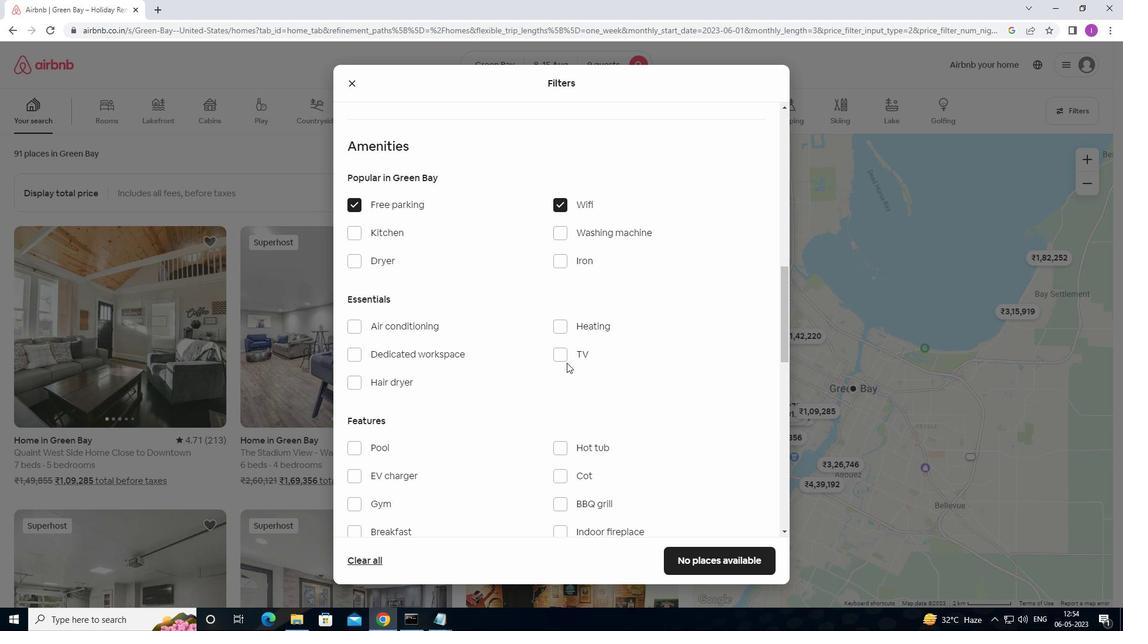 
Action: Mouse pressed left at (559, 356)
Screenshot: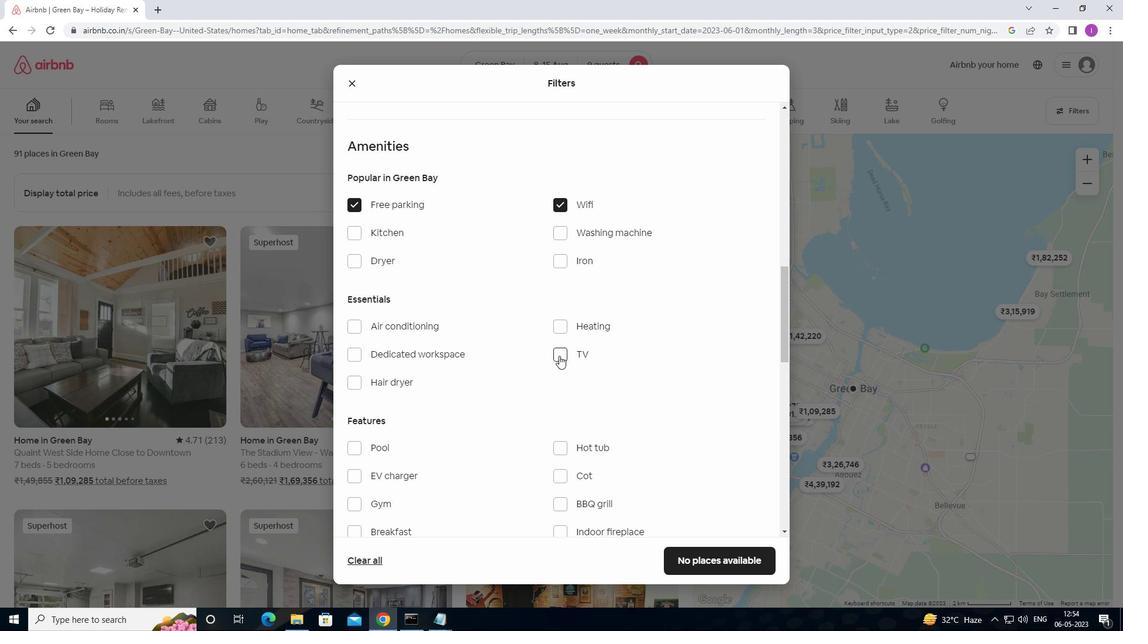 
Action: Mouse moved to (424, 411)
Screenshot: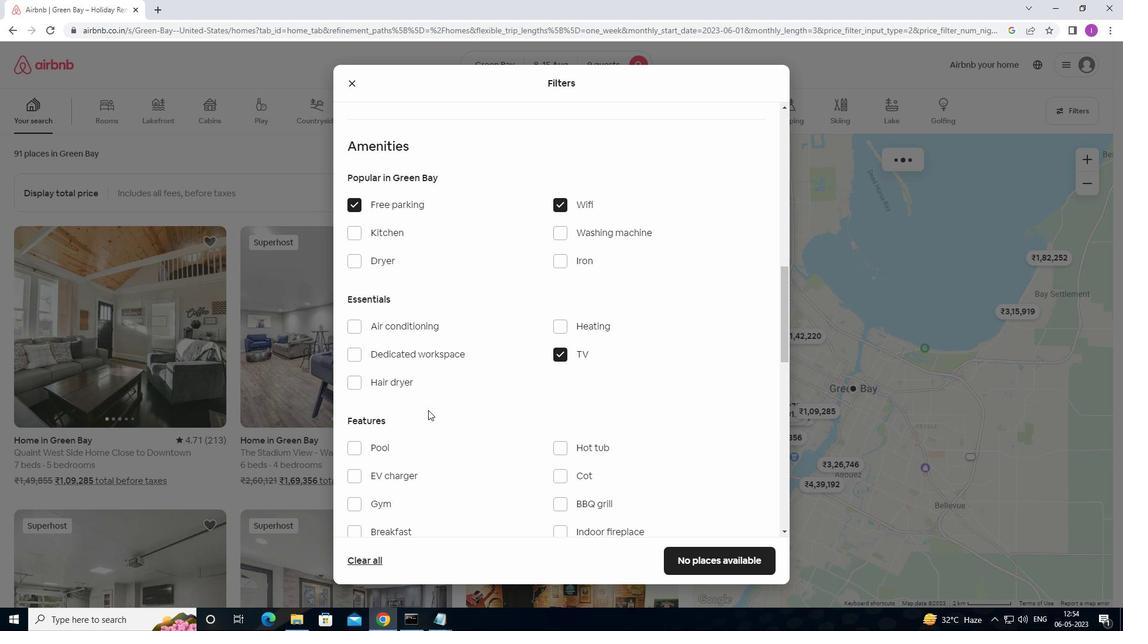 
Action: Mouse scrolled (424, 411) with delta (0, 0)
Screenshot: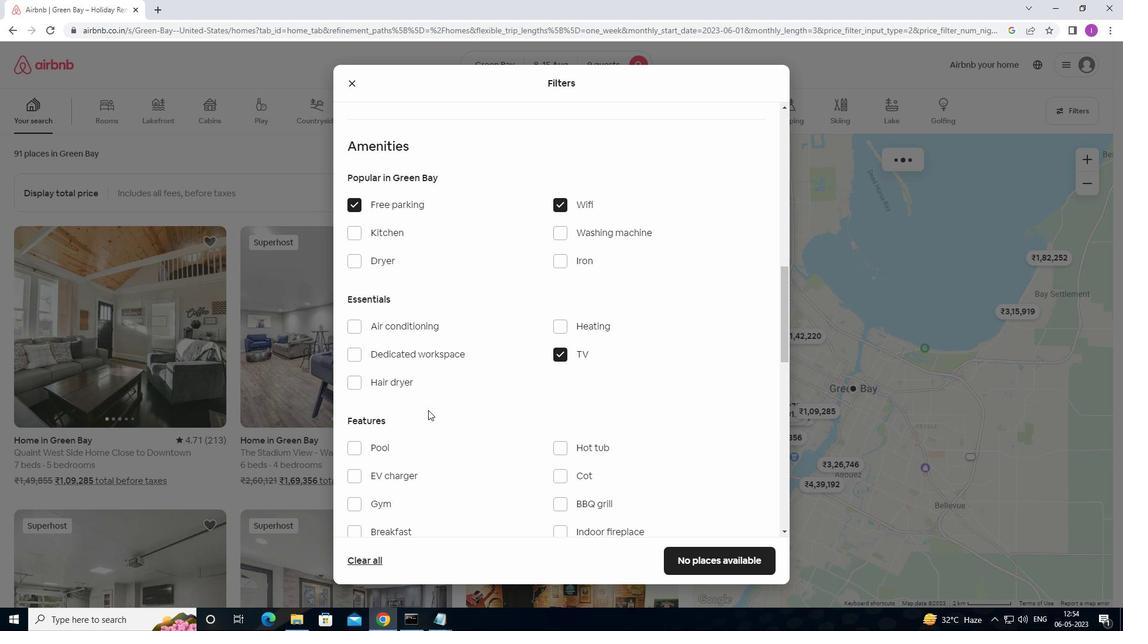 
Action: Mouse moved to (424, 412)
Screenshot: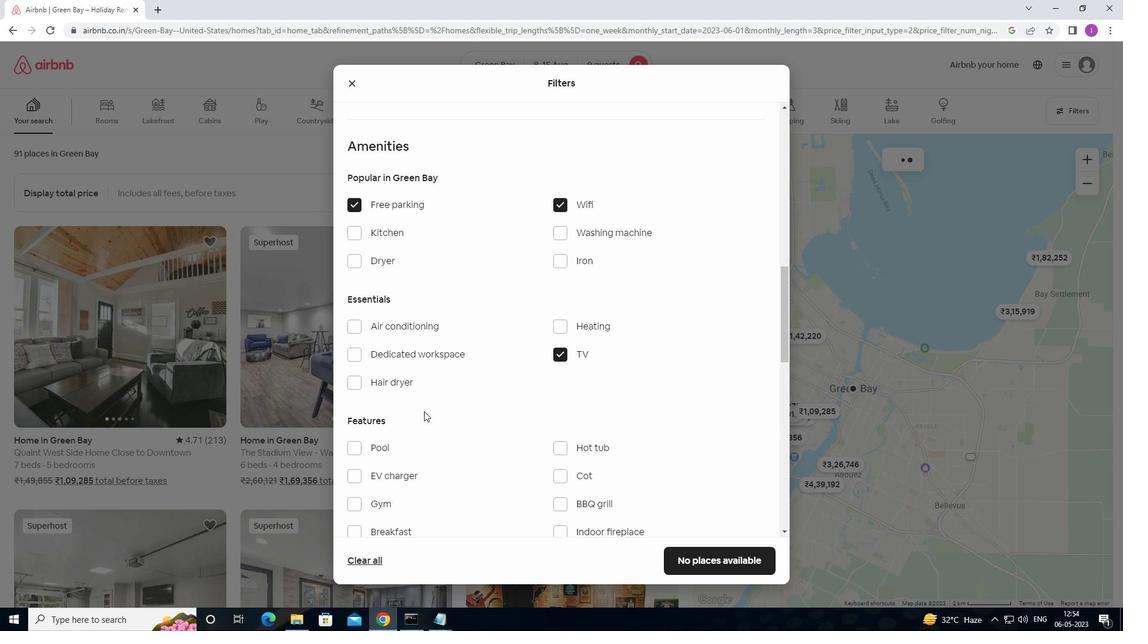 
Action: Mouse scrolled (424, 411) with delta (0, 0)
Screenshot: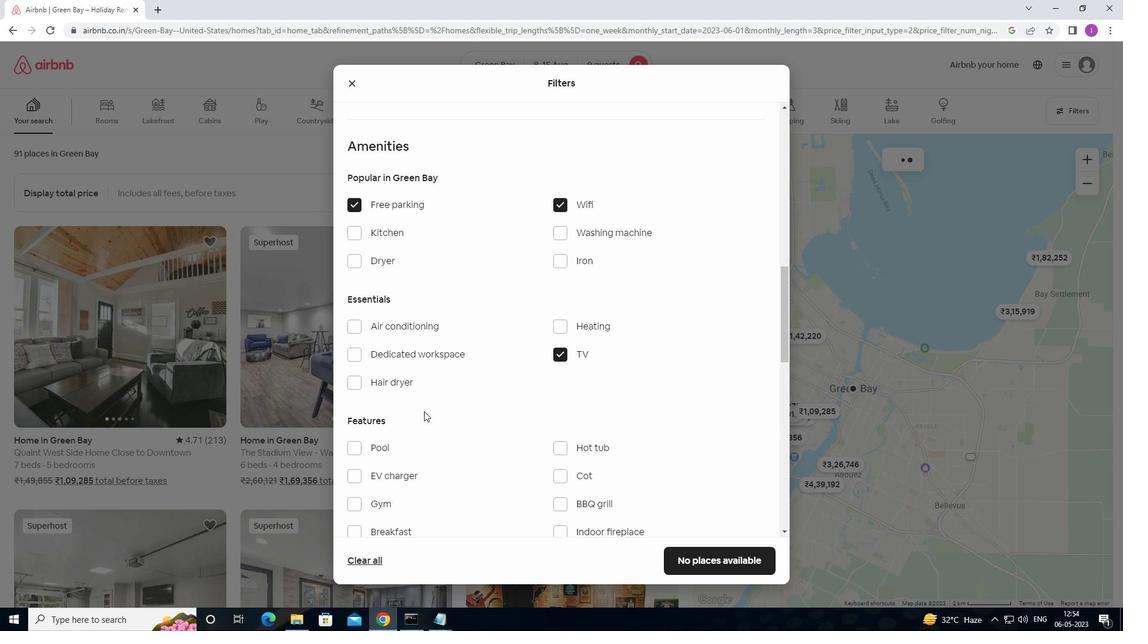 
Action: Mouse moved to (358, 390)
Screenshot: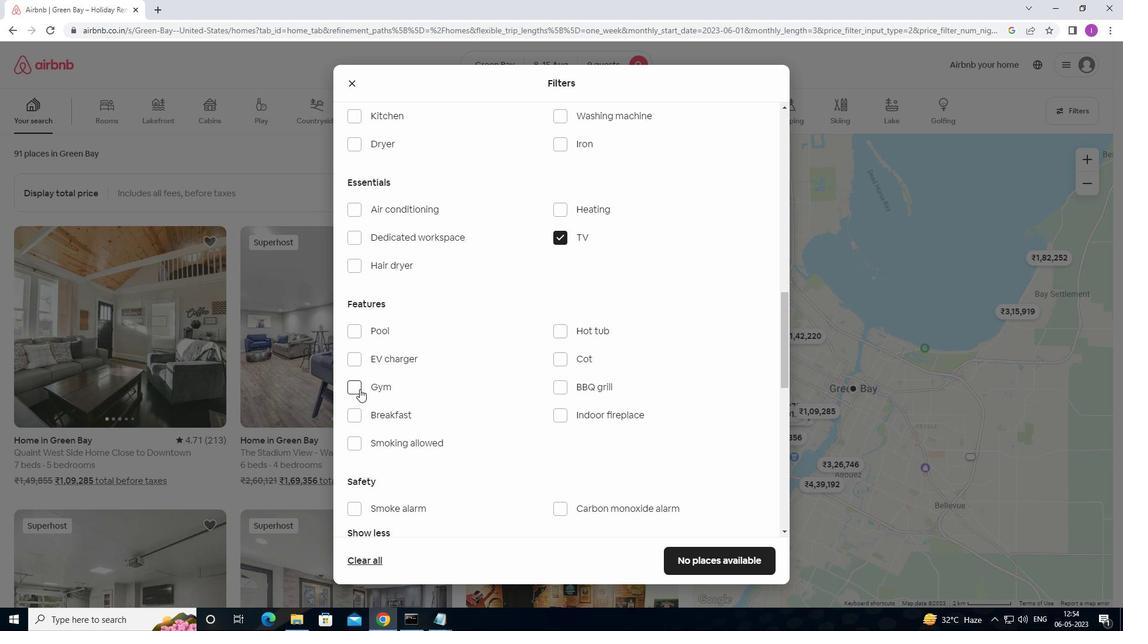 
Action: Mouse pressed left at (358, 390)
Screenshot: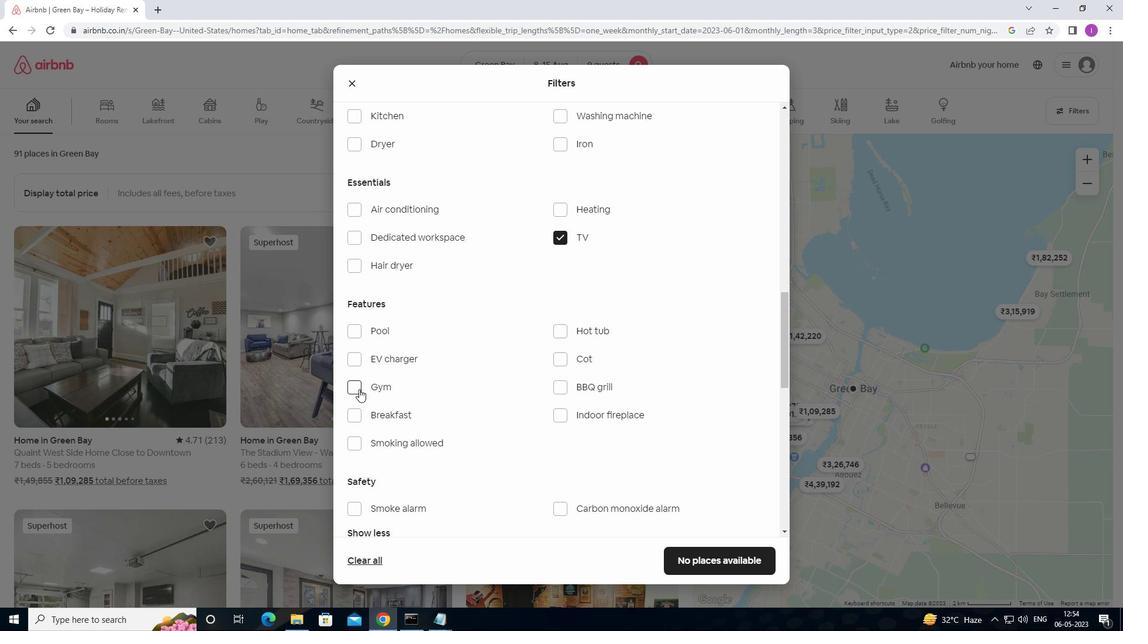 
Action: Mouse moved to (355, 413)
Screenshot: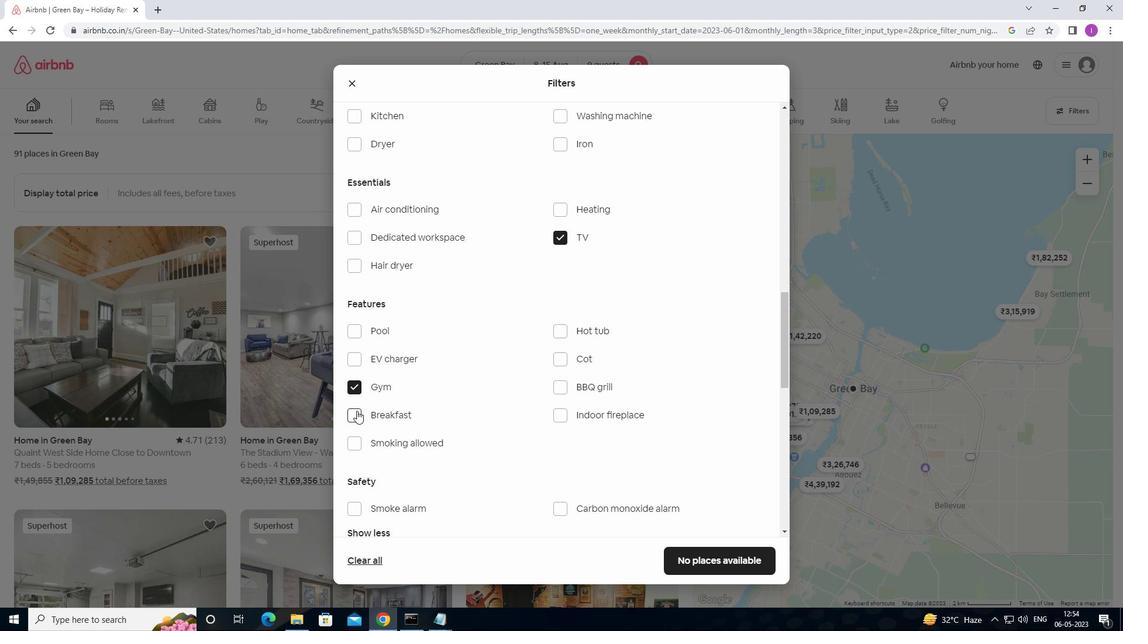 
Action: Mouse pressed left at (355, 413)
Screenshot: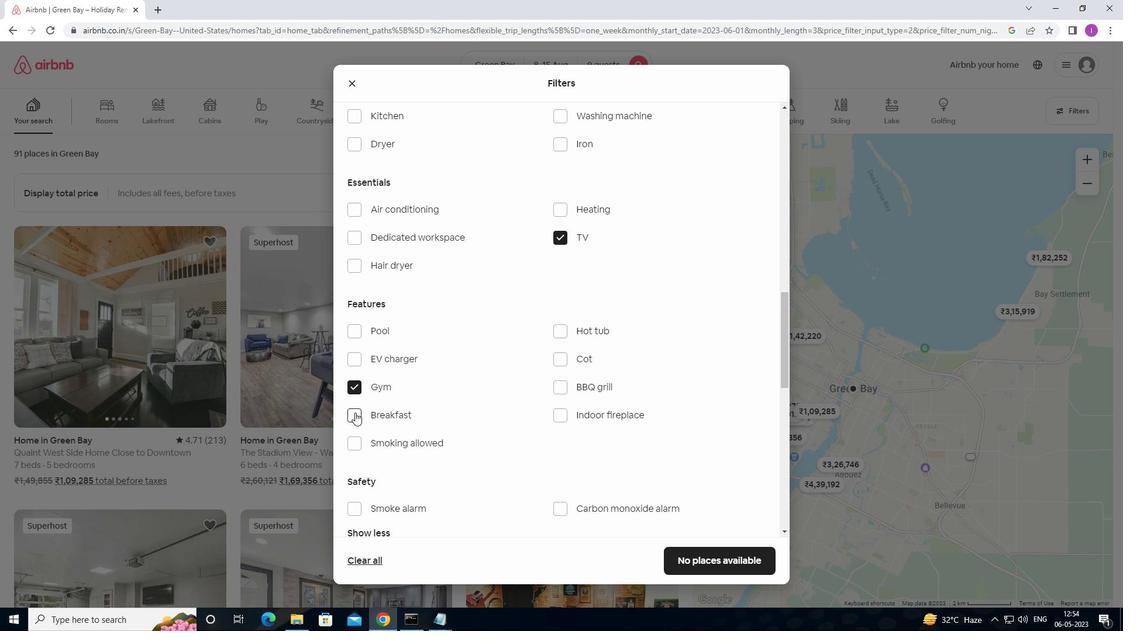 
Action: Mouse moved to (526, 358)
Screenshot: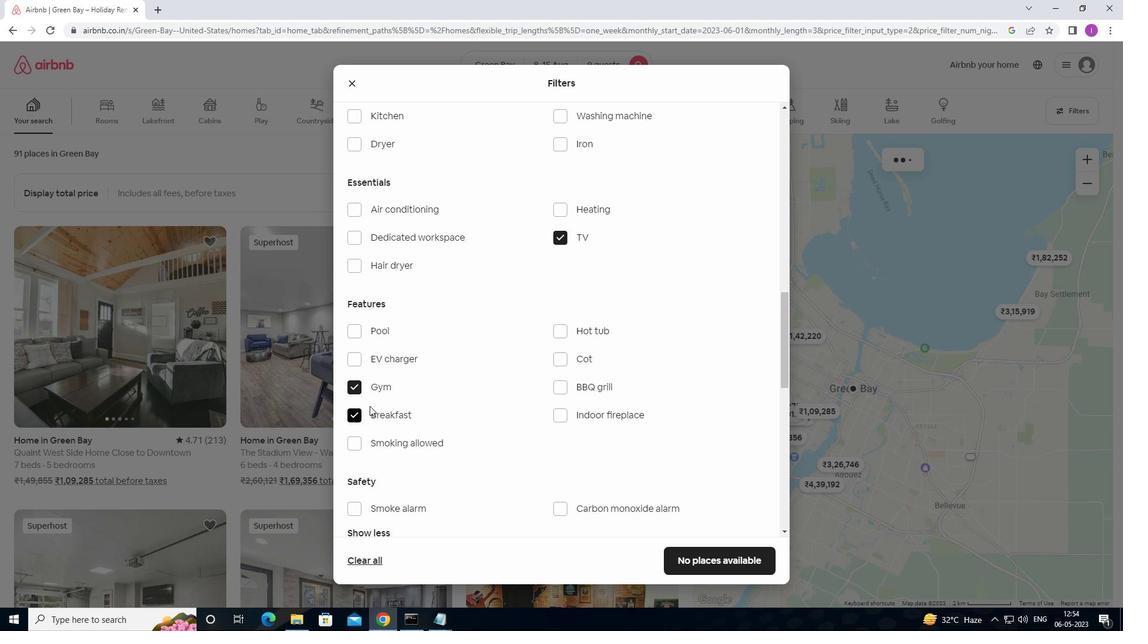 
Action: Mouse scrolled (526, 357) with delta (0, 0)
Screenshot: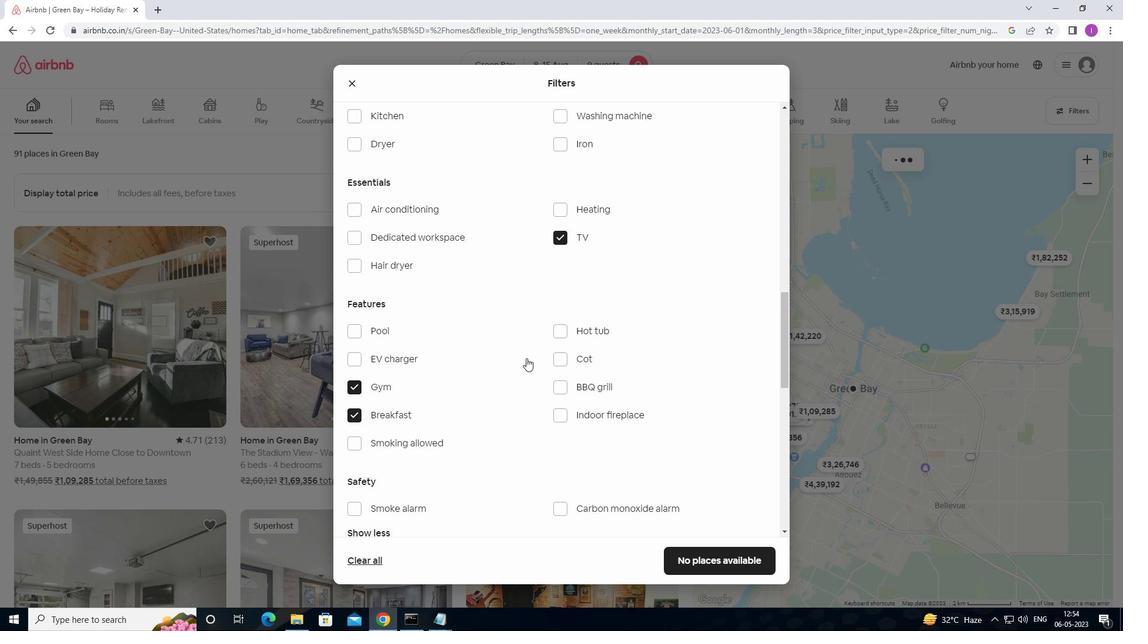 
Action: Mouse moved to (518, 360)
Screenshot: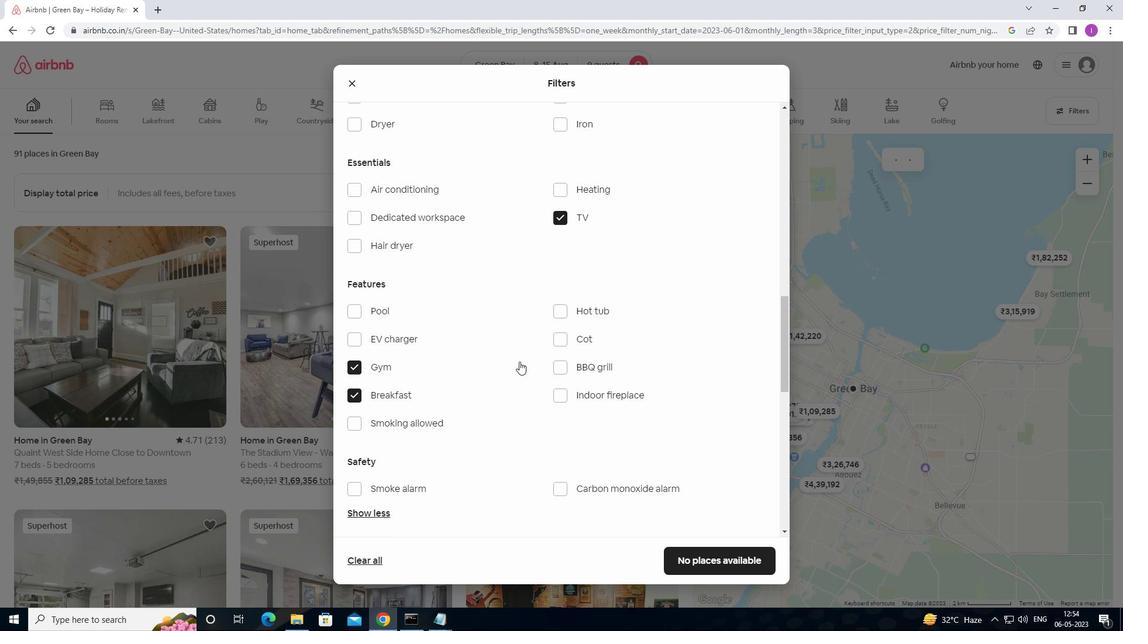 
Action: Mouse scrolled (518, 360) with delta (0, 0)
Screenshot: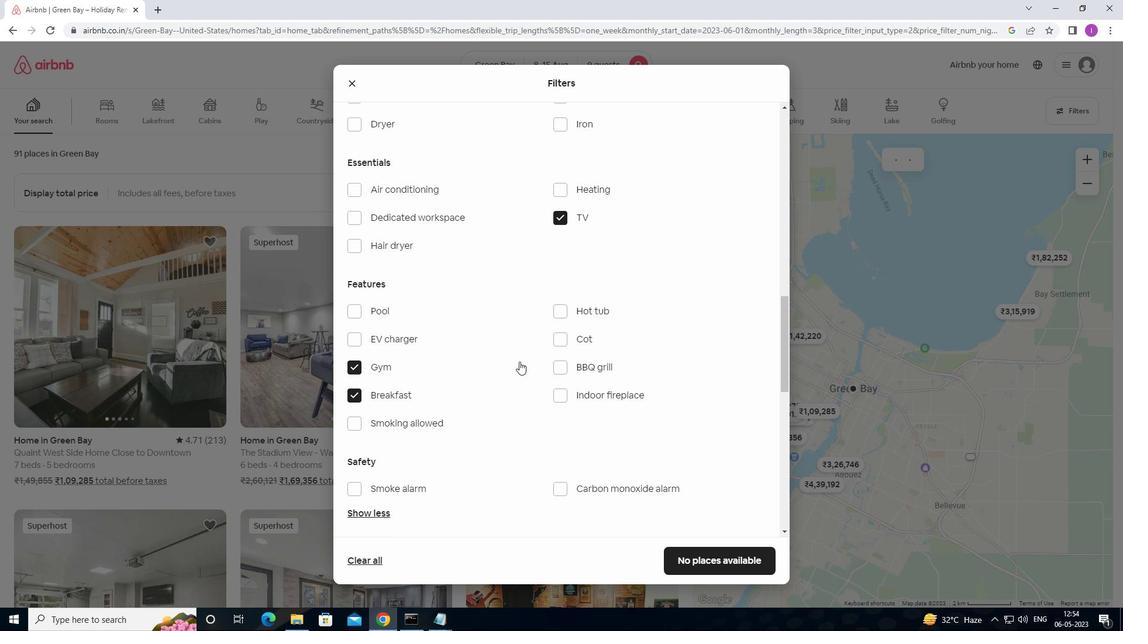 
Action: Mouse moved to (521, 369)
Screenshot: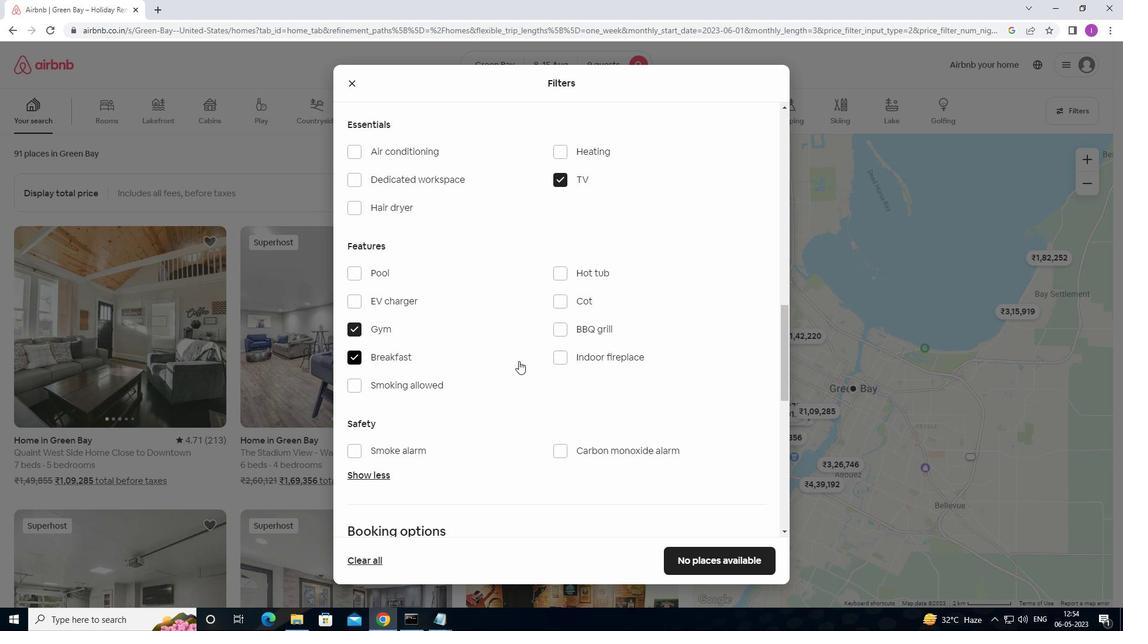 
Action: Mouse scrolled (521, 368) with delta (0, 0)
Screenshot: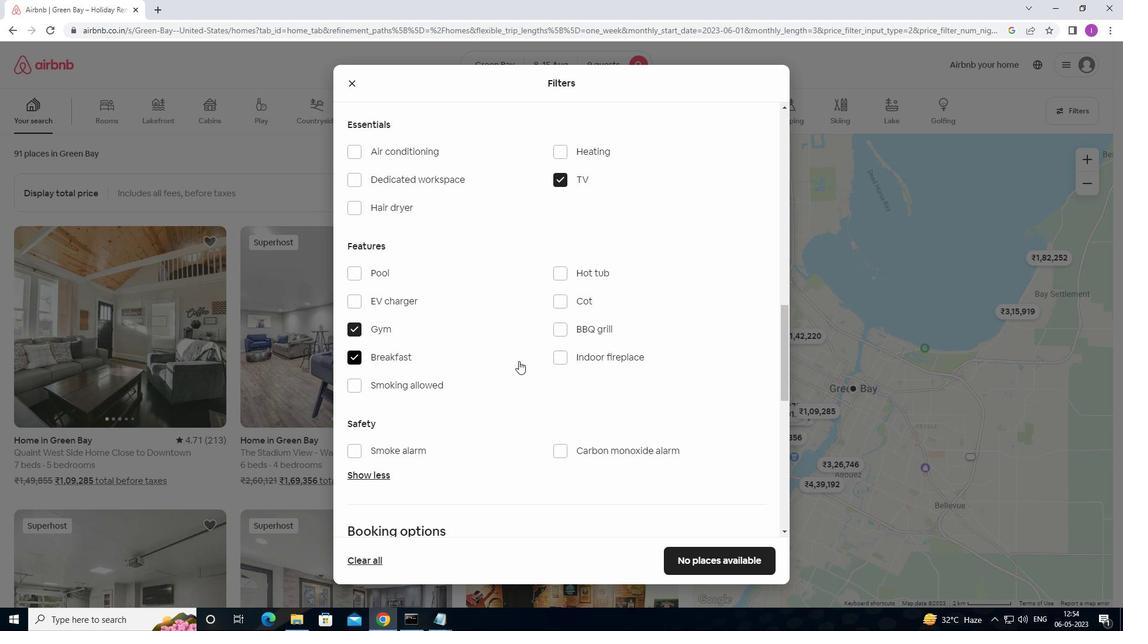 
Action: Mouse moved to (521, 393)
Screenshot: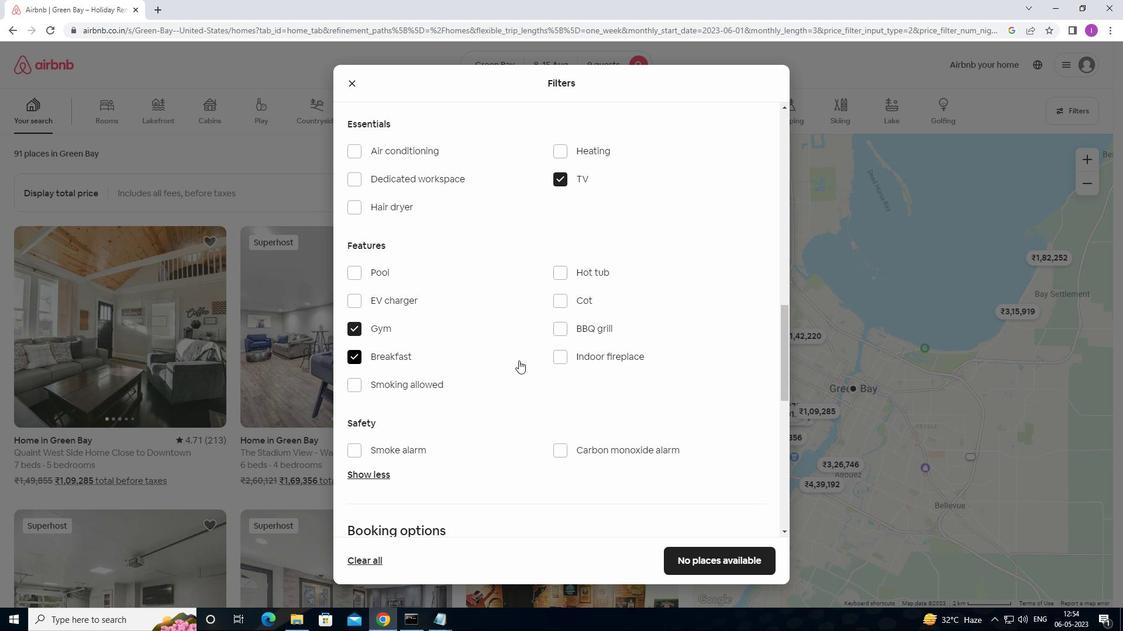 
Action: Mouse scrolled (521, 393) with delta (0, 0)
Screenshot: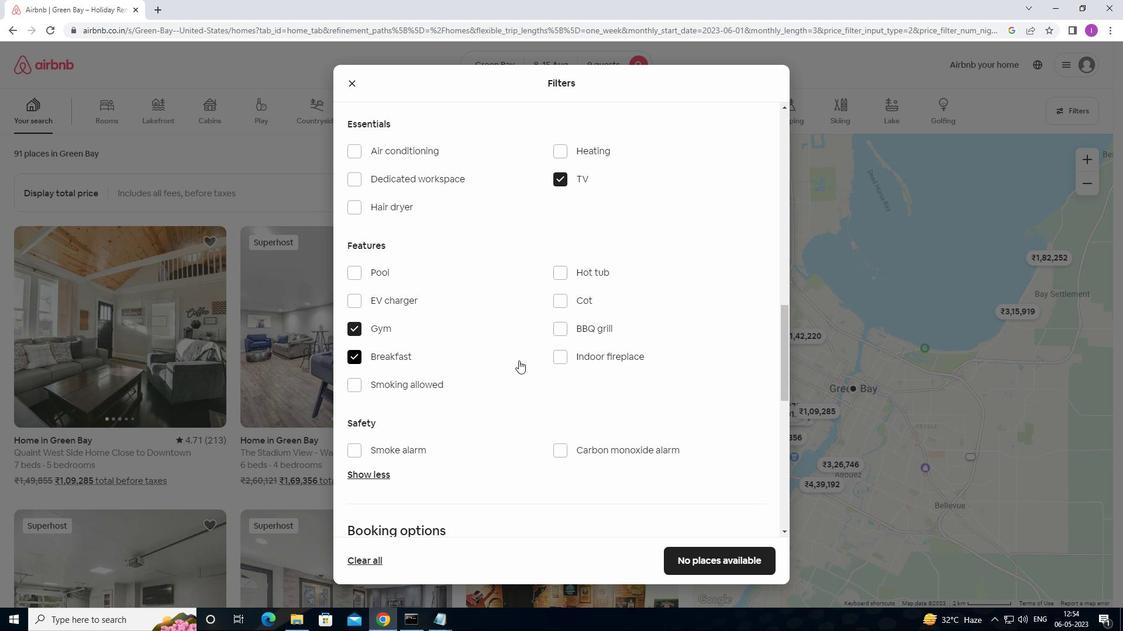 
Action: Mouse moved to (520, 399)
Screenshot: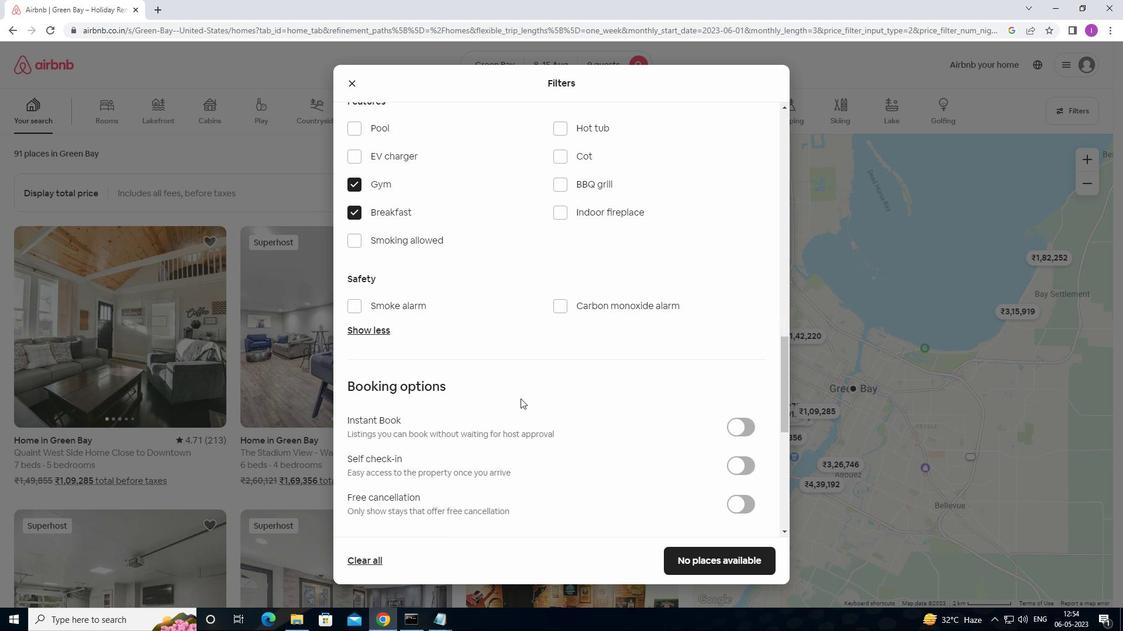 
Action: Mouse scrolled (520, 398) with delta (0, 0)
Screenshot: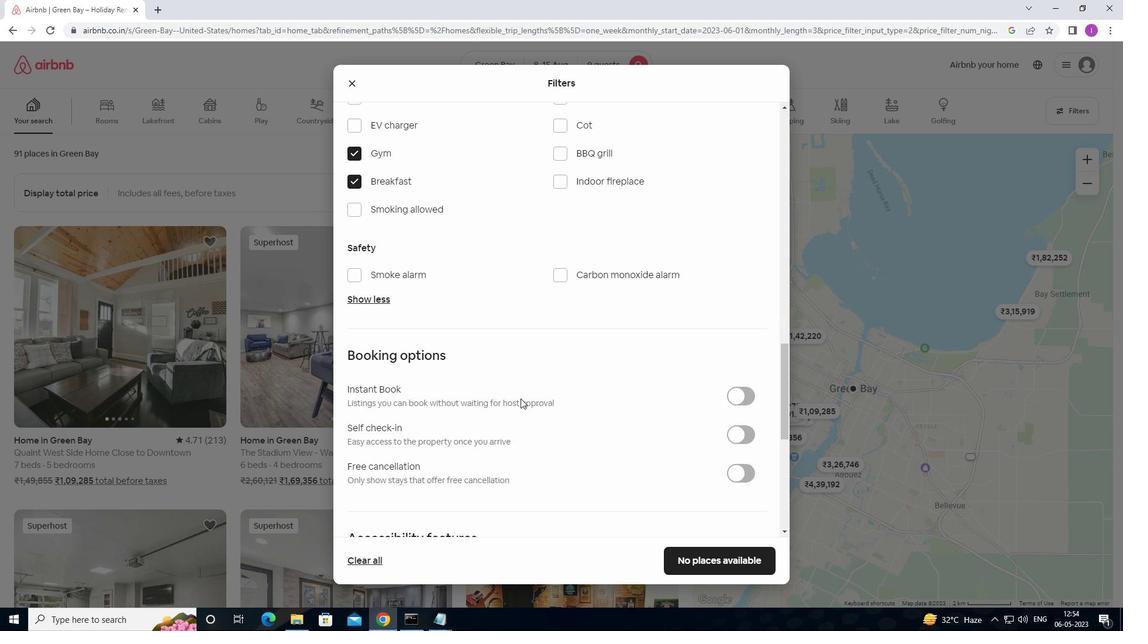 
Action: Mouse scrolled (520, 398) with delta (0, 0)
Screenshot: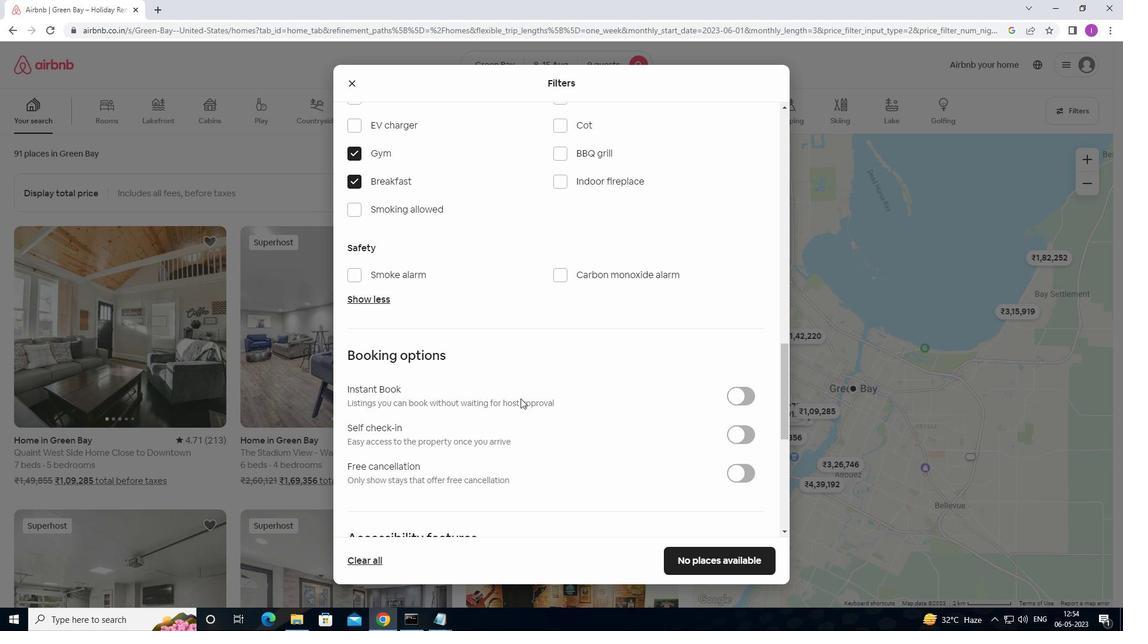 
Action: Mouse moved to (751, 322)
Screenshot: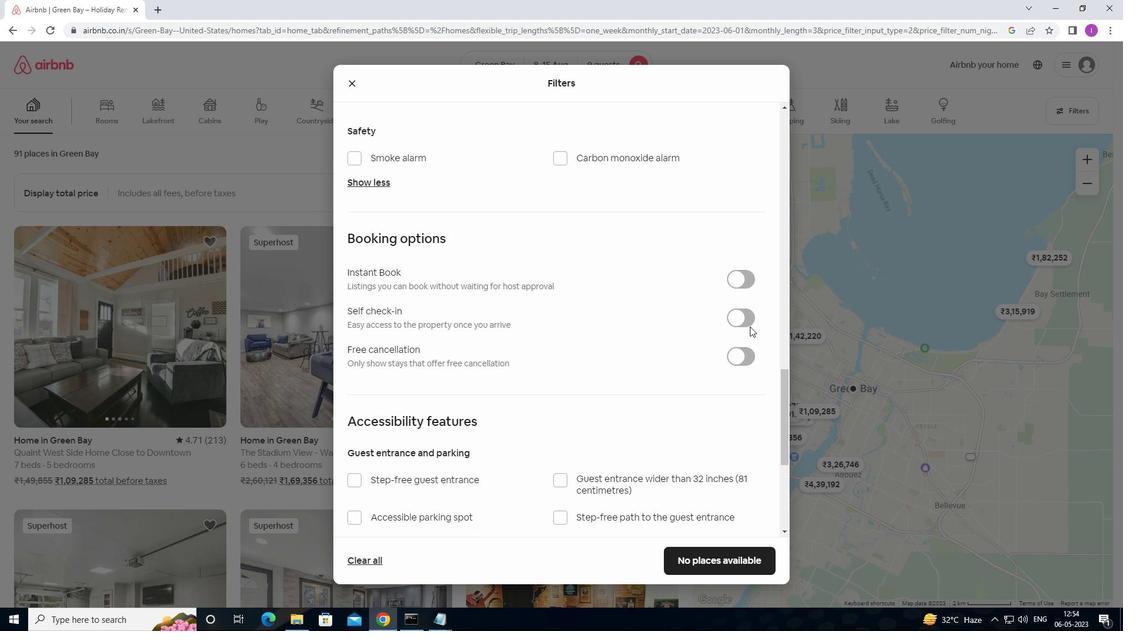 
Action: Mouse pressed left at (751, 322)
Screenshot: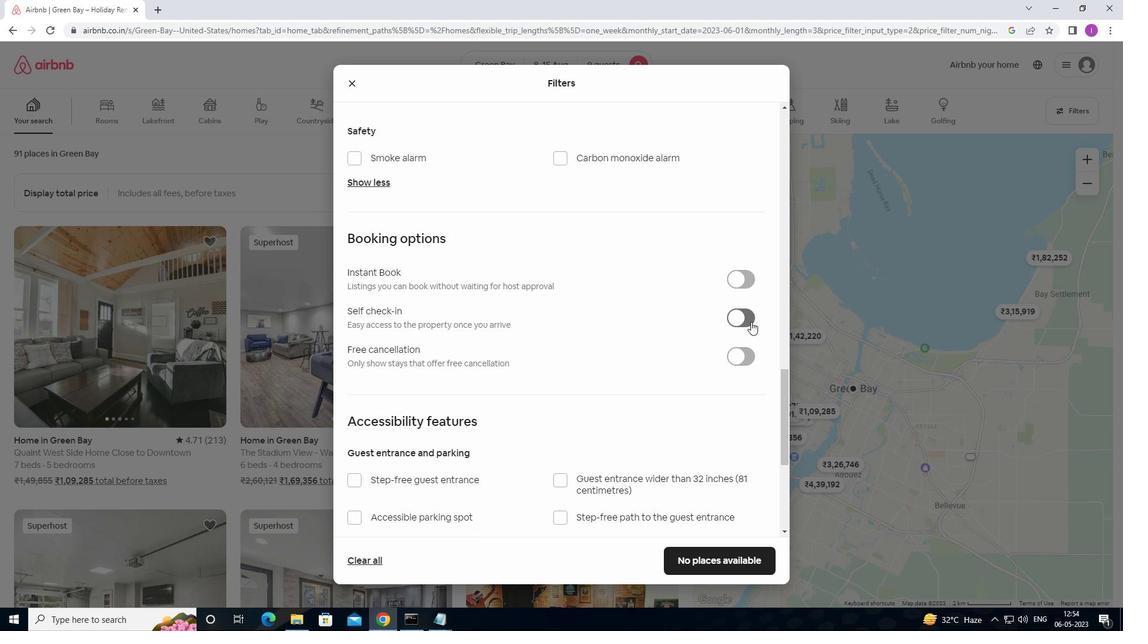 
Action: Mouse moved to (465, 394)
Screenshot: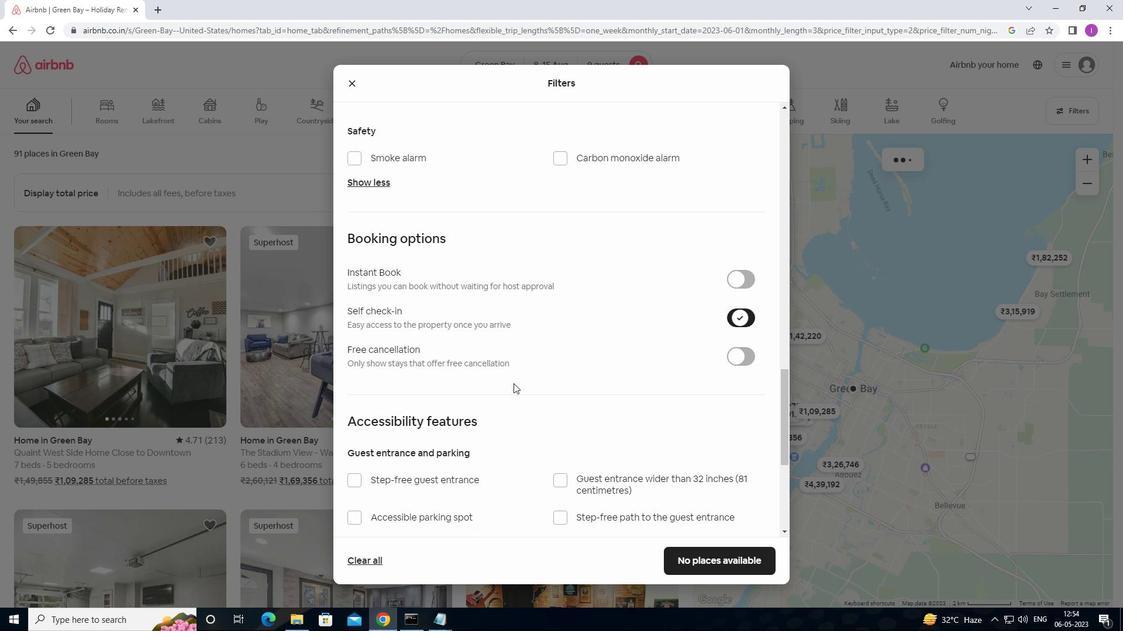 
Action: Mouse scrolled (465, 393) with delta (0, 0)
Screenshot: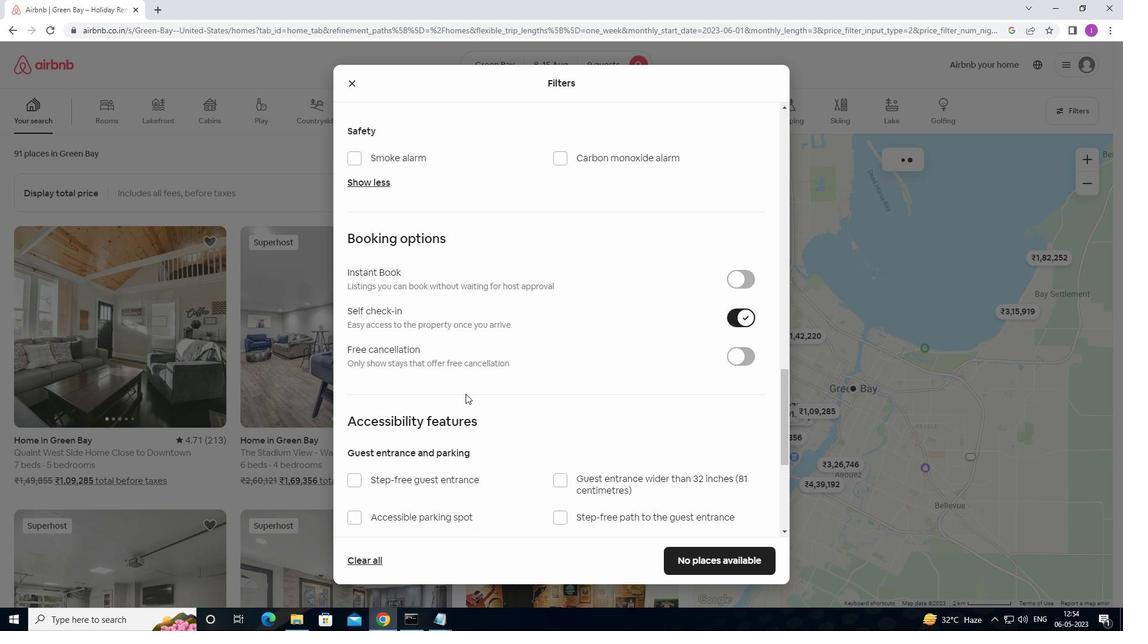 
Action: Mouse scrolled (465, 393) with delta (0, 0)
Screenshot: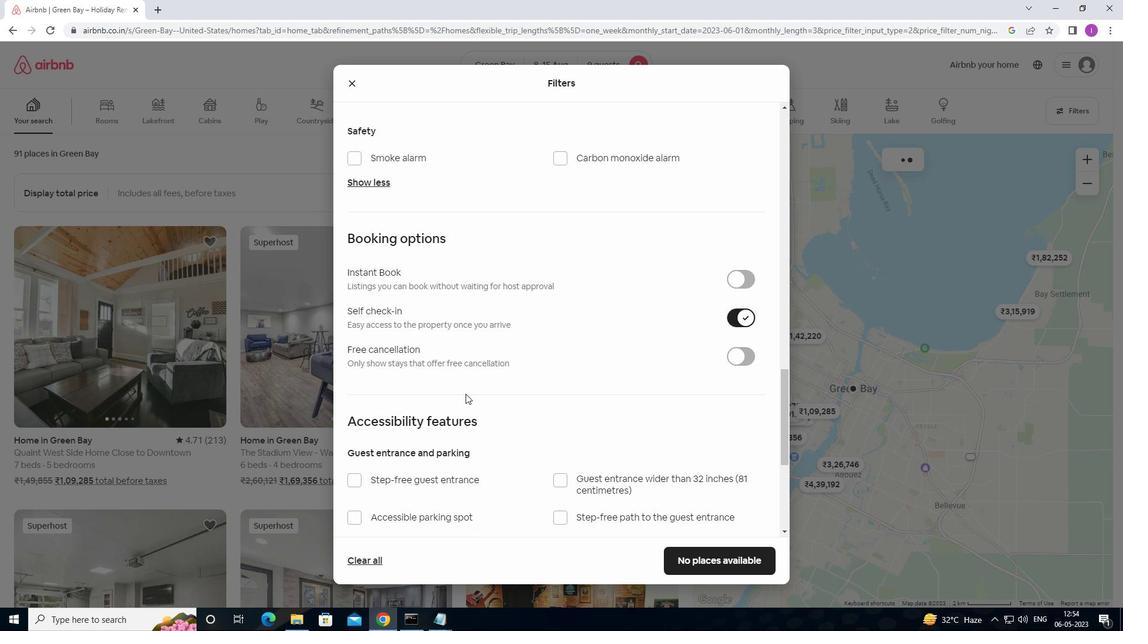 
Action: Mouse scrolled (465, 393) with delta (0, 0)
Screenshot: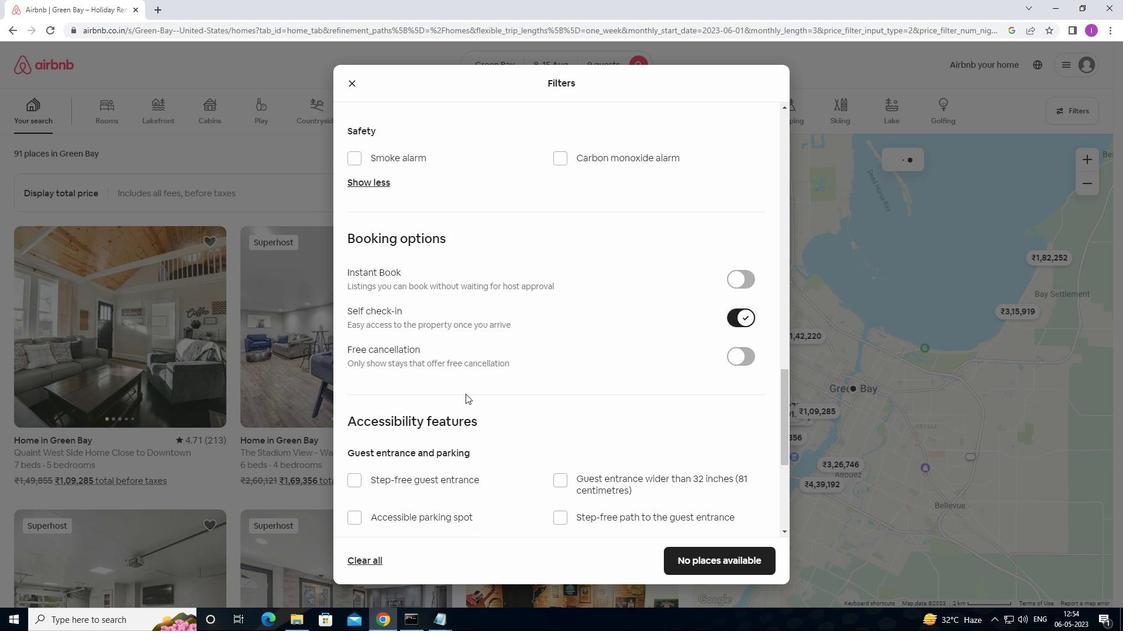 
Action: Mouse scrolled (465, 393) with delta (0, 0)
Screenshot: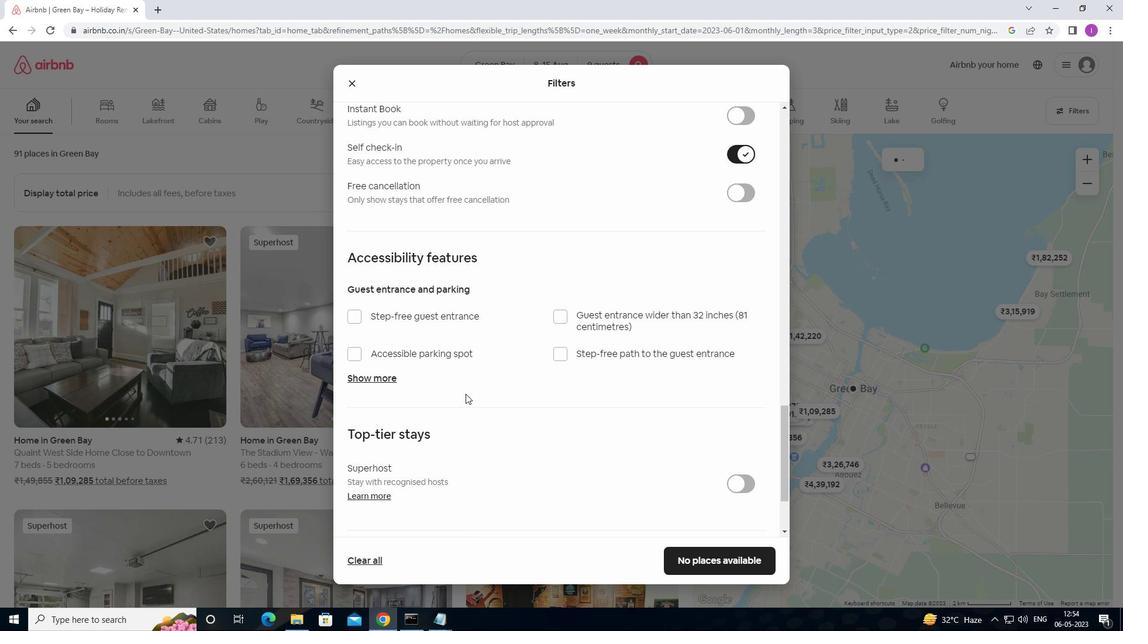 
Action: Mouse scrolled (465, 393) with delta (0, 0)
Screenshot: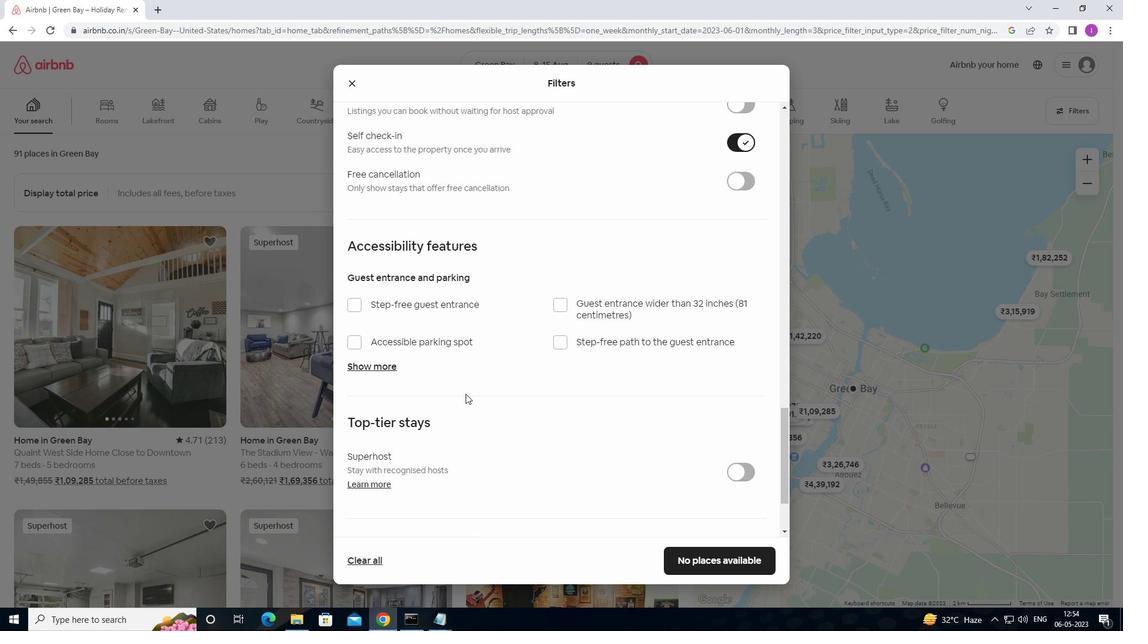 
Action: Mouse scrolled (465, 393) with delta (0, 0)
Screenshot: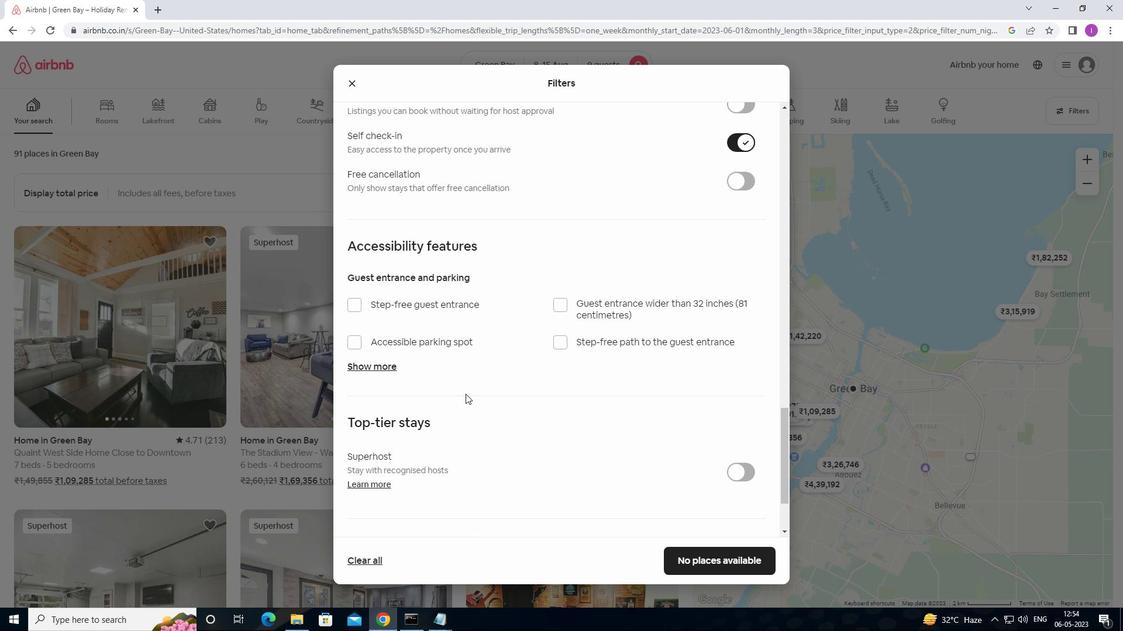
Action: Mouse scrolled (465, 393) with delta (0, 0)
Screenshot: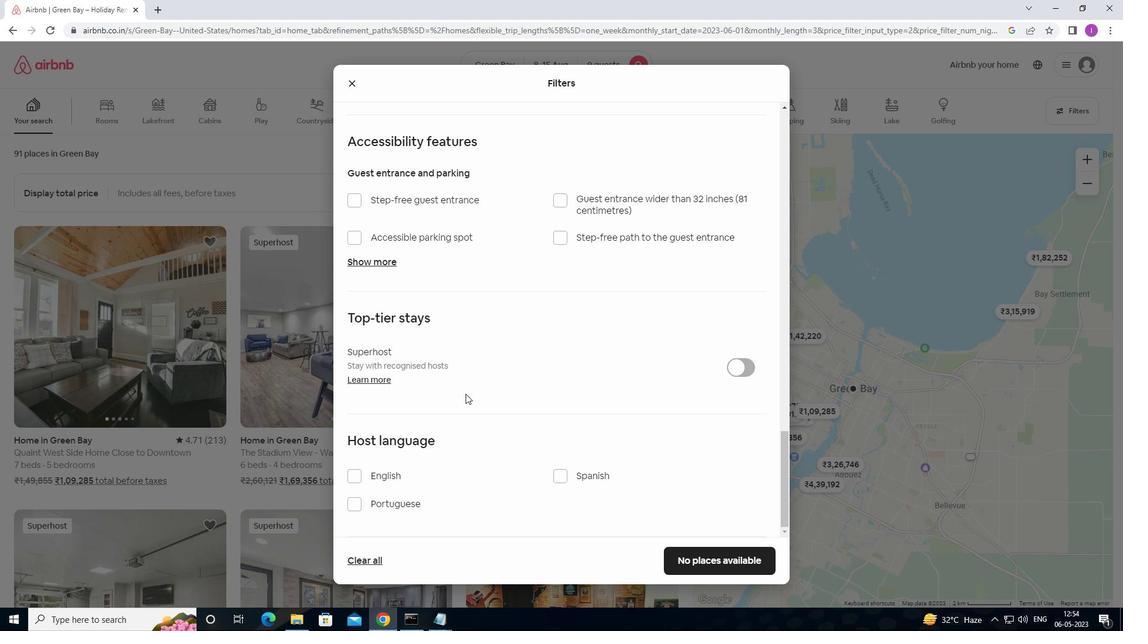 
Action: Mouse scrolled (465, 393) with delta (0, 0)
Screenshot: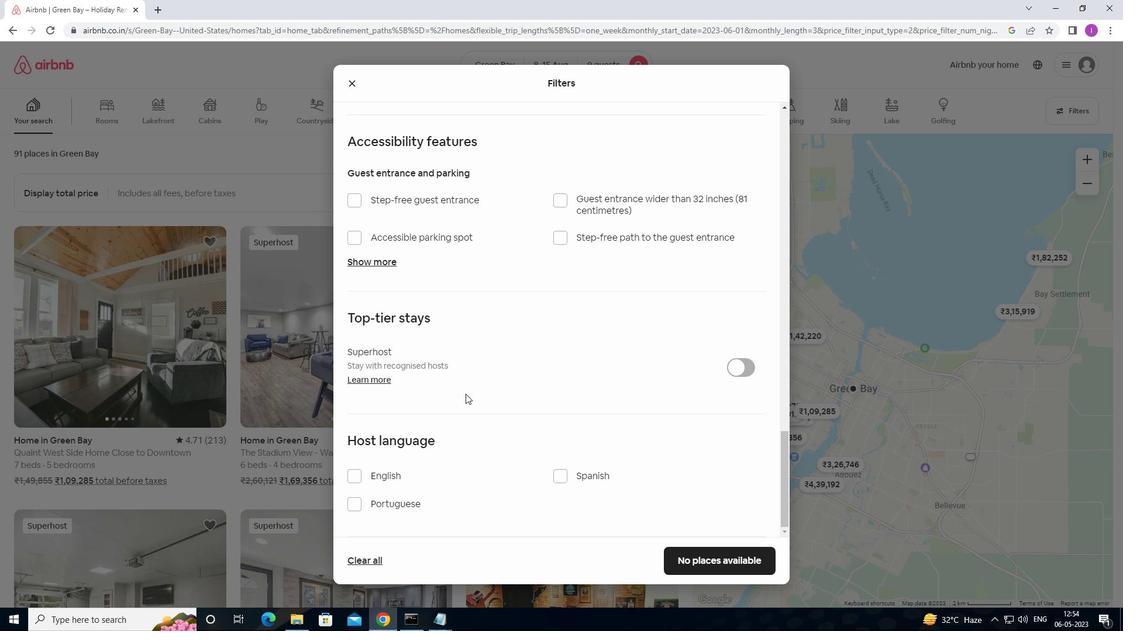 
Action: Mouse scrolled (465, 393) with delta (0, 0)
Screenshot: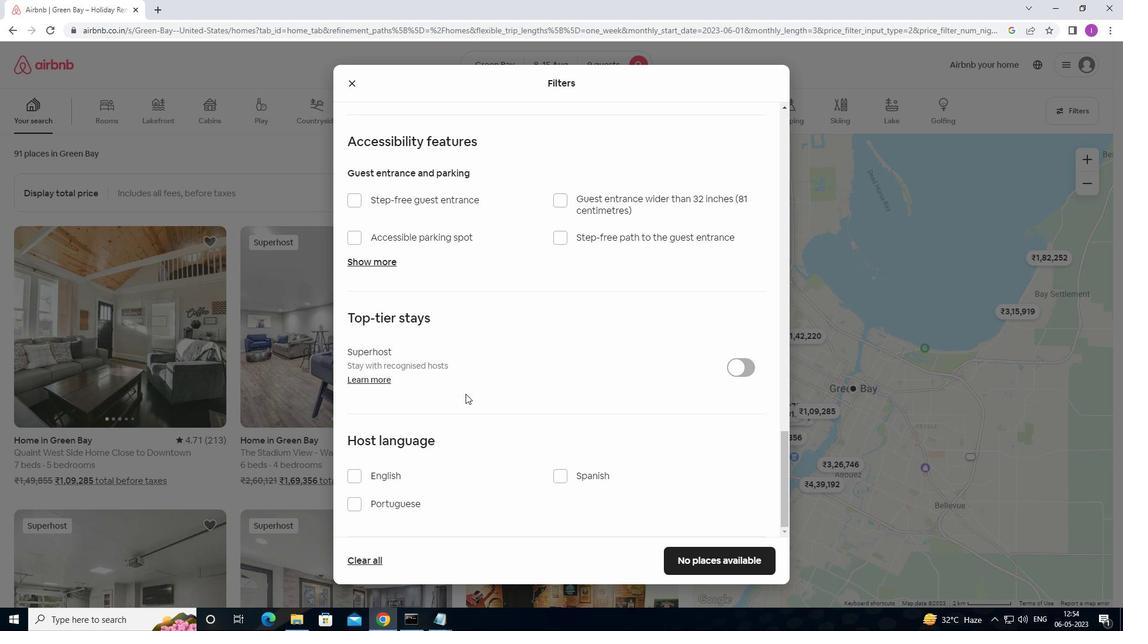 
Action: Mouse moved to (356, 480)
Screenshot: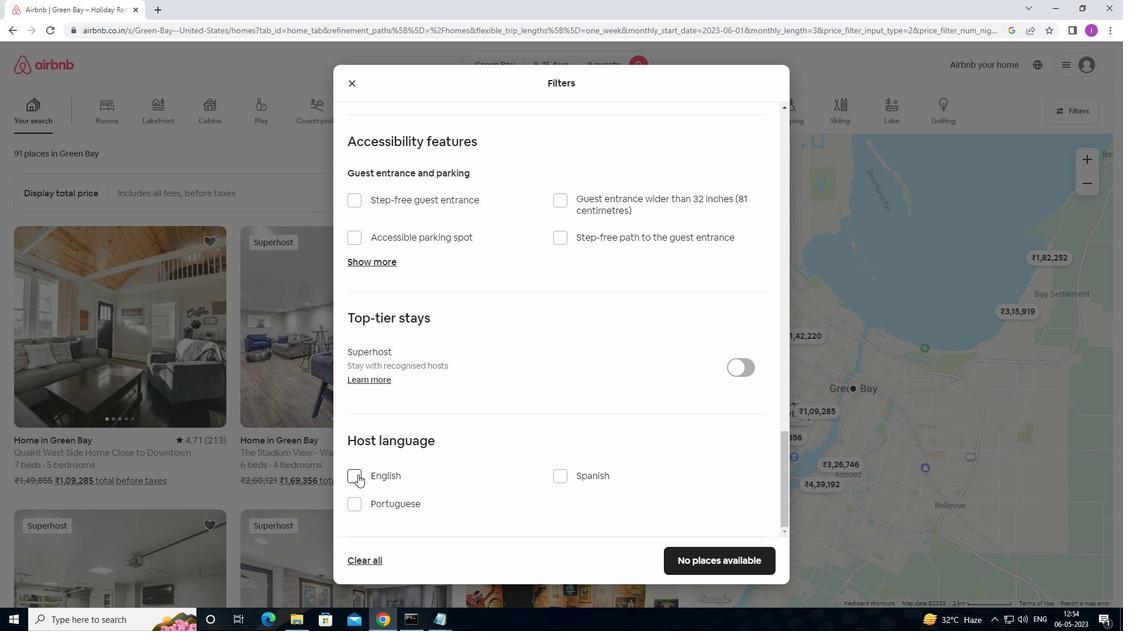 
Action: Mouse pressed left at (356, 480)
Screenshot: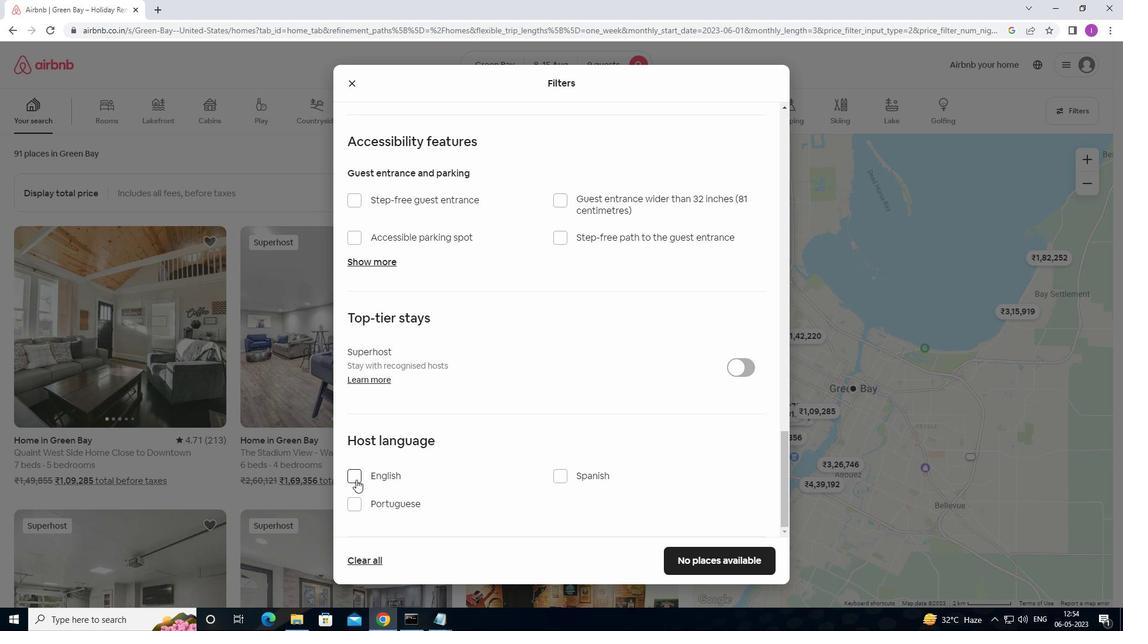 
Action: Mouse moved to (692, 558)
Screenshot: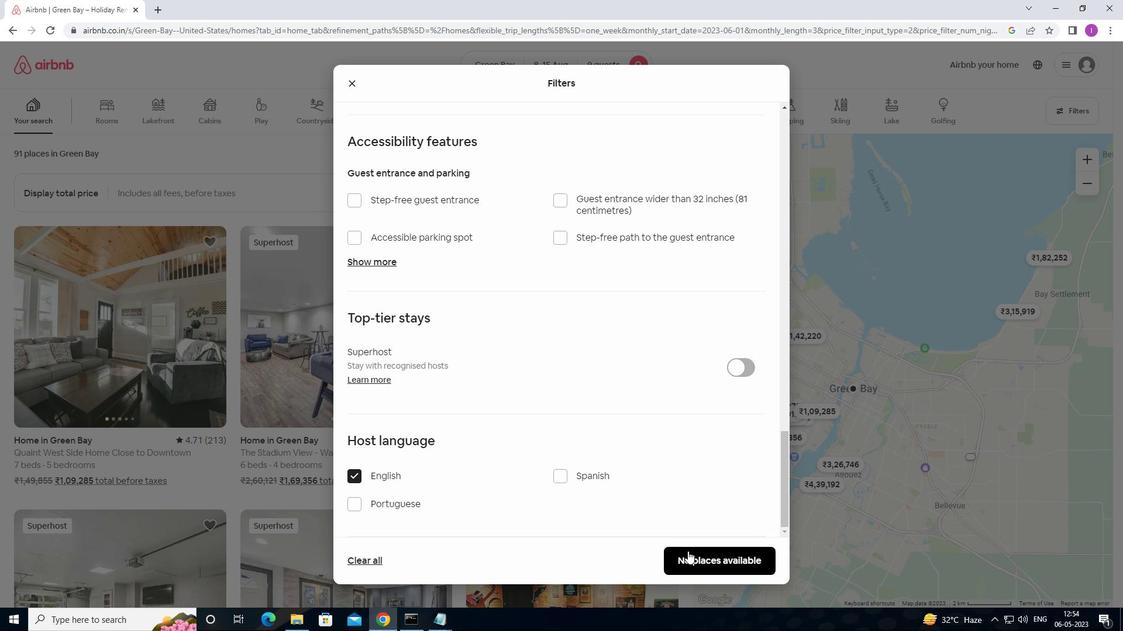 
Action: Mouse pressed left at (692, 558)
Screenshot: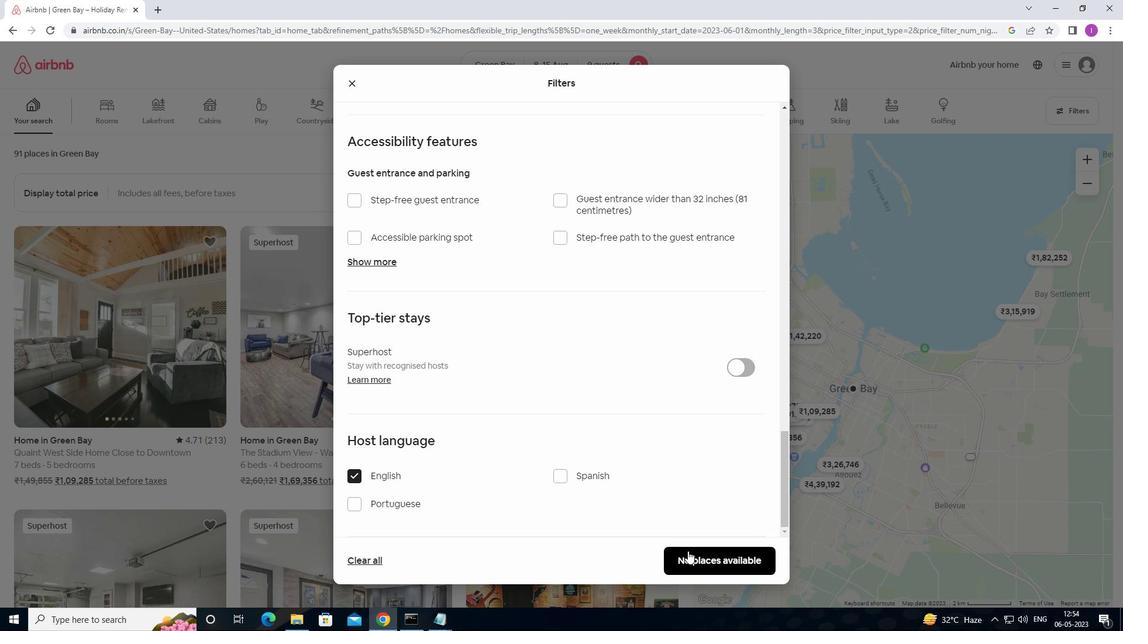 
Action: Mouse moved to (636, 527)
Screenshot: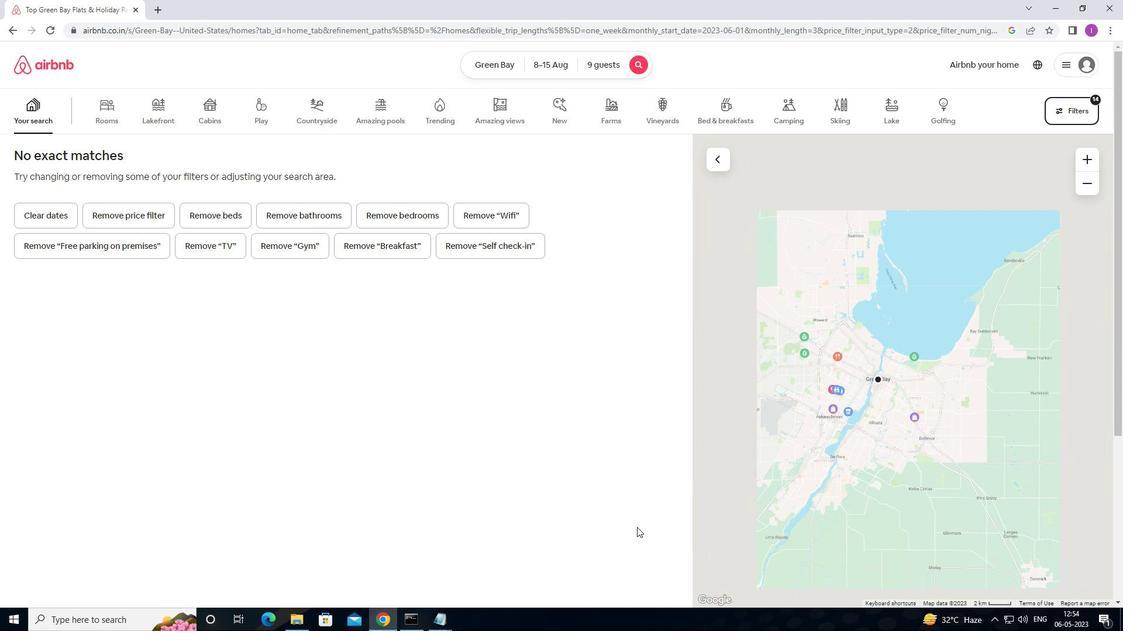 
